 Task: Look for space in Jhargram, India from 10th September, 2023 to 16th September, 2023 for 4 adults in price range Rs.10000 to Rs.14000. Place can be private room with 4 bedrooms having 4 beds and 4 bathrooms. Property type can be house, flat, guest house. Amenities needed are: wifi, TV, free parkinig on premises, gym, breakfast. Booking option can be shelf check-in. Required host language is English.
Action: Mouse pressed left at (455, 98)
Screenshot: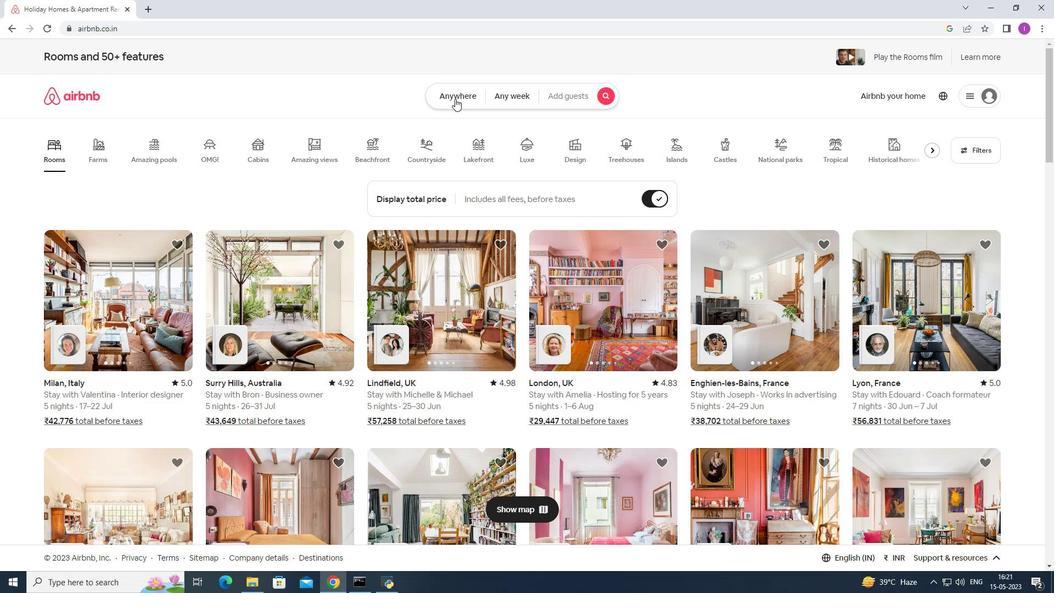 
Action: Mouse moved to (338, 140)
Screenshot: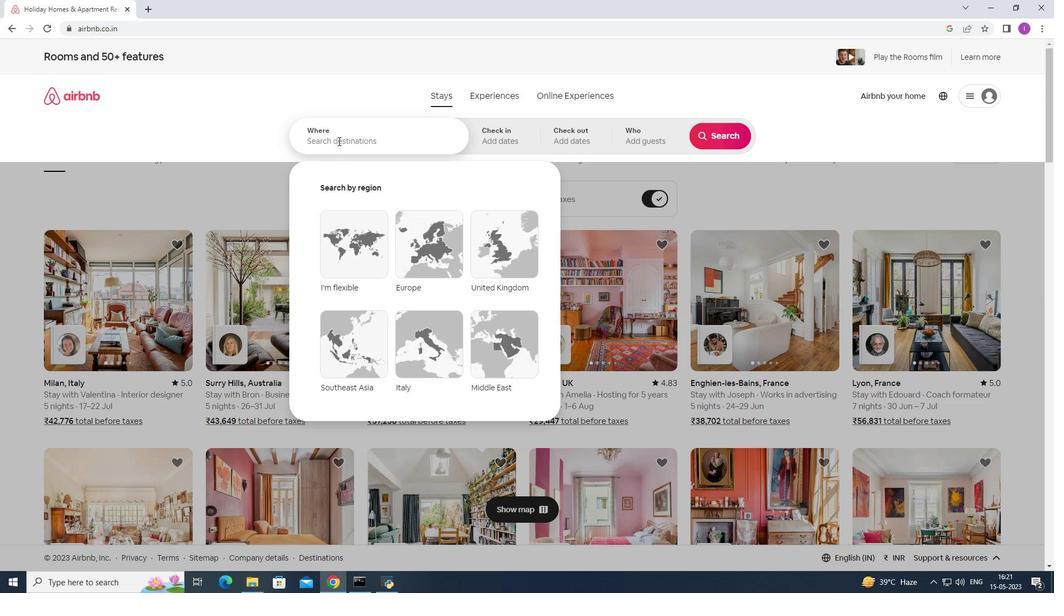 
Action: Mouse pressed left at (338, 140)
Screenshot: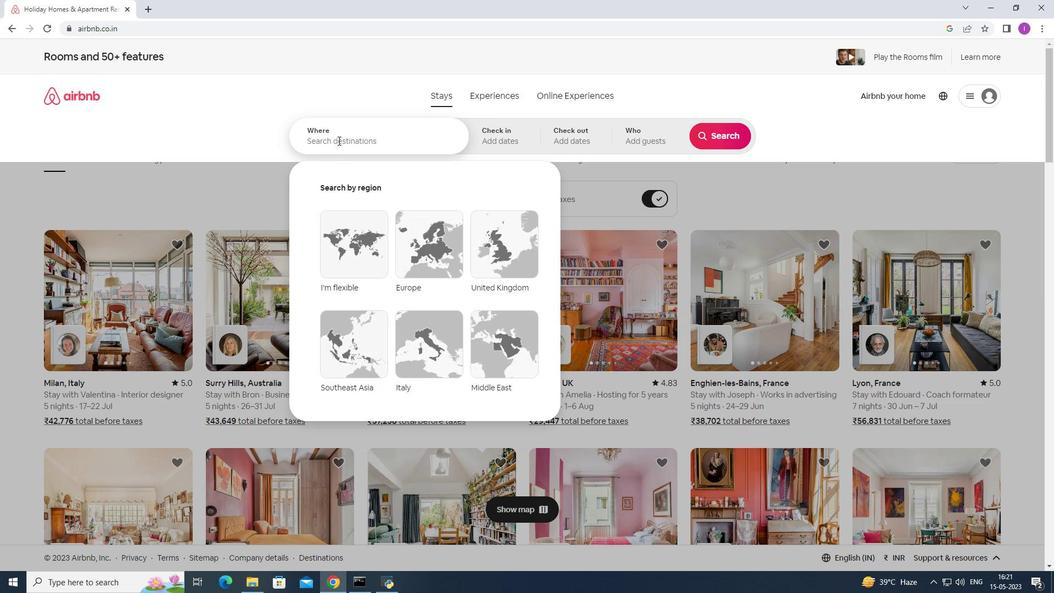
Action: Mouse moved to (349, 132)
Screenshot: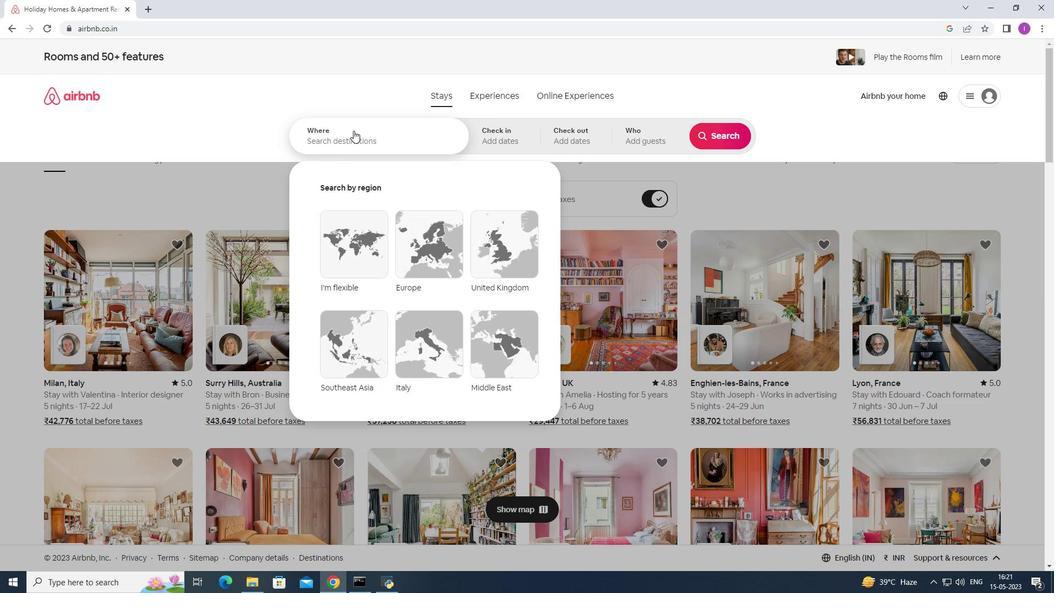 
Action: Key pressed <Key.shift>jhargram,<Key.shift>India
Screenshot: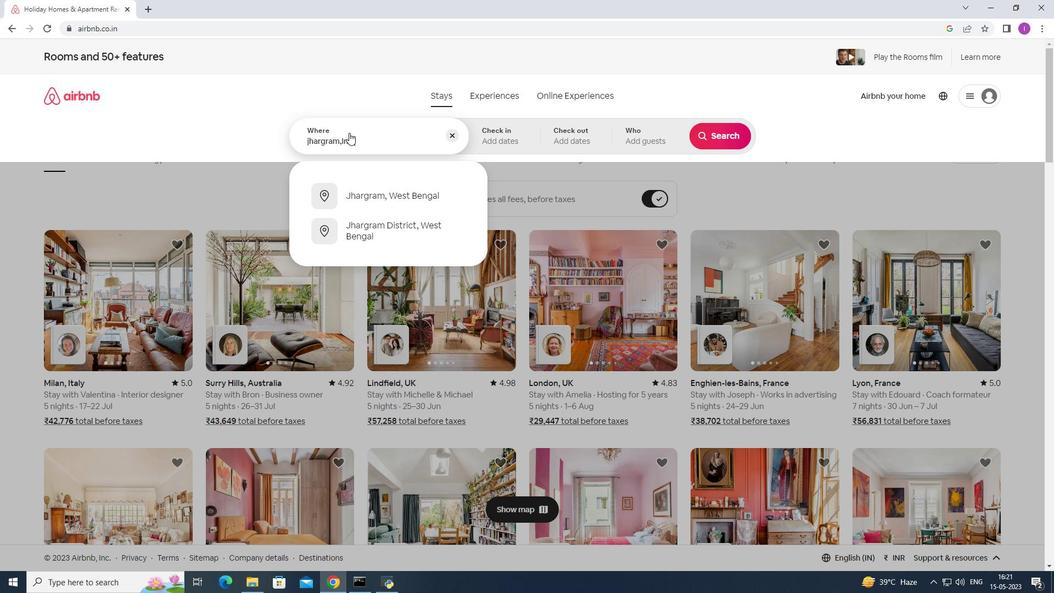 
Action: Mouse moved to (507, 134)
Screenshot: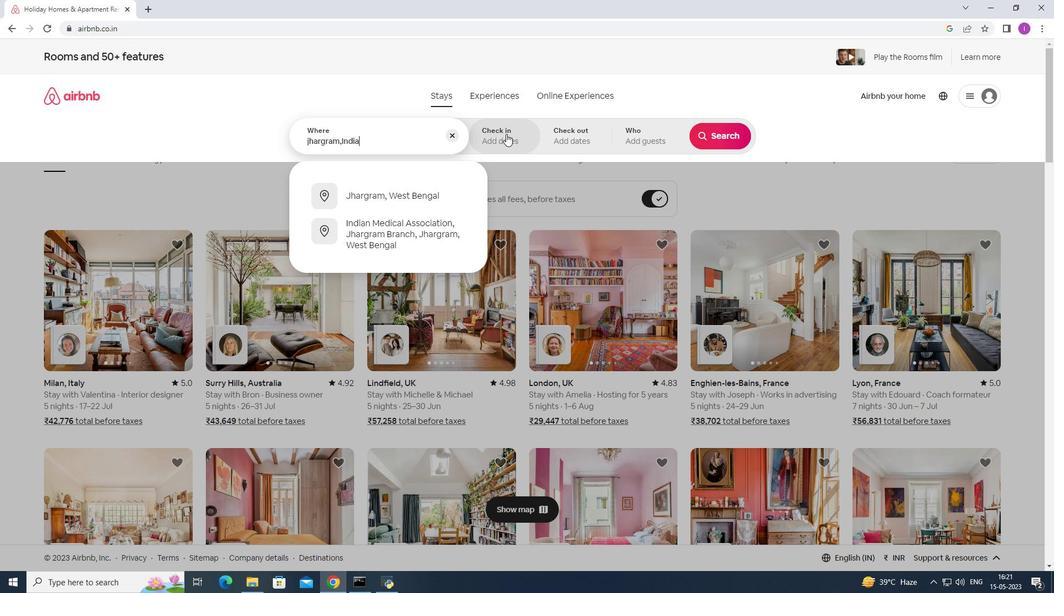 
Action: Mouse pressed left at (507, 134)
Screenshot: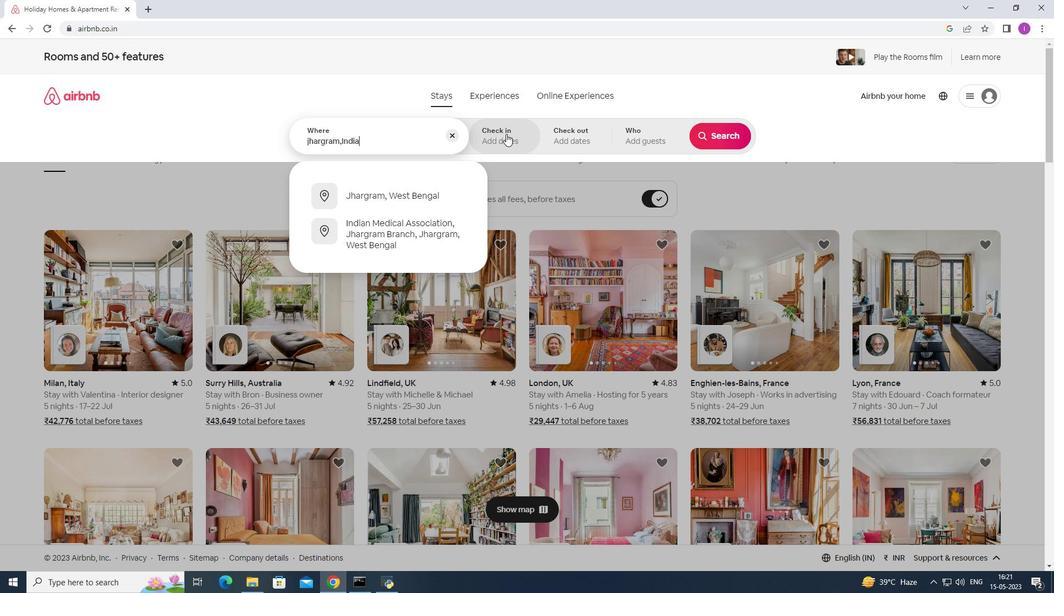 
Action: Mouse moved to (721, 222)
Screenshot: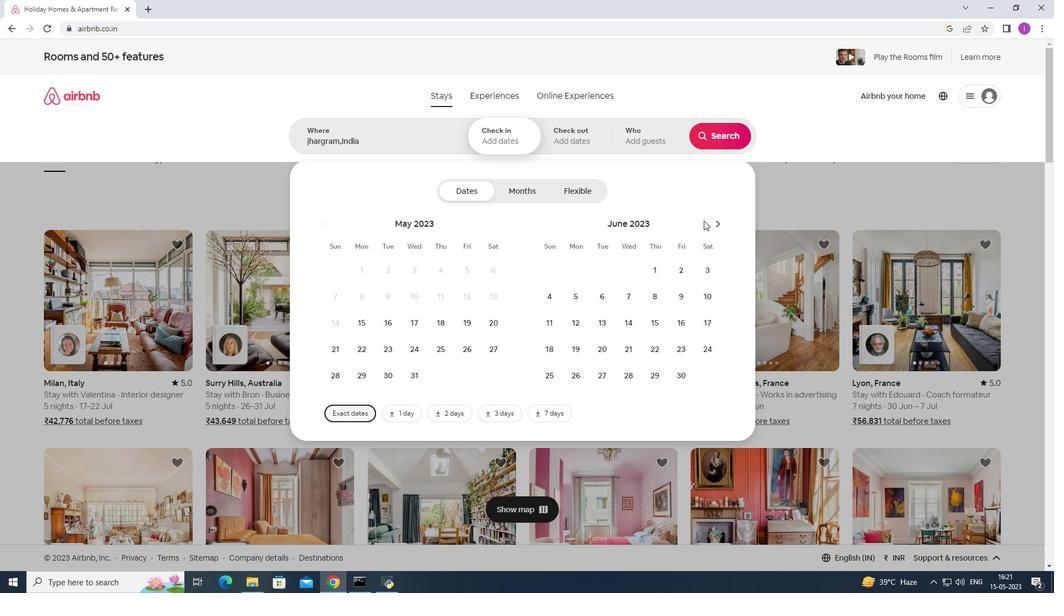 
Action: Mouse pressed left at (721, 222)
Screenshot: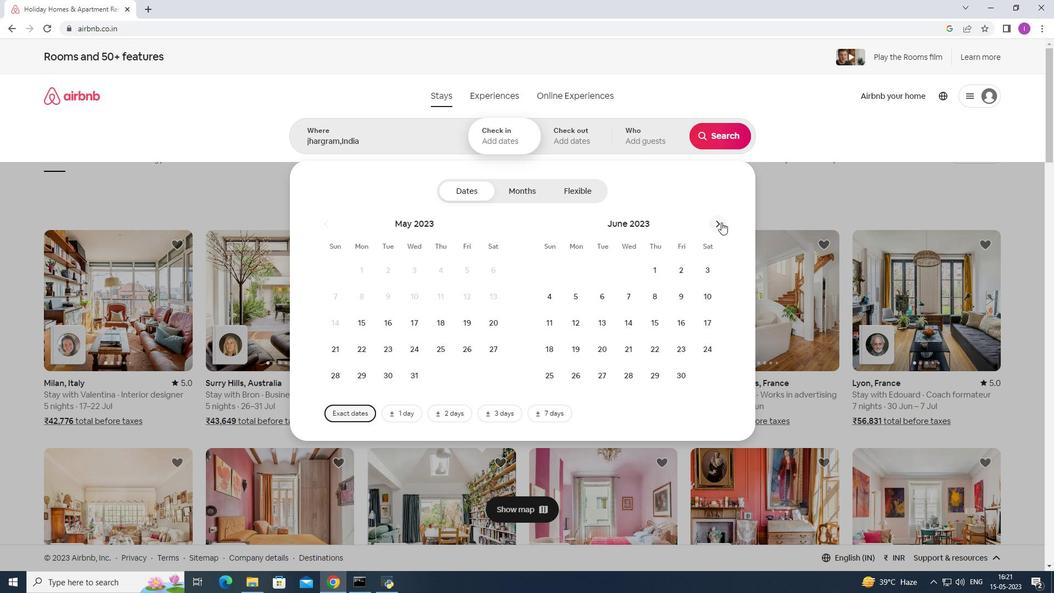 
Action: Mouse moved to (721, 222)
Screenshot: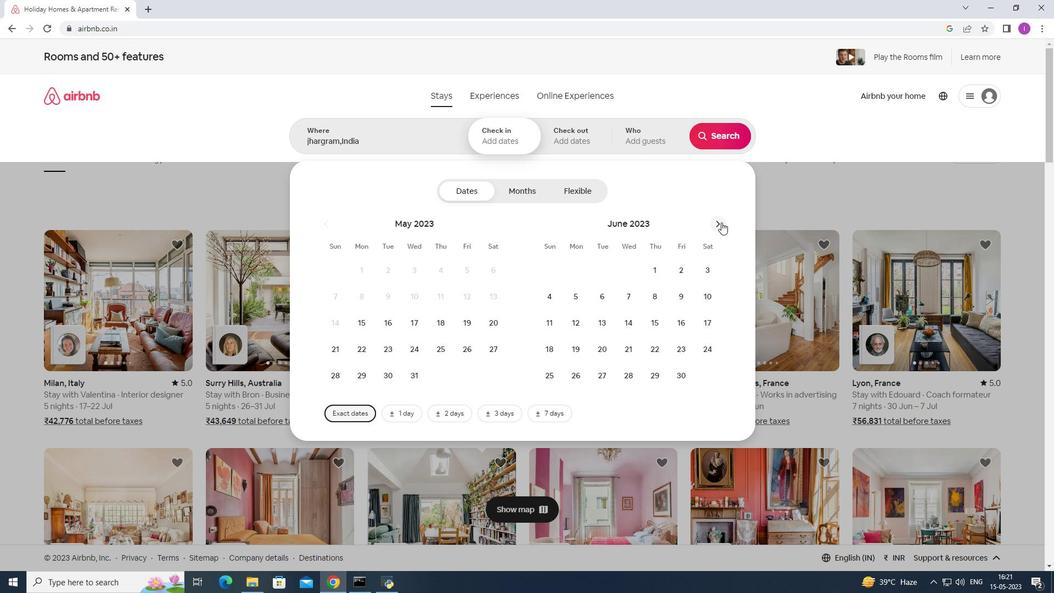 
Action: Mouse pressed left at (721, 222)
Screenshot: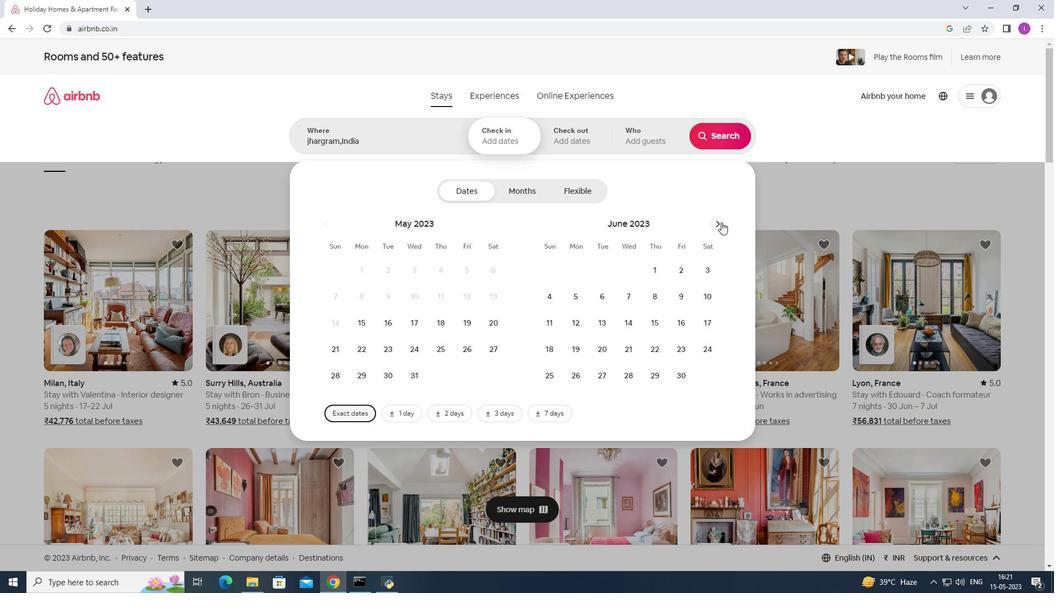
Action: Mouse pressed left at (721, 222)
Screenshot: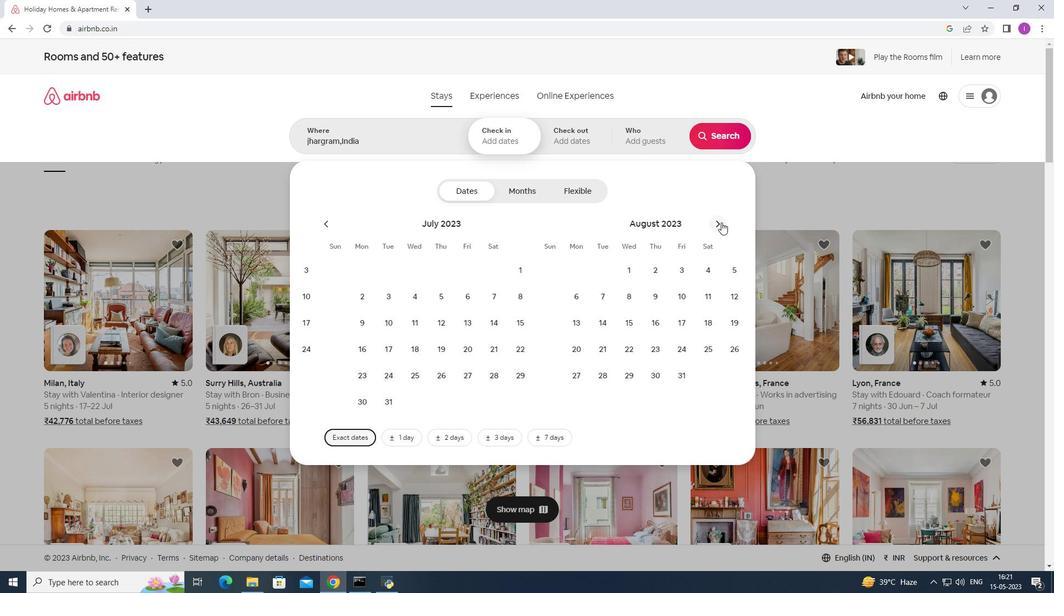 
Action: Mouse moved to (546, 325)
Screenshot: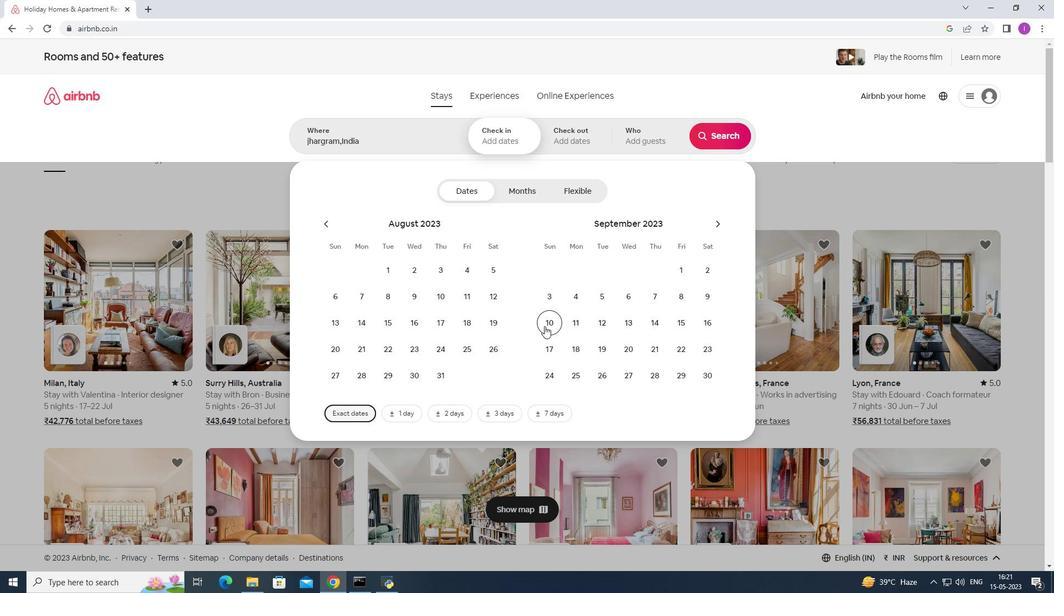 
Action: Mouse pressed left at (546, 325)
Screenshot: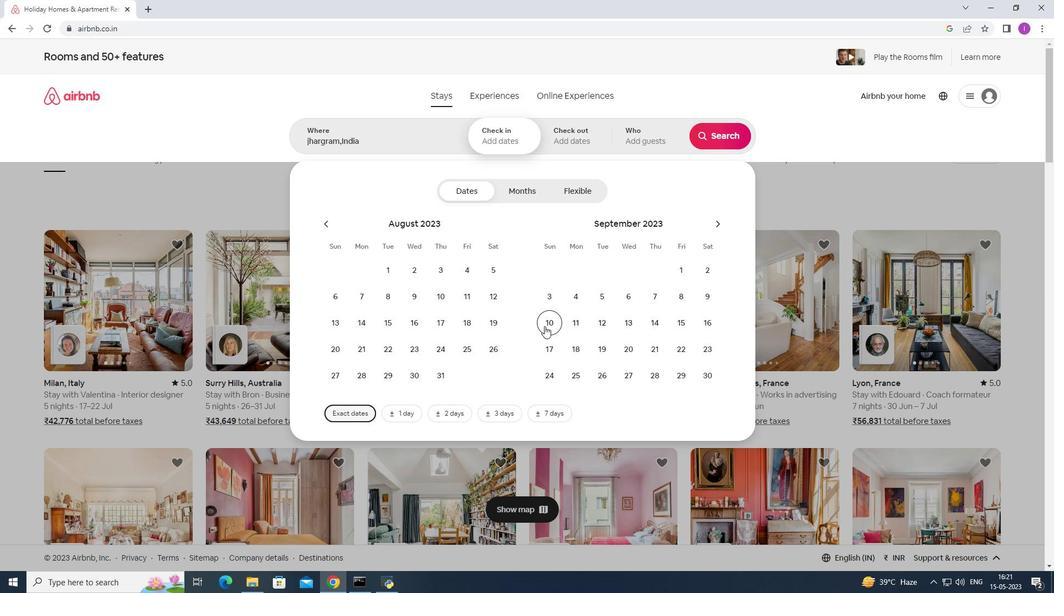 
Action: Mouse moved to (713, 317)
Screenshot: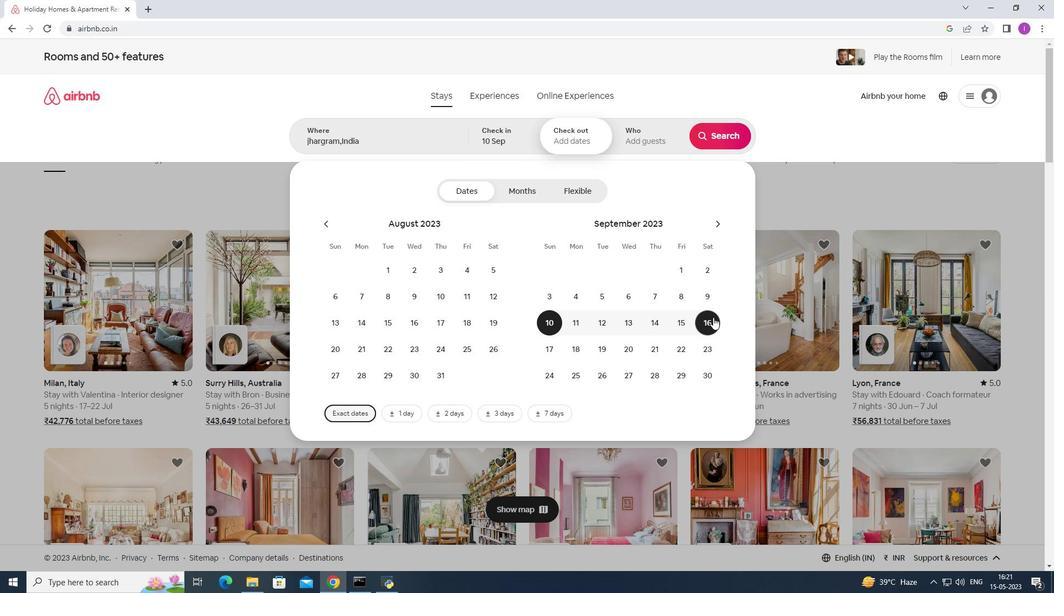 
Action: Mouse pressed left at (713, 317)
Screenshot: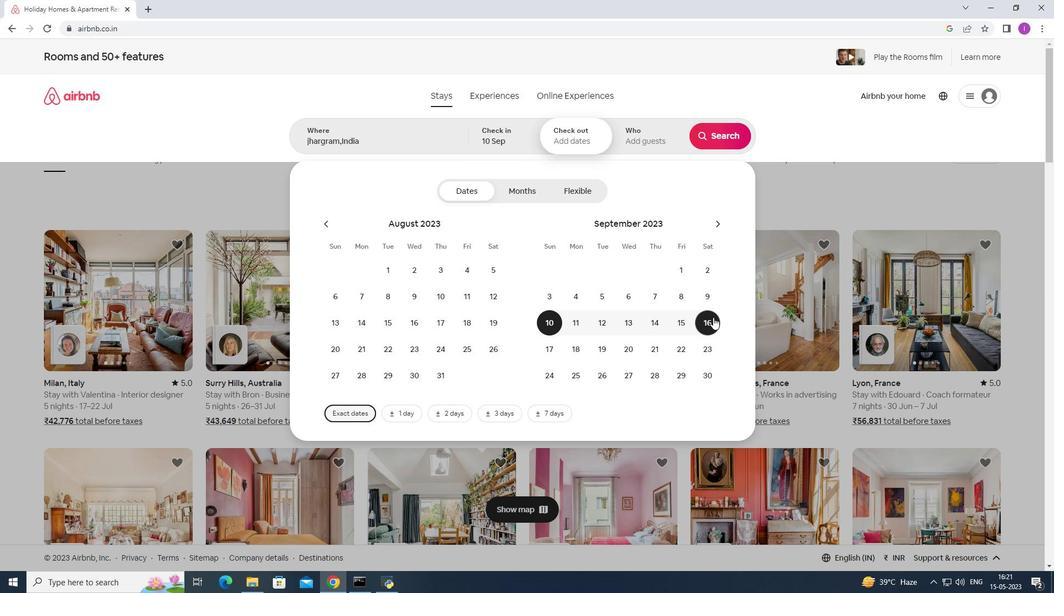 
Action: Mouse moved to (644, 143)
Screenshot: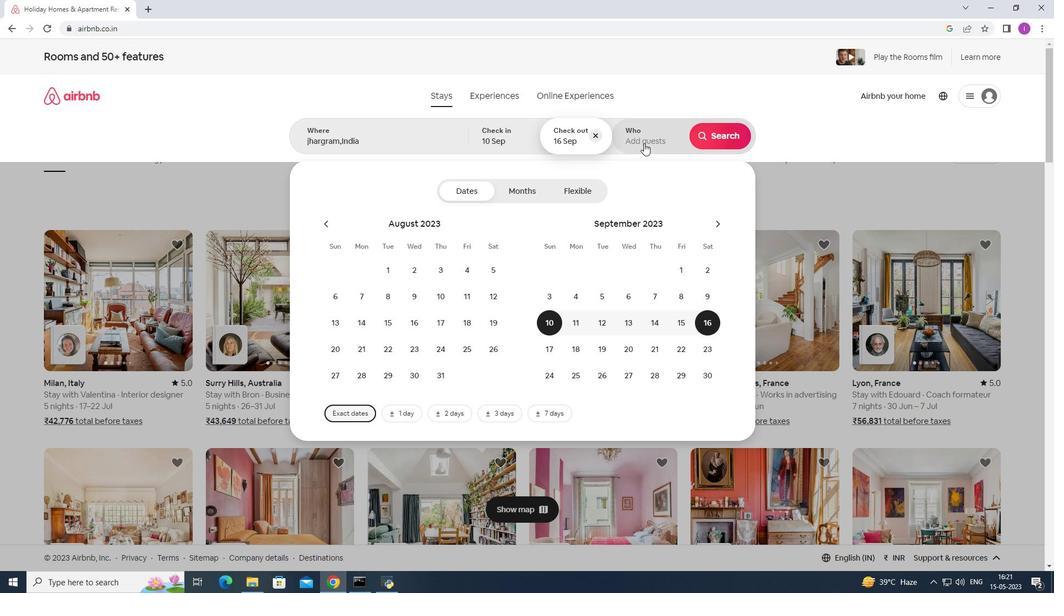 
Action: Mouse pressed left at (644, 143)
Screenshot: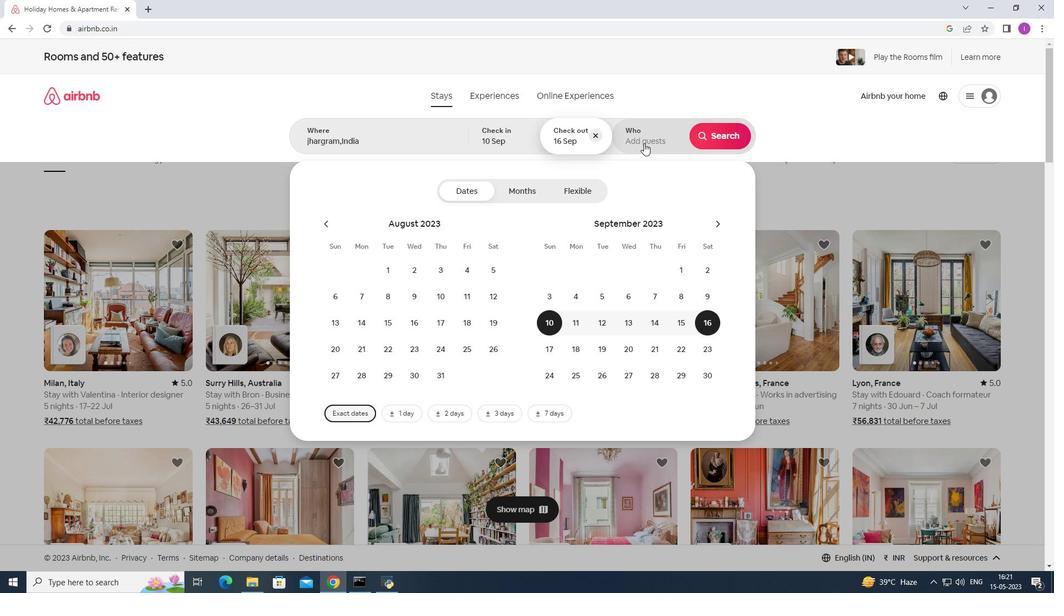 
Action: Mouse moved to (725, 195)
Screenshot: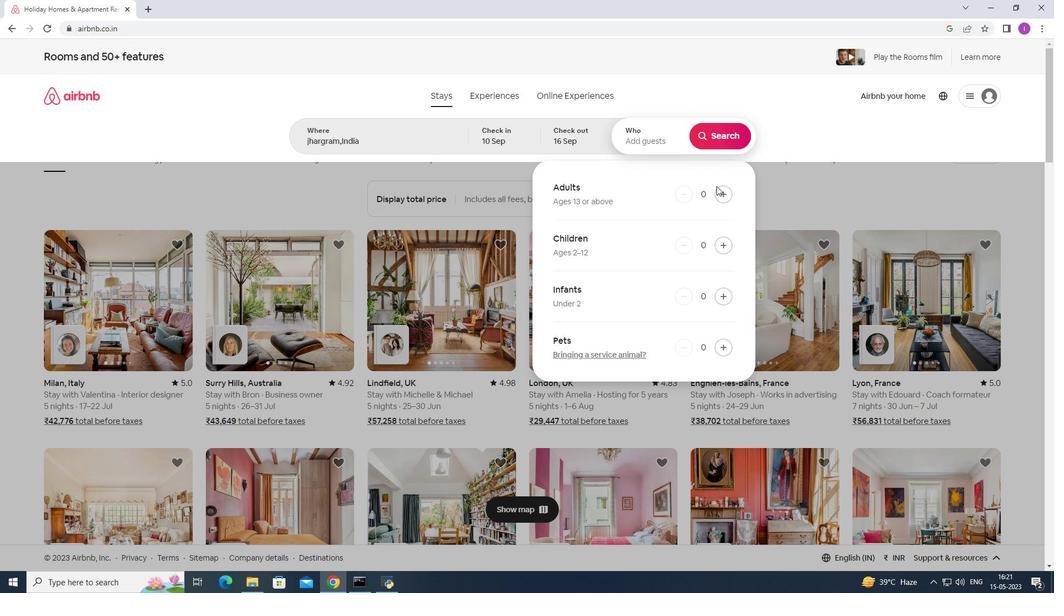 
Action: Mouse pressed left at (725, 195)
Screenshot: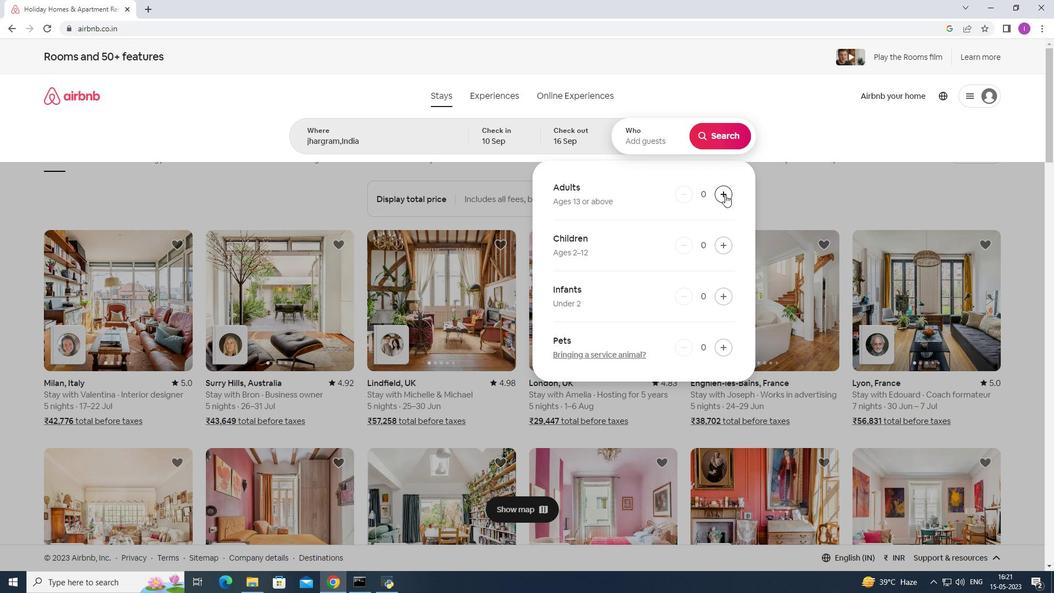 
Action: Mouse pressed left at (725, 195)
Screenshot: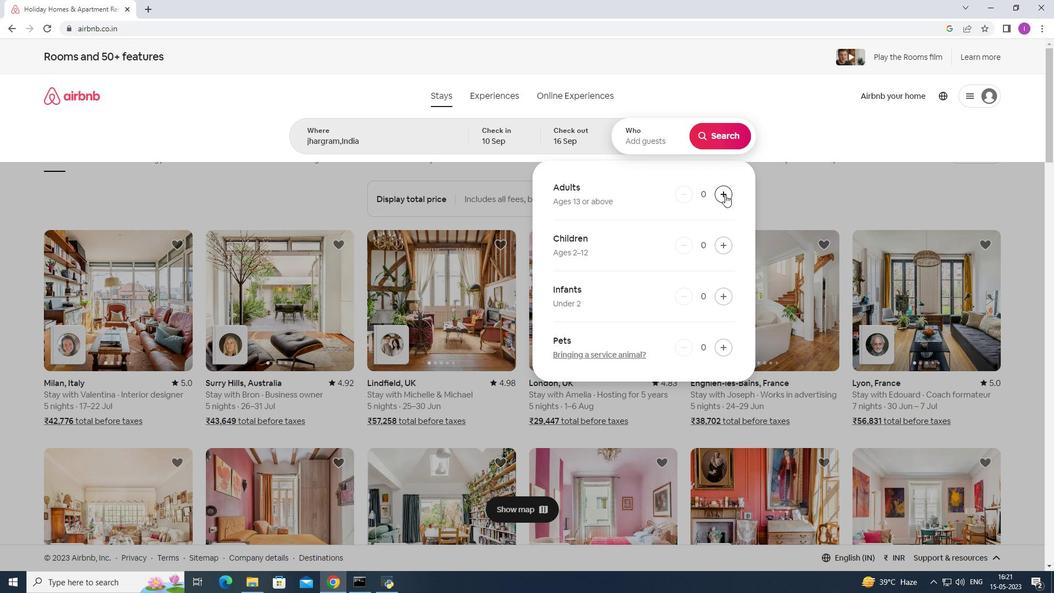 
Action: Mouse moved to (726, 195)
Screenshot: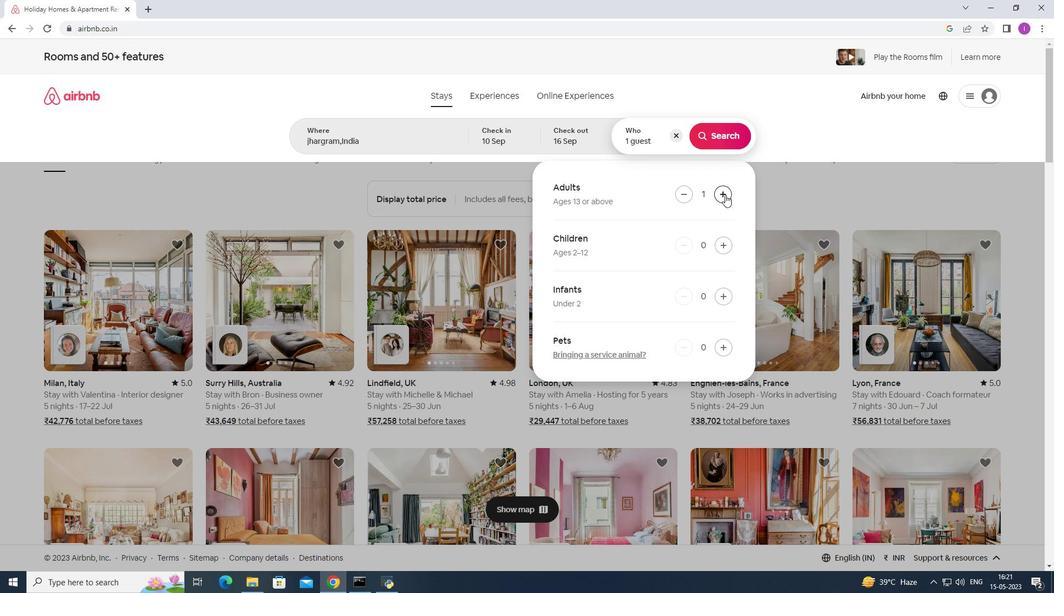 
Action: Mouse pressed left at (726, 195)
Screenshot: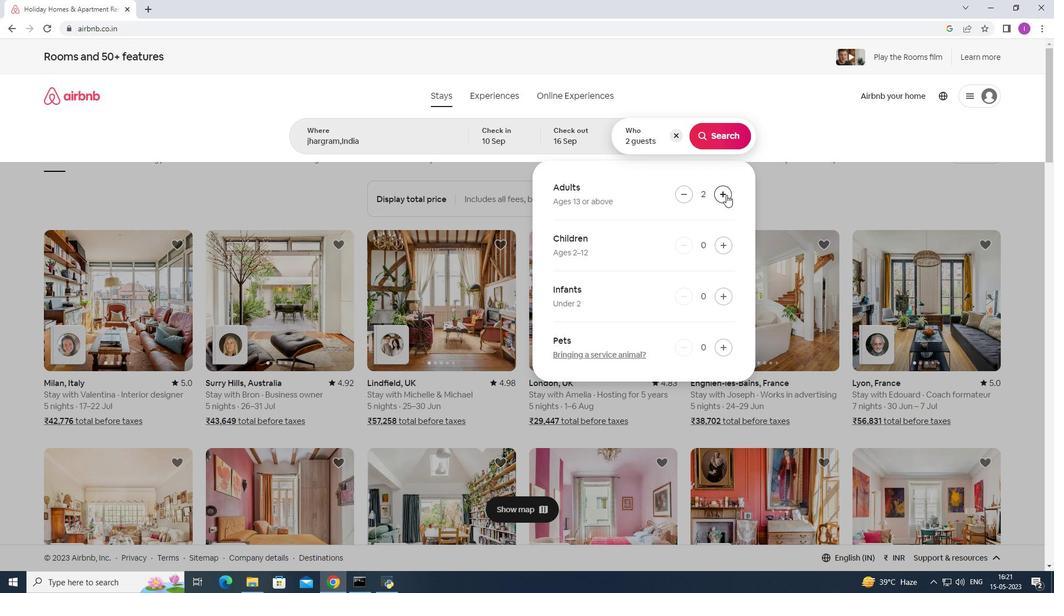 
Action: Mouse pressed left at (726, 195)
Screenshot: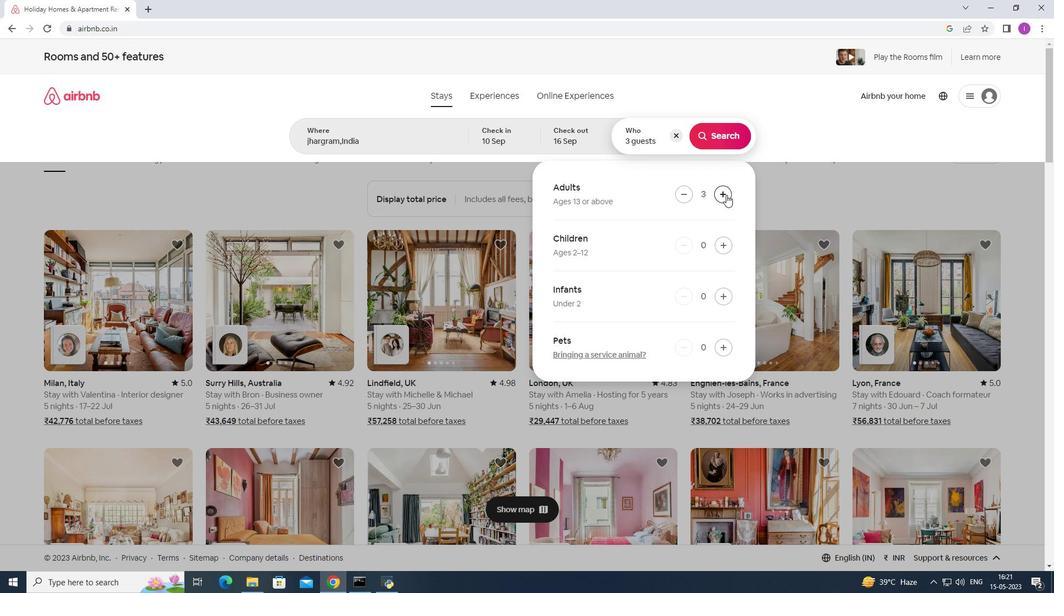 
Action: Mouse moved to (717, 133)
Screenshot: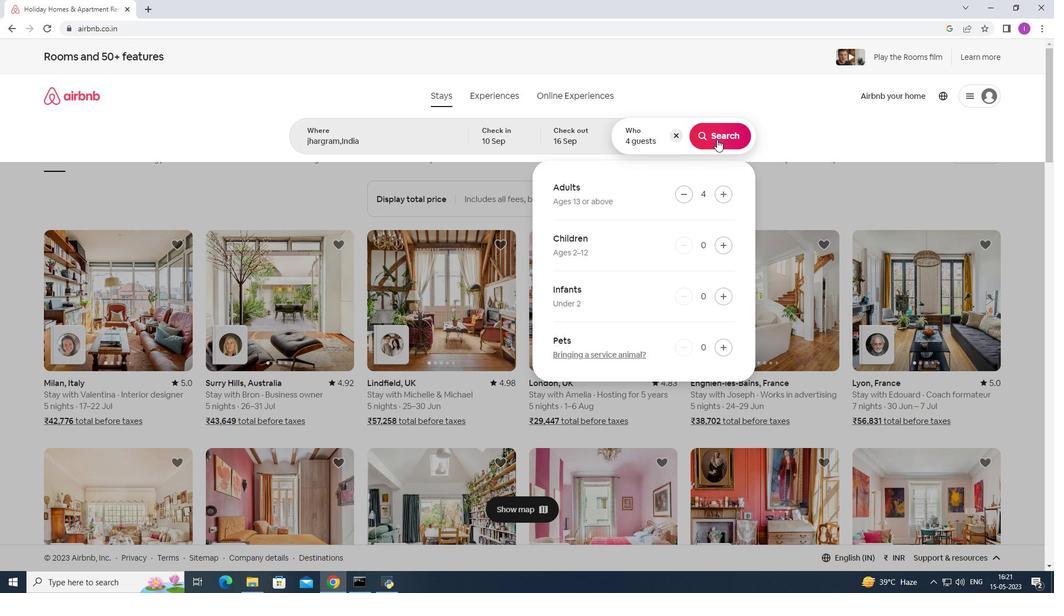 
Action: Mouse pressed left at (717, 133)
Screenshot: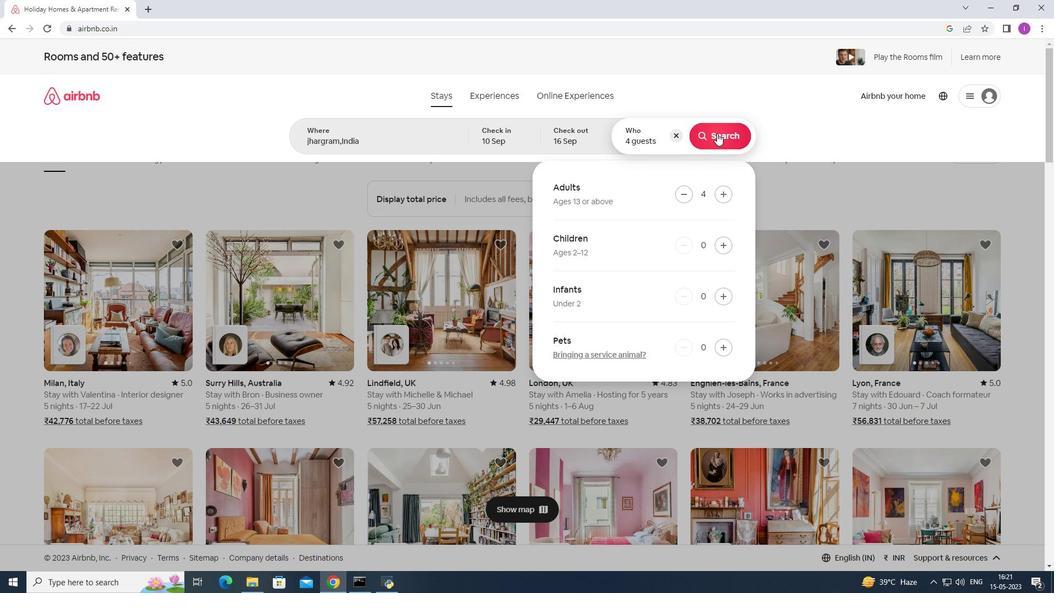 
Action: Mouse moved to (1005, 101)
Screenshot: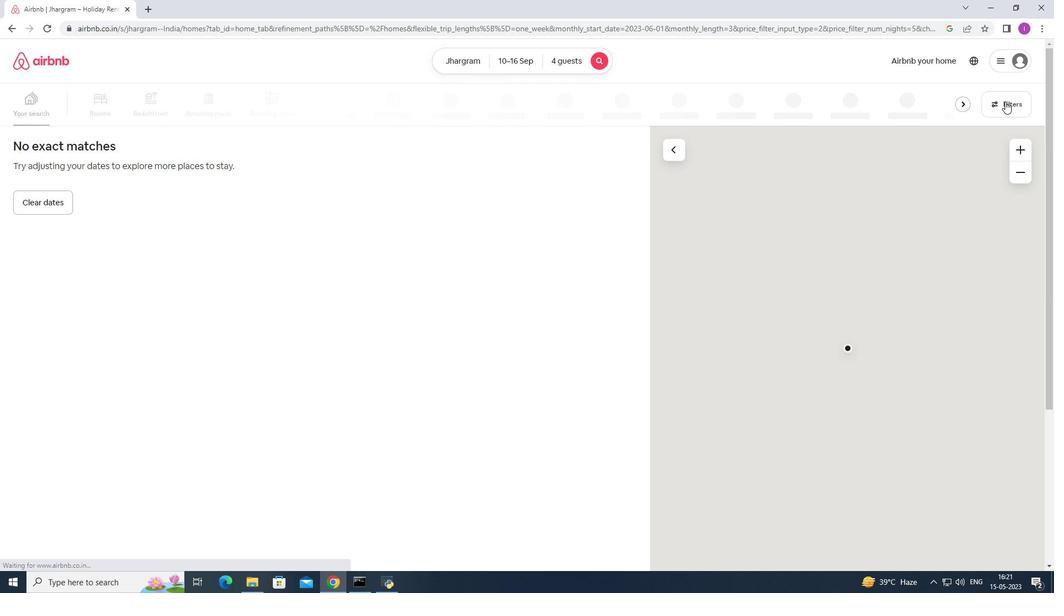 
Action: Mouse pressed left at (1005, 101)
Screenshot: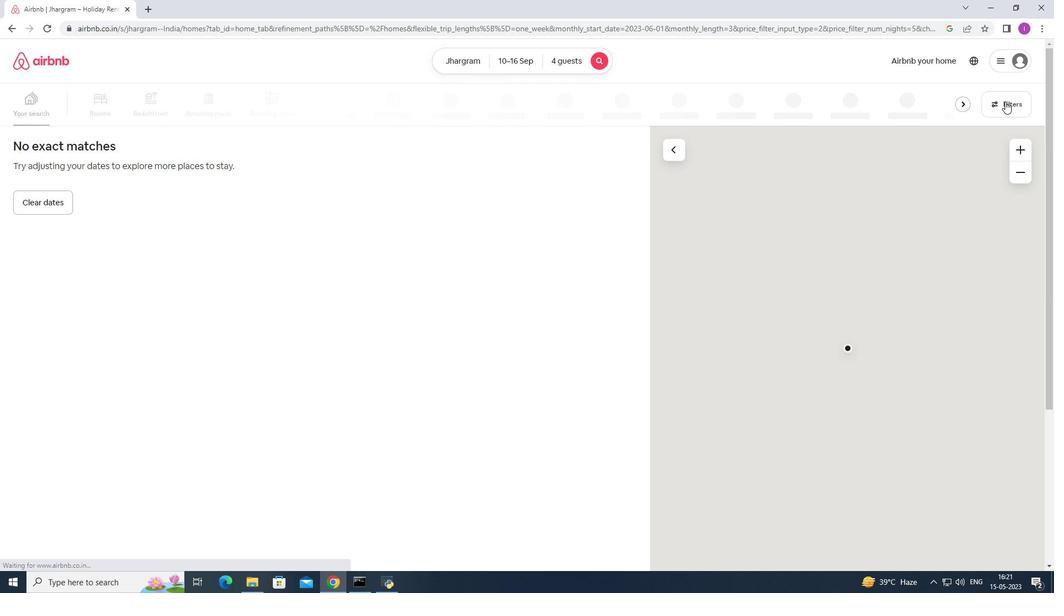 
Action: Mouse moved to (596, 372)
Screenshot: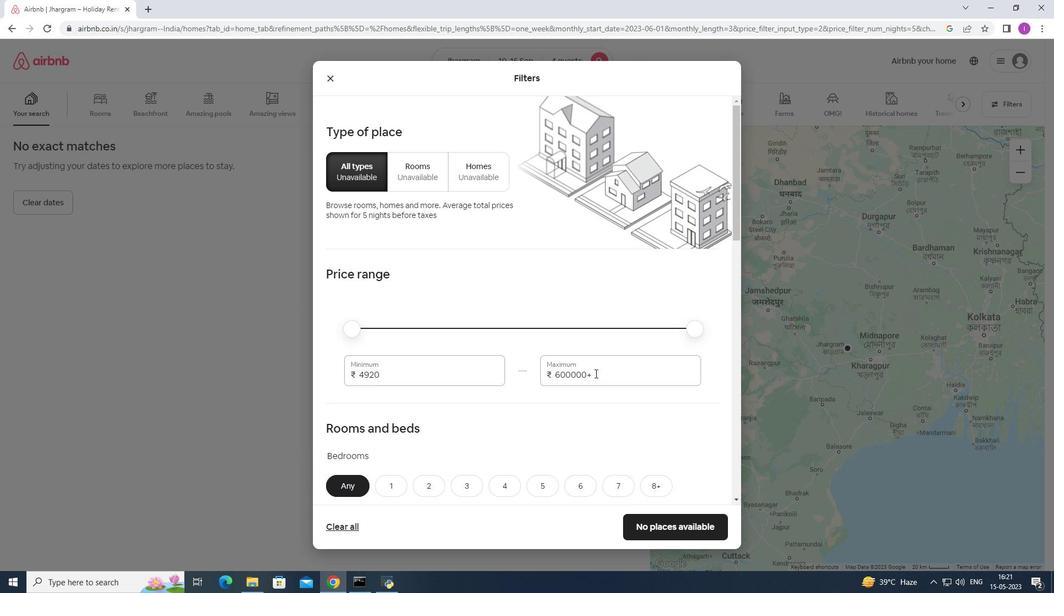 
Action: Mouse pressed left at (596, 372)
Screenshot: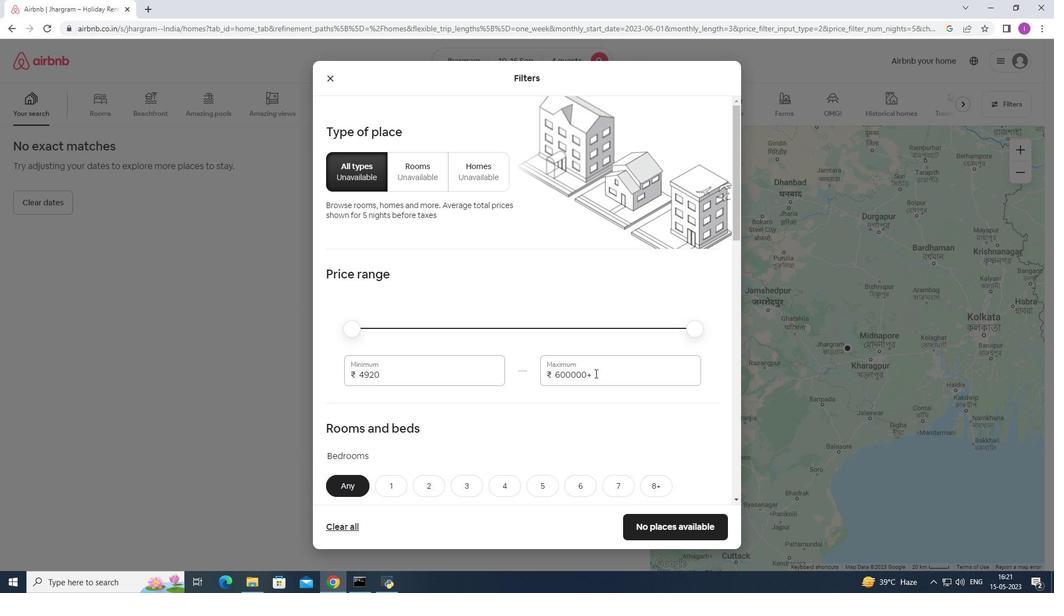 
Action: Mouse moved to (606, 353)
Screenshot: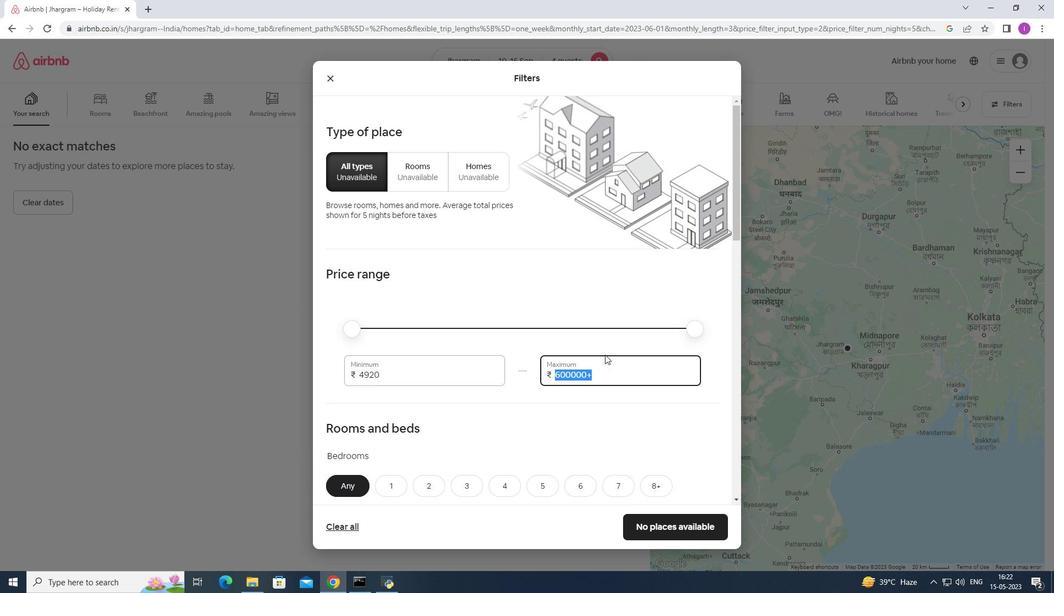 
Action: Key pressed 1
Screenshot: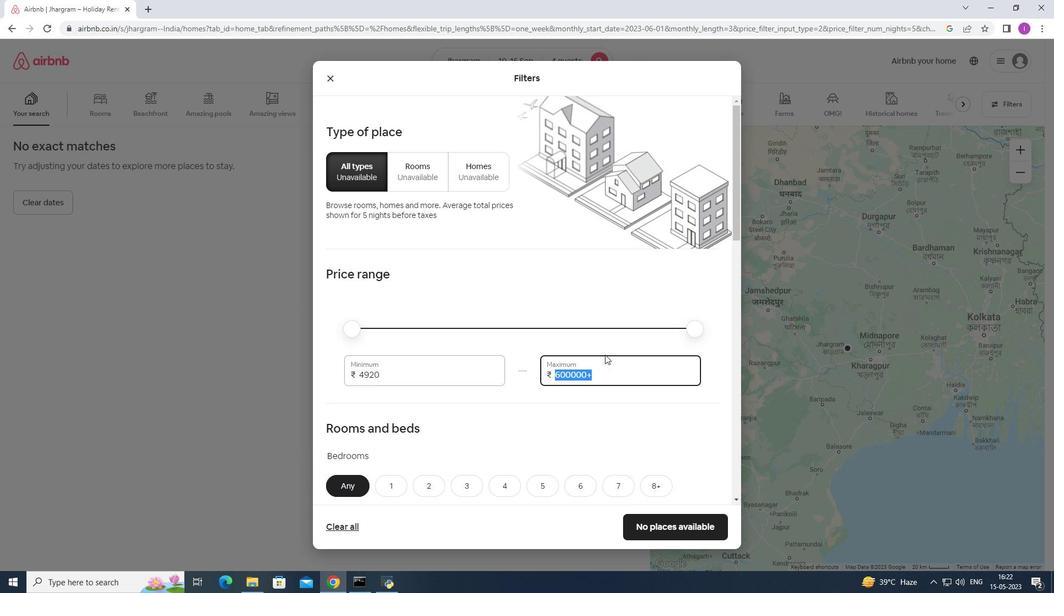 
Action: Mouse moved to (606, 352)
Screenshot: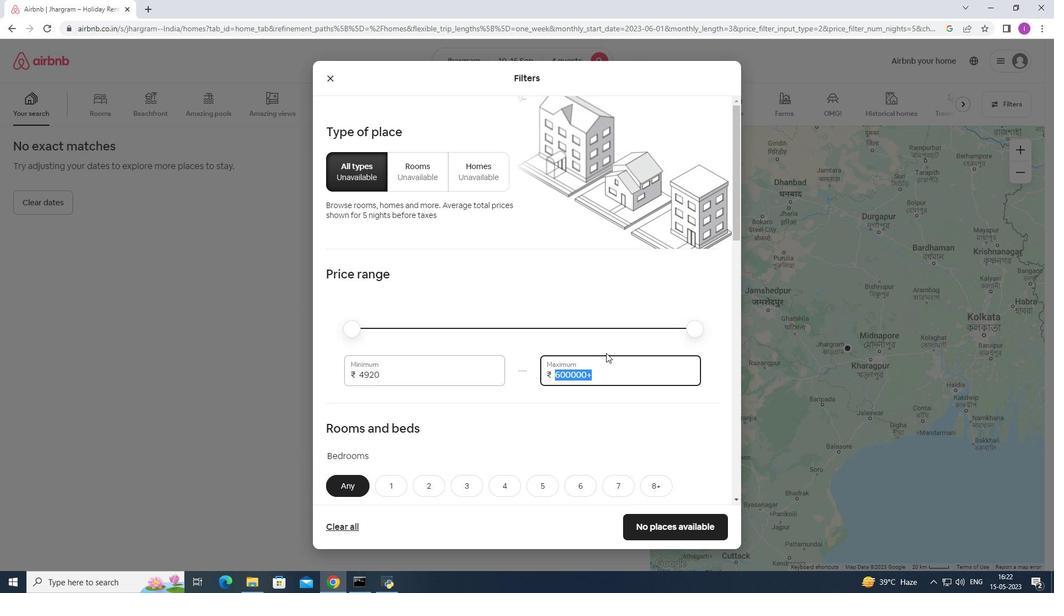 
Action: Key pressed 4
Screenshot: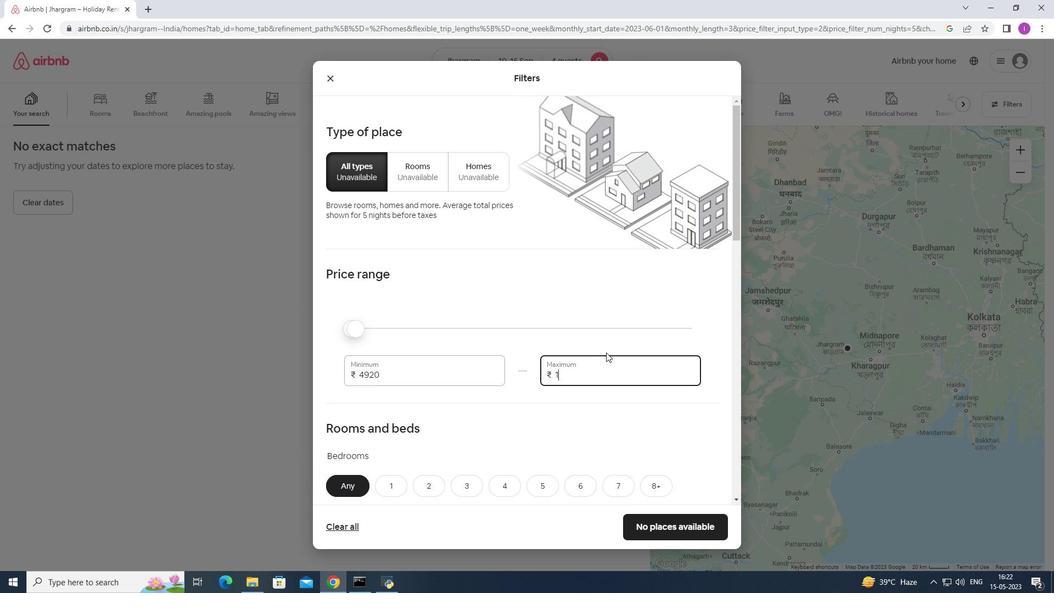 
Action: Mouse moved to (608, 350)
Screenshot: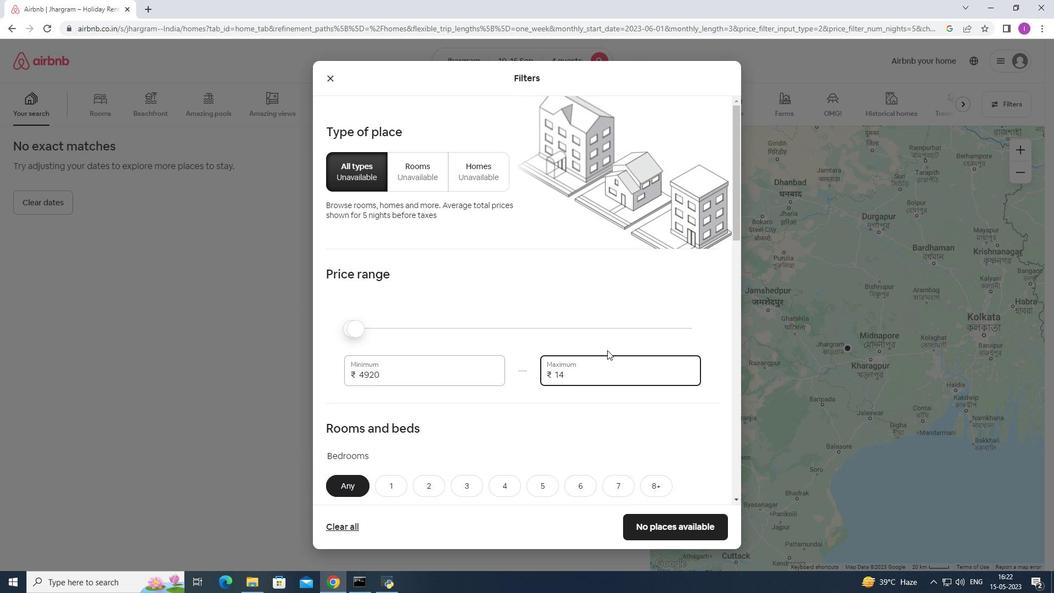 
Action: Key pressed 0
Screenshot: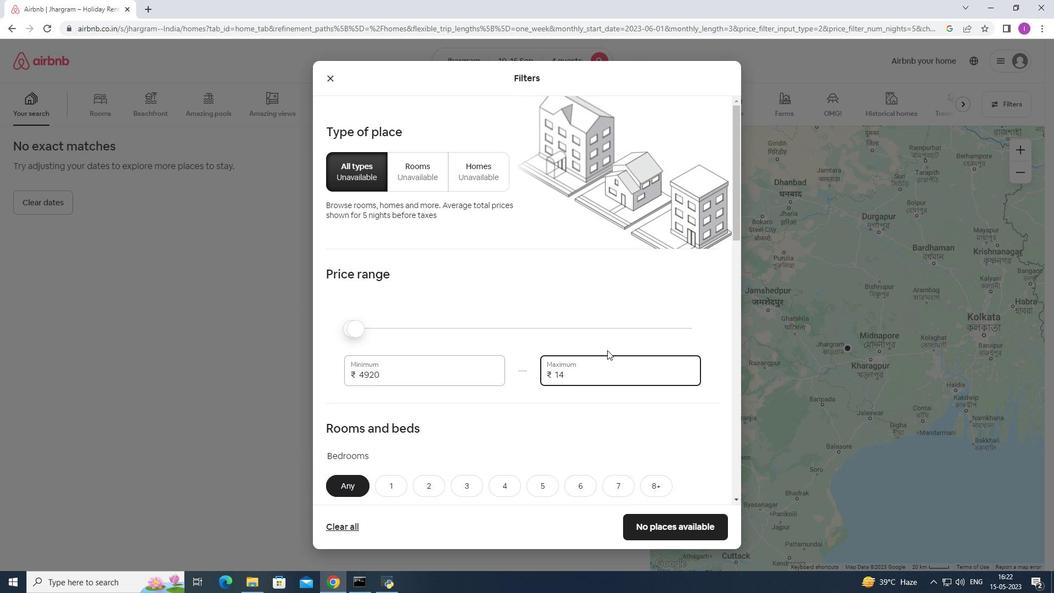 
Action: Mouse moved to (609, 349)
Screenshot: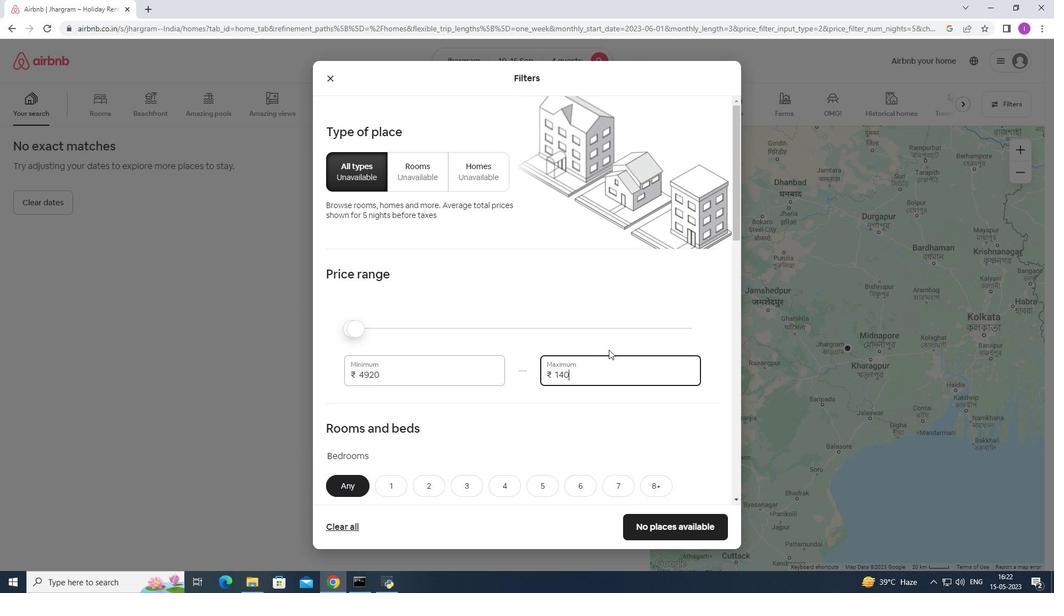 
Action: Key pressed 00
Screenshot: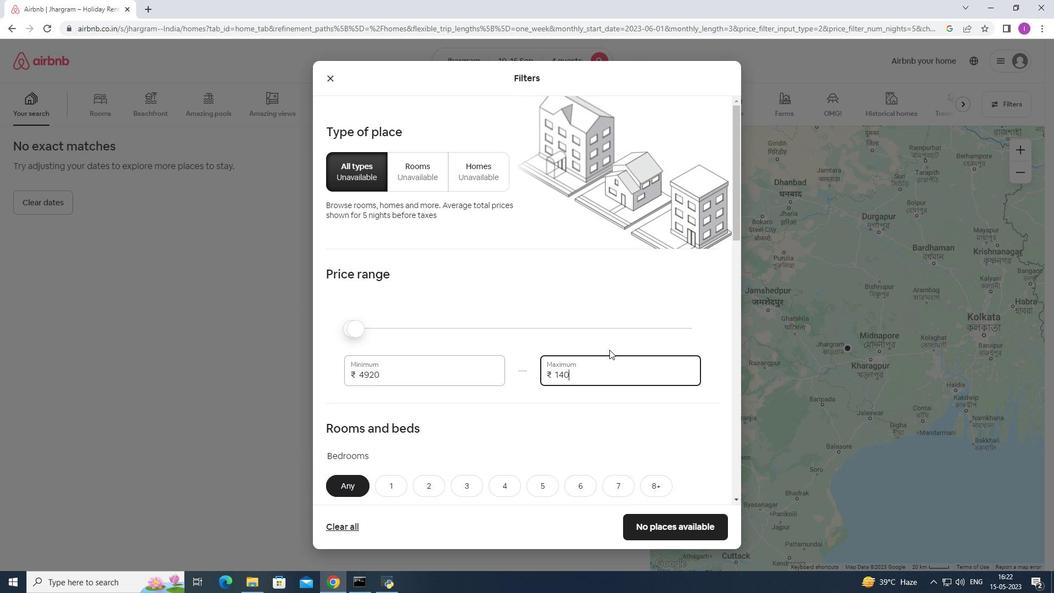 
Action: Mouse moved to (399, 377)
Screenshot: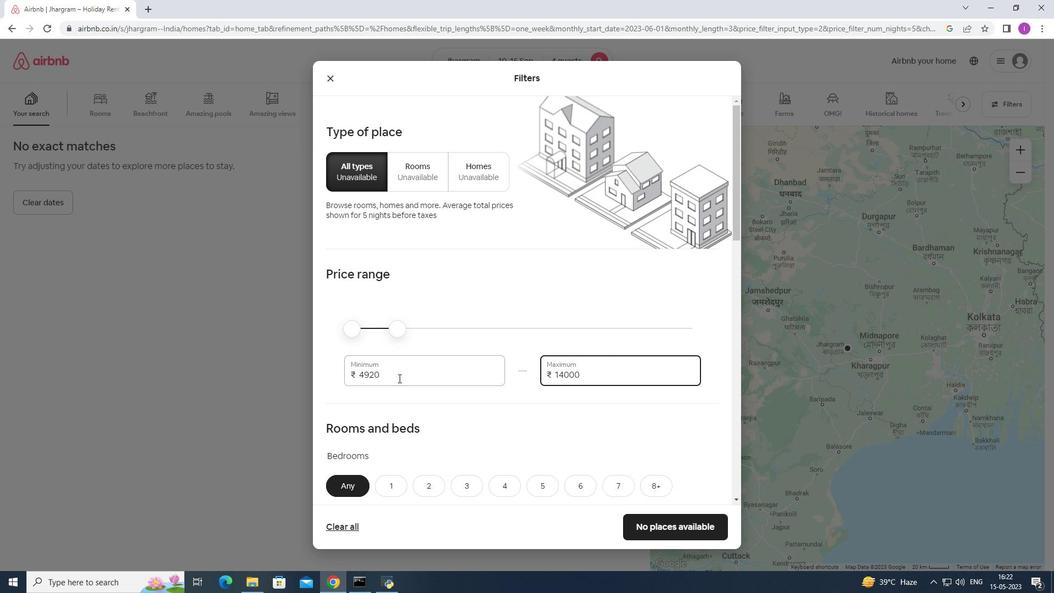 
Action: Mouse pressed left at (399, 377)
Screenshot: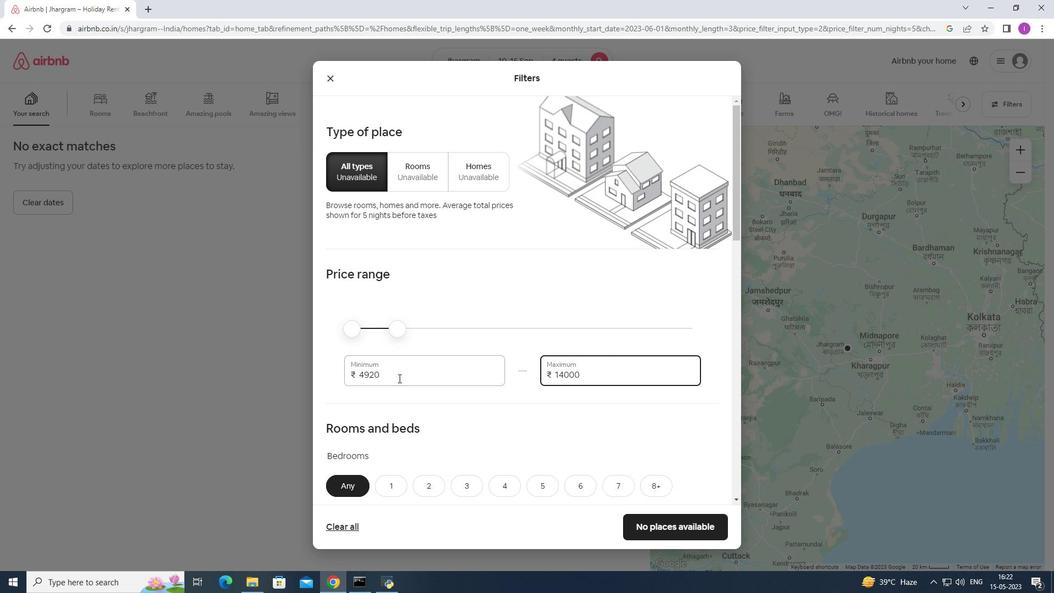 
Action: Mouse moved to (532, 365)
Screenshot: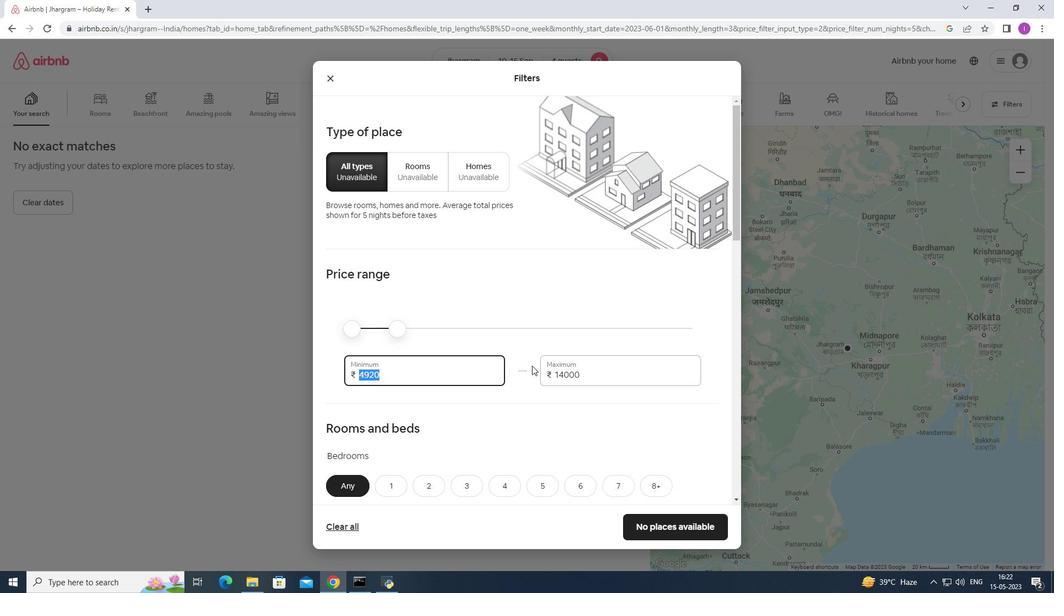 
Action: Key pressed 1
Screenshot: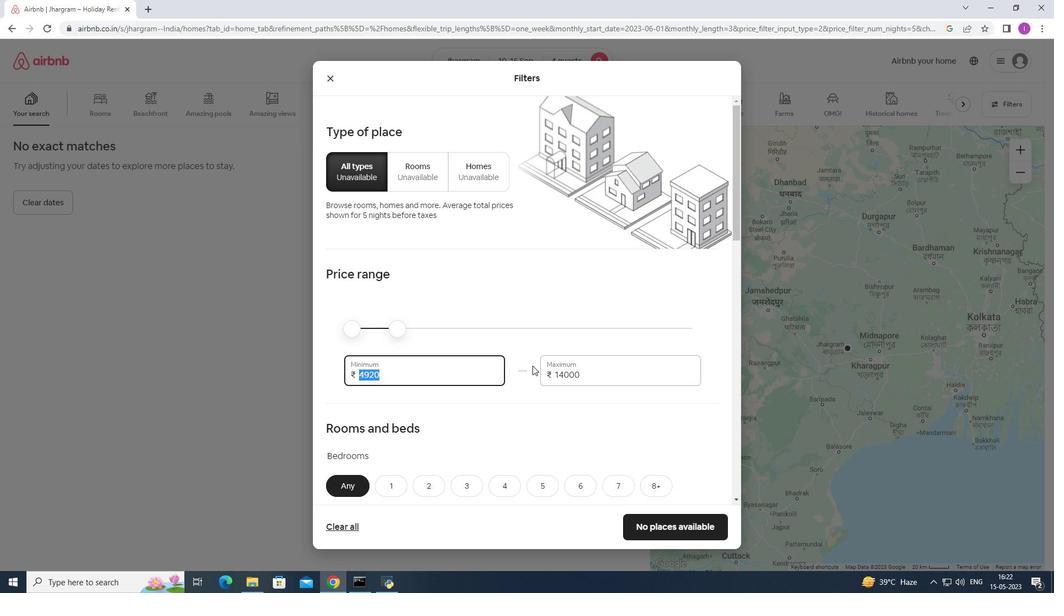 
Action: Mouse moved to (533, 365)
Screenshot: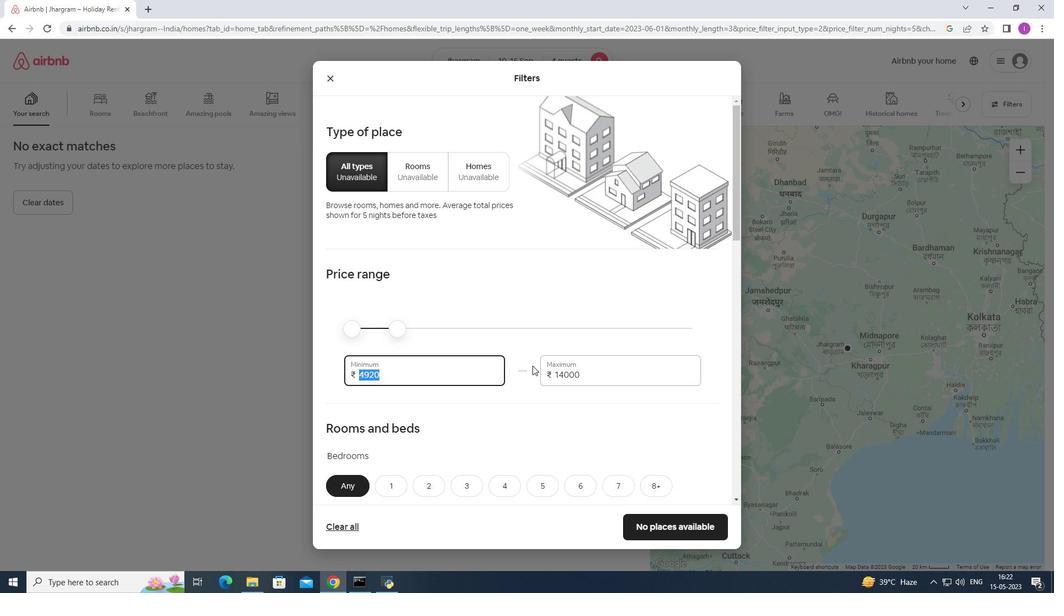 
Action: Key pressed 00
Screenshot: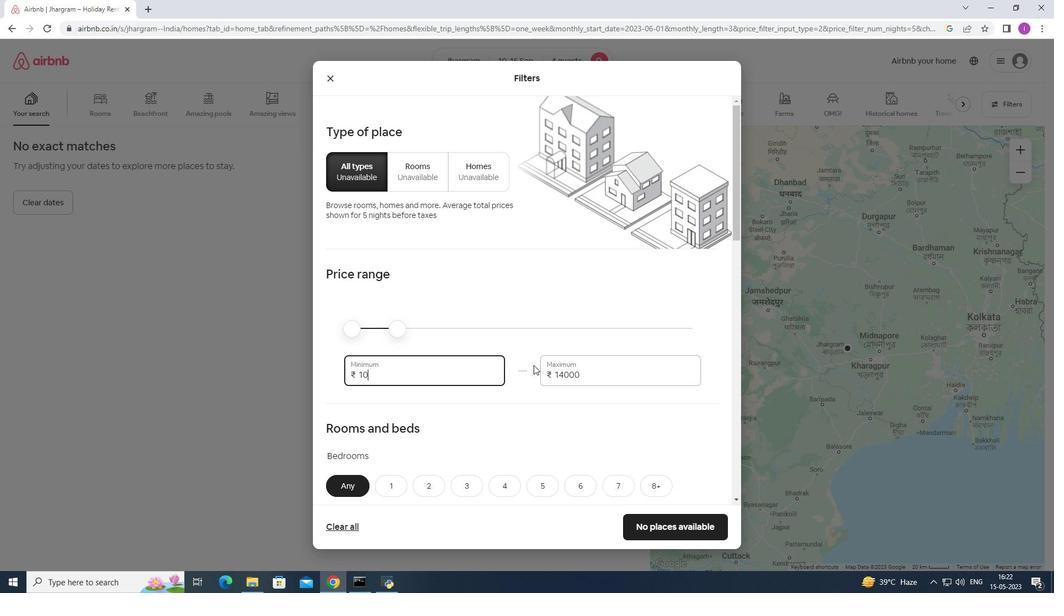 
Action: Mouse moved to (534, 364)
Screenshot: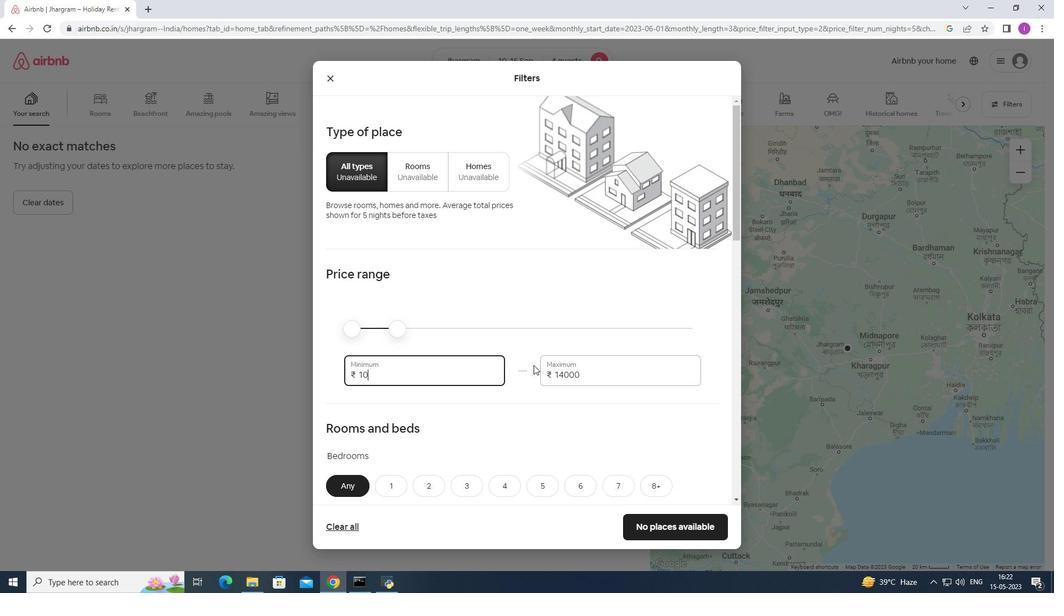 
Action: Key pressed 0
Screenshot: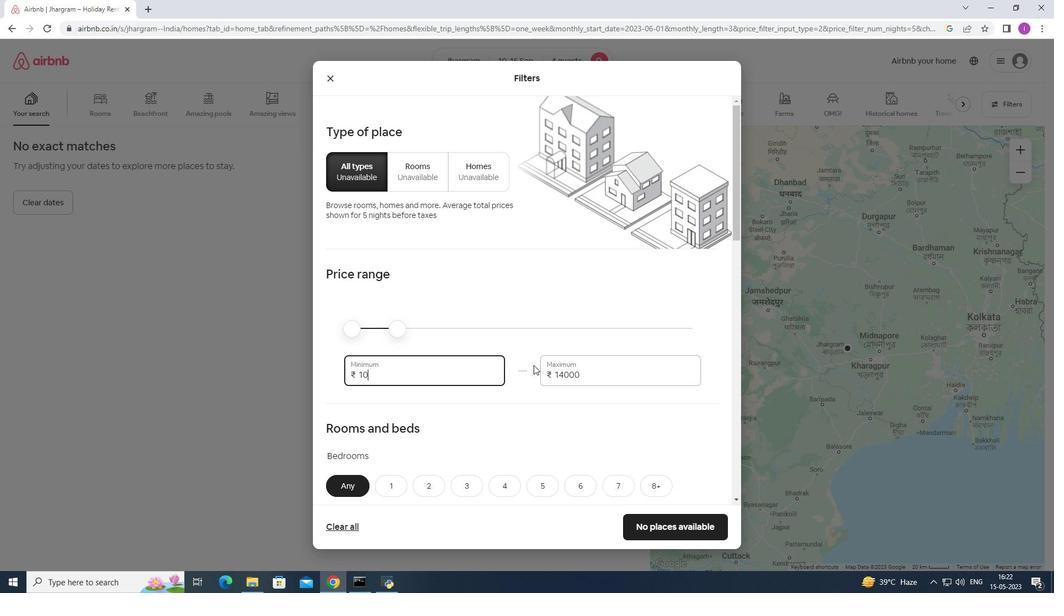 
Action: Mouse moved to (534, 364)
Screenshot: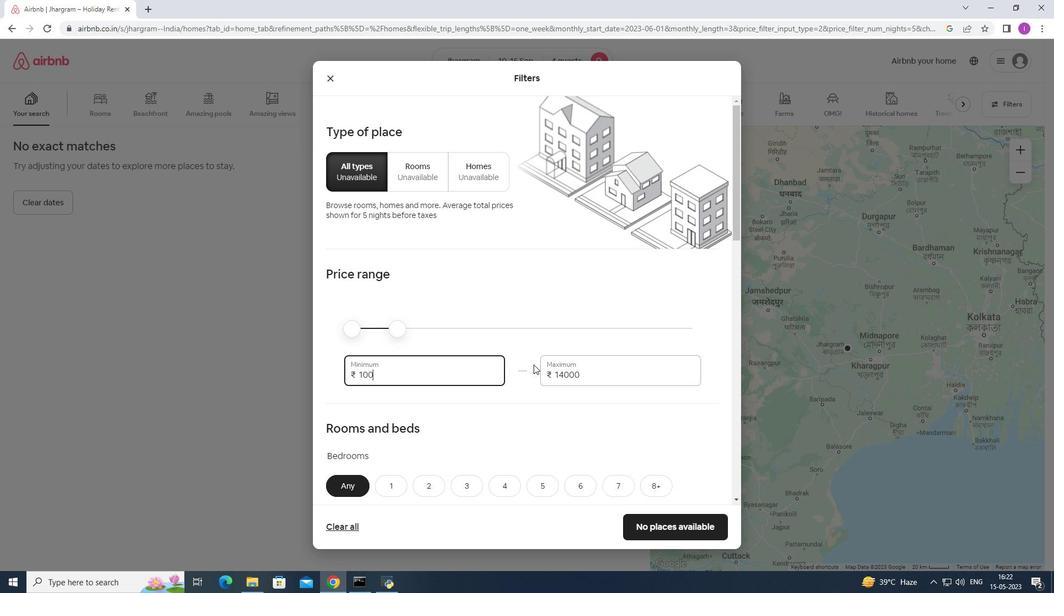 
Action: Key pressed 0
Screenshot: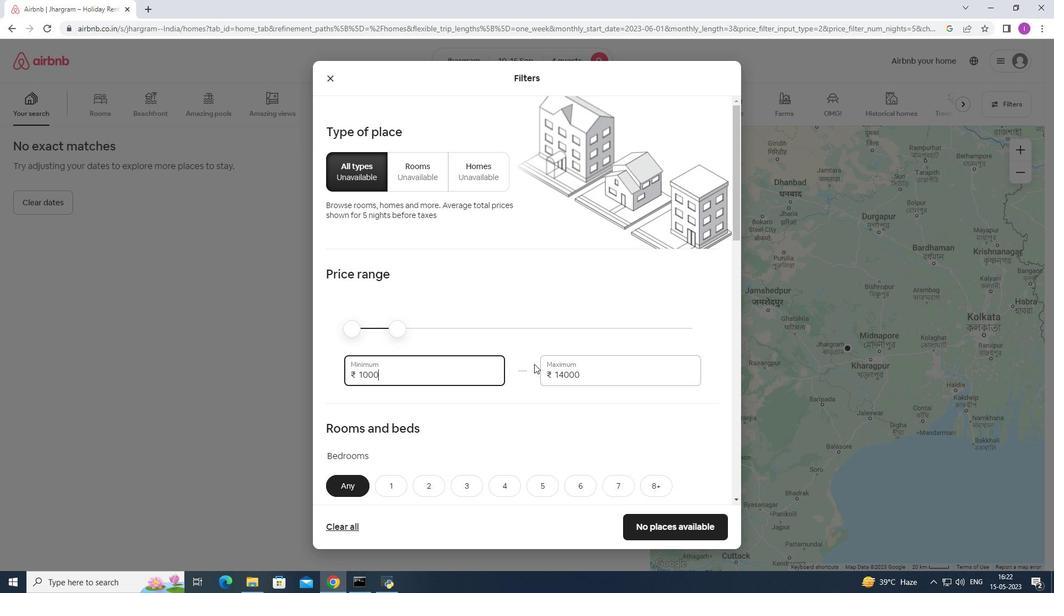 
Action: Mouse moved to (476, 349)
Screenshot: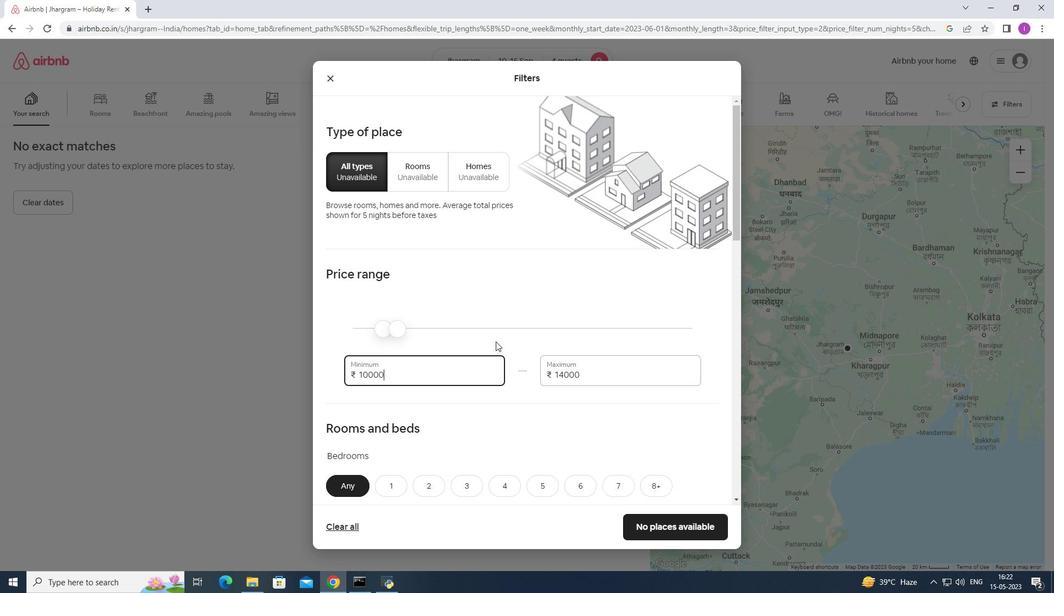 
Action: Mouse scrolled (476, 349) with delta (0, 0)
Screenshot: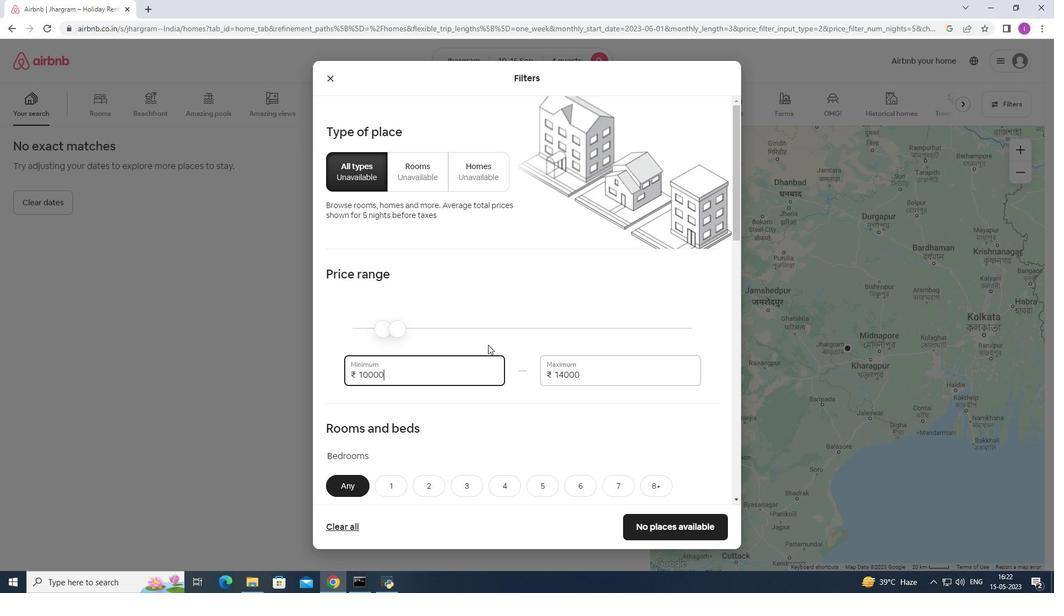 
Action: Mouse scrolled (476, 349) with delta (0, 0)
Screenshot: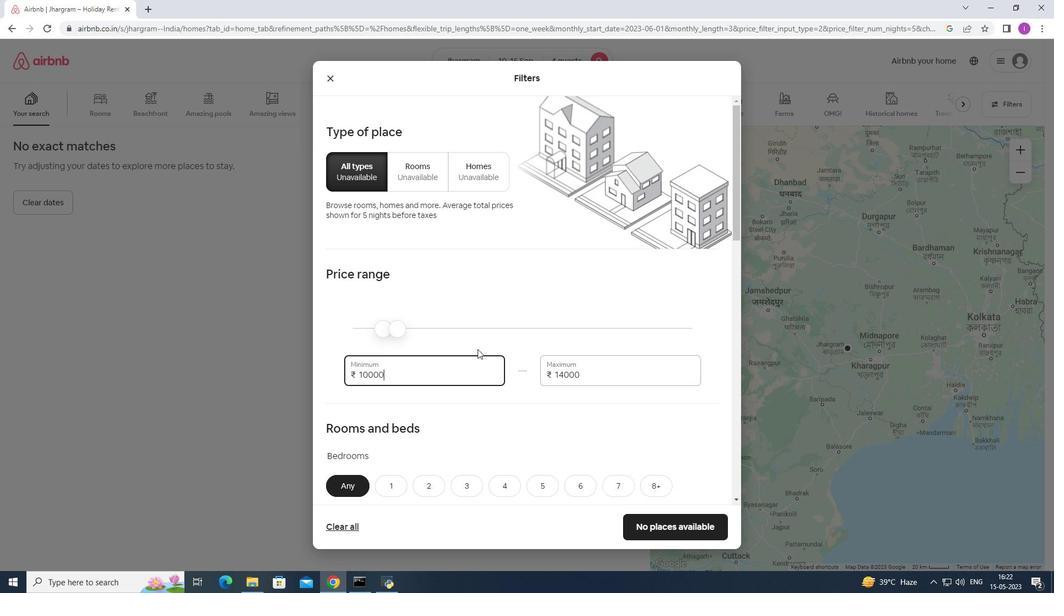 
Action: Mouse scrolled (476, 349) with delta (0, 0)
Screenshot: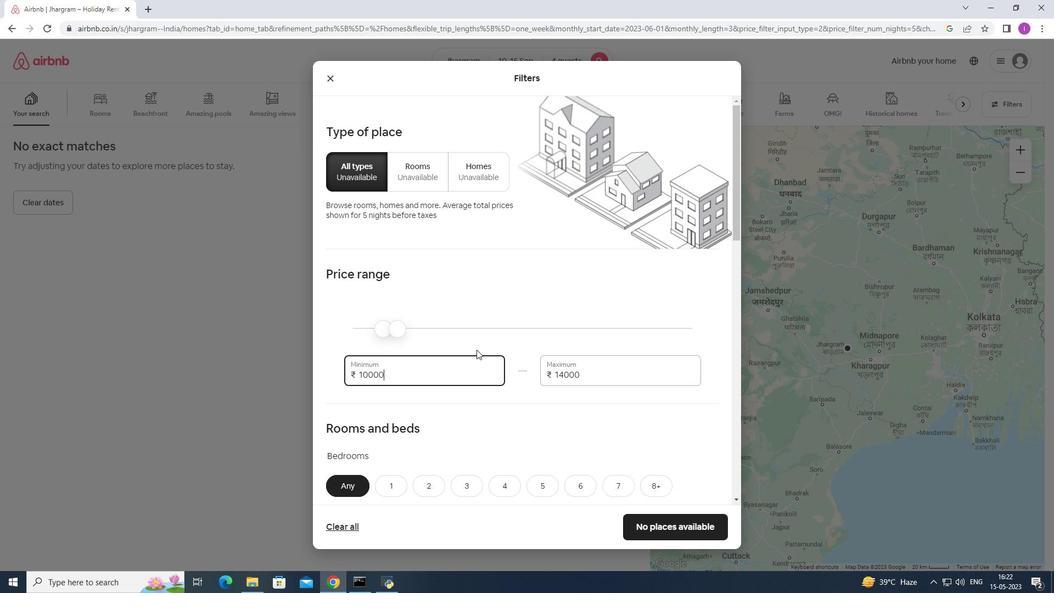 
Action: Mouse moved to (474, 343)
Screenshot: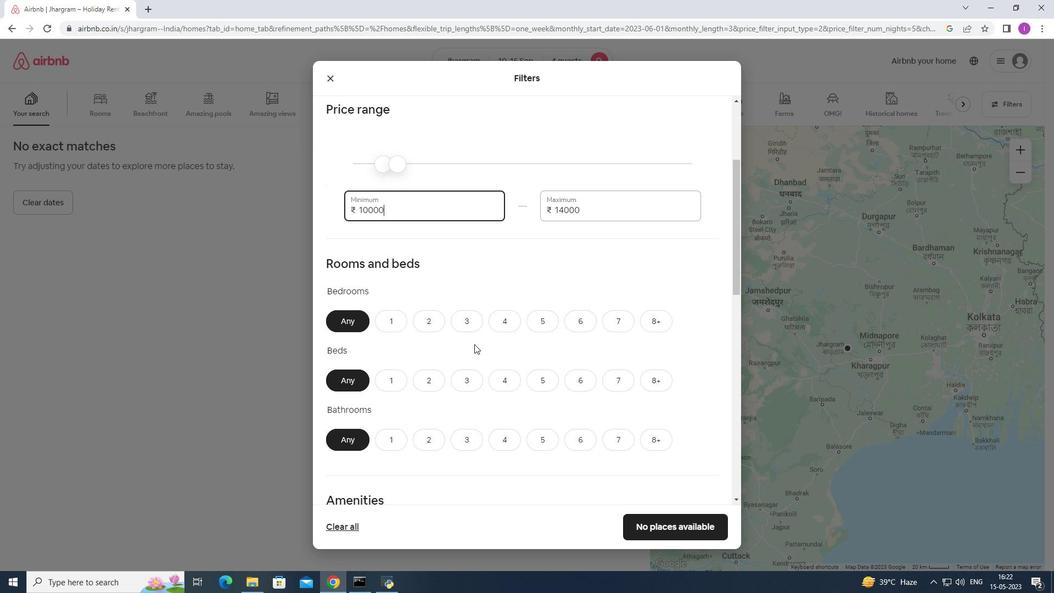 
Action: Mouse scrolled (474, 343) with delta (0, 0)
Screenshot: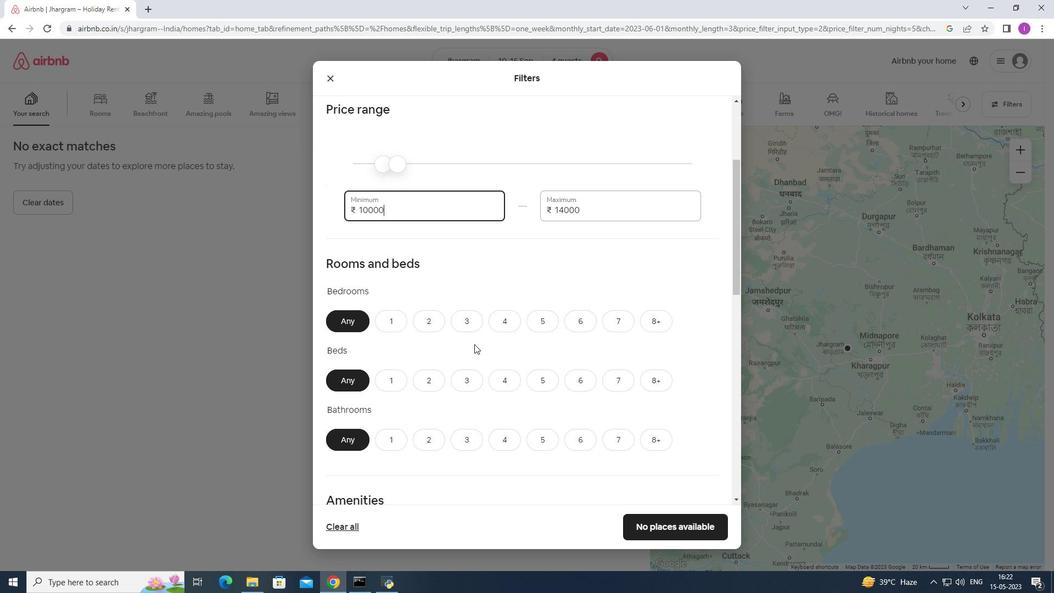 
Action: Mouse scrolled (474, 343) with delta (0, 0)
Screenshot: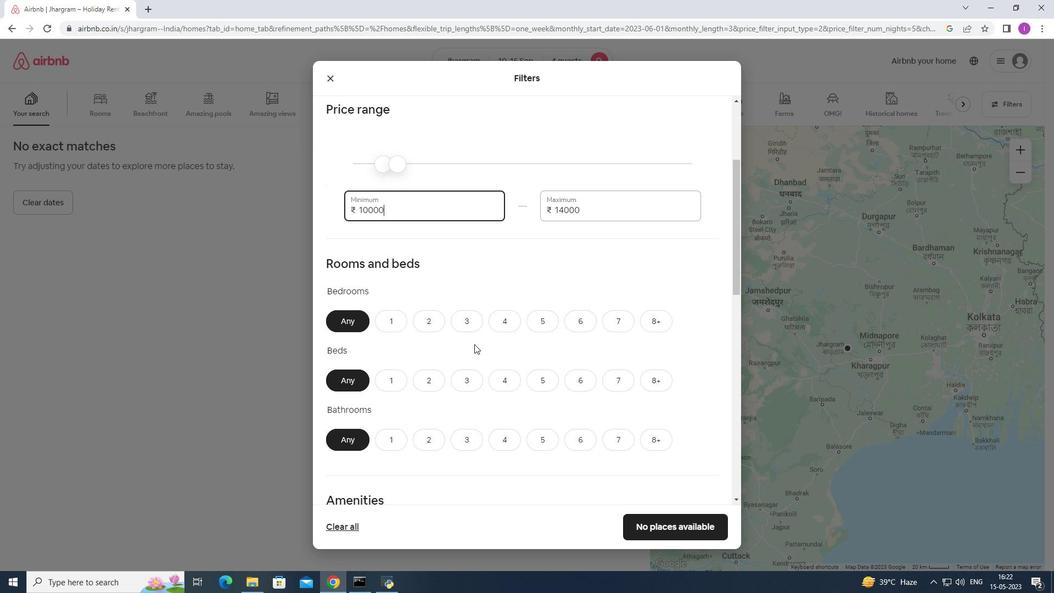 
Action: Mouse moved to (516, 214)
Screenshot: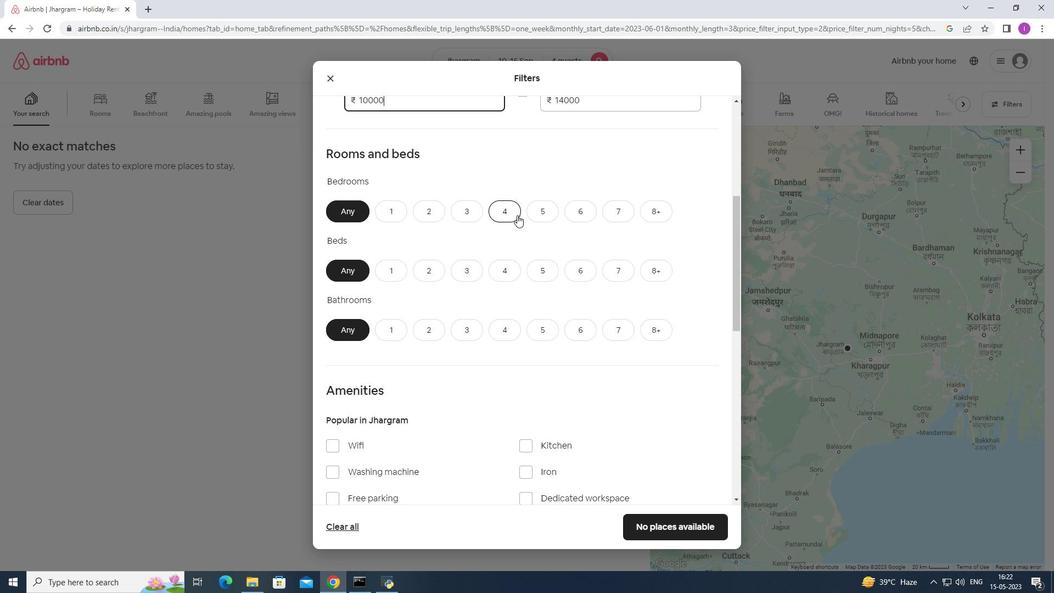 
Action: Mouse pressed left at (516, 214)
Screenshot: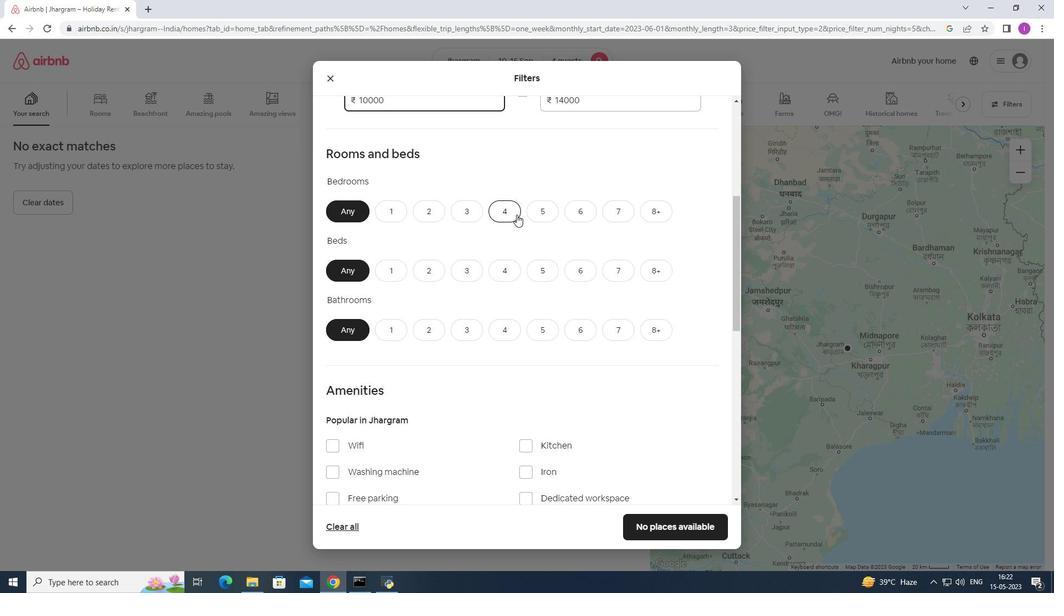 
Action: Mouse moved to (506, 270)
Screenshot: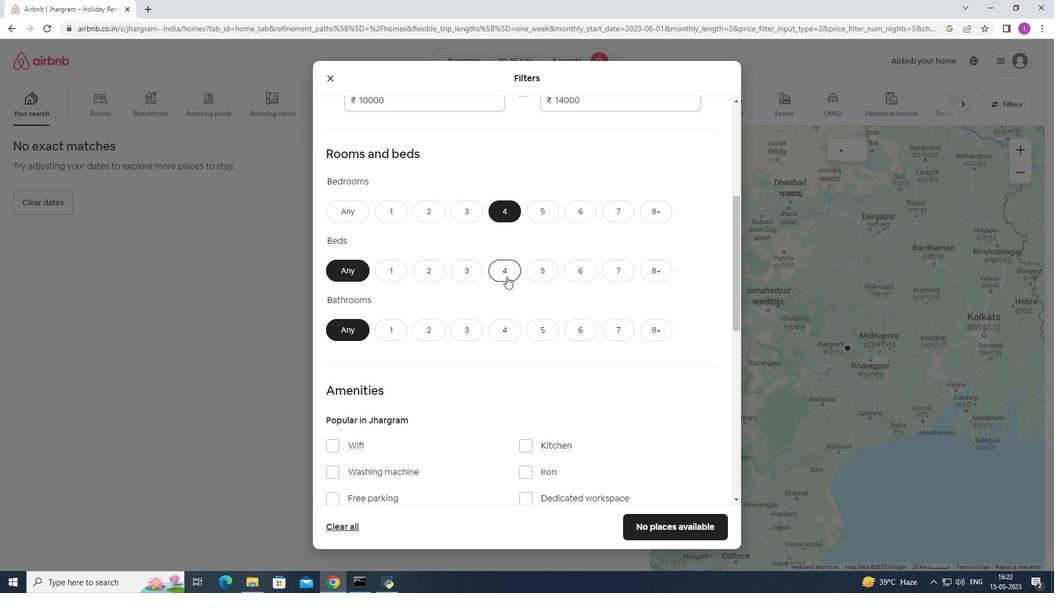 
Action: Mouse pressed left at (506, 270)
Screenshot: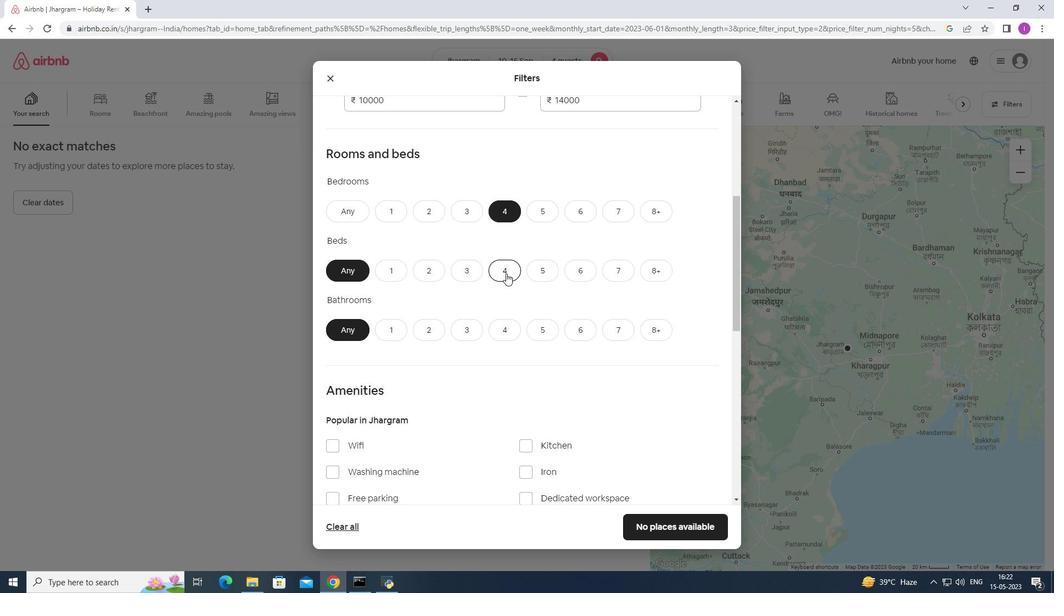 
Action: Mouse moved to (502, 324)
Screenshot: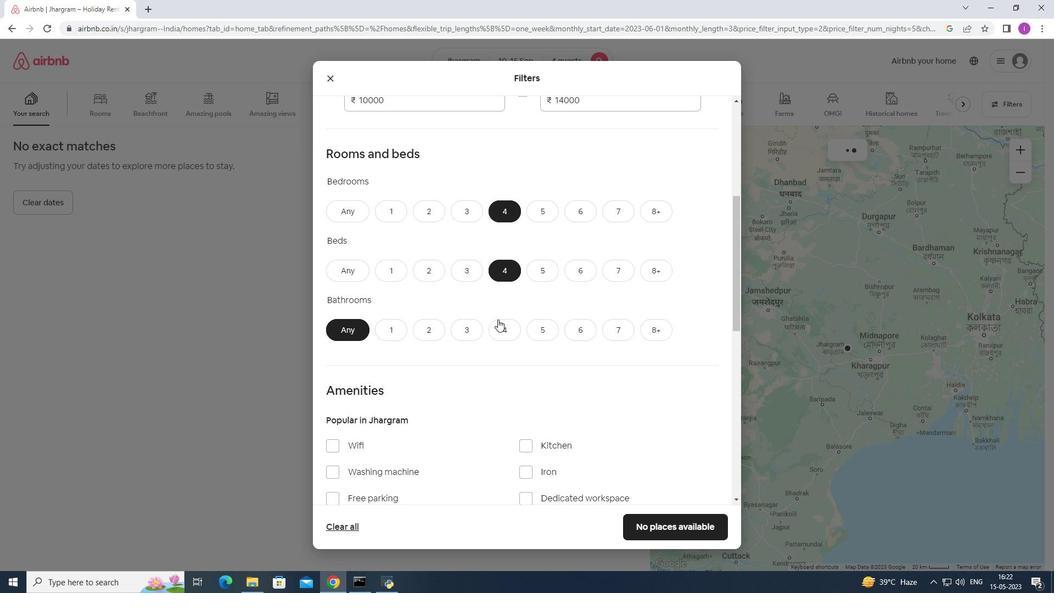 
Action: Mouse pressed left at (502, 324)
Screenshot: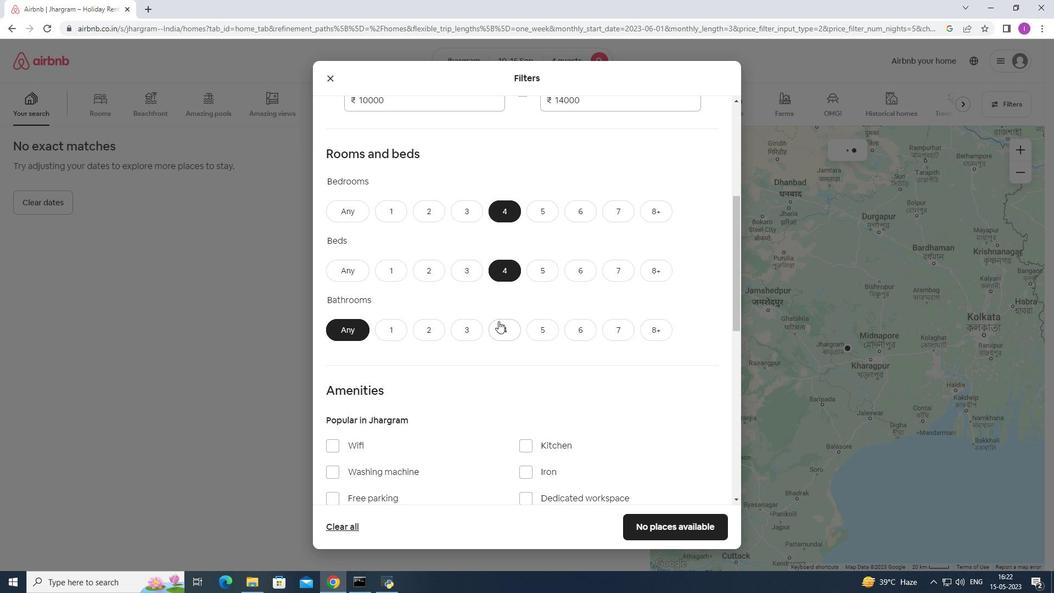 
Action: Mouse moved to (547, 294)
Screenshot: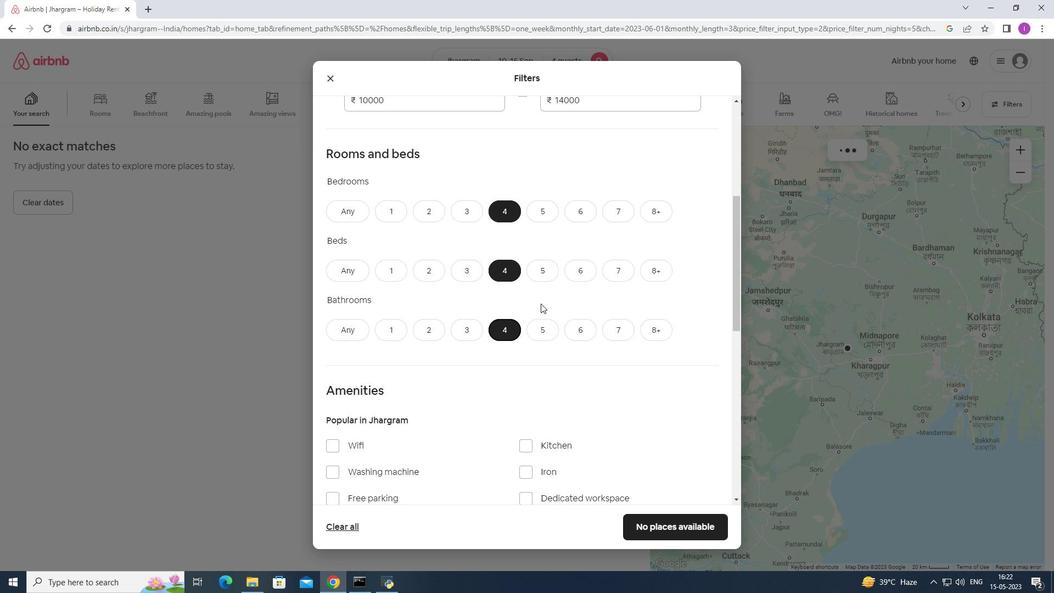 
Action: Mouse scrolled (547, 294) with delta (0, 0)
Screenshot: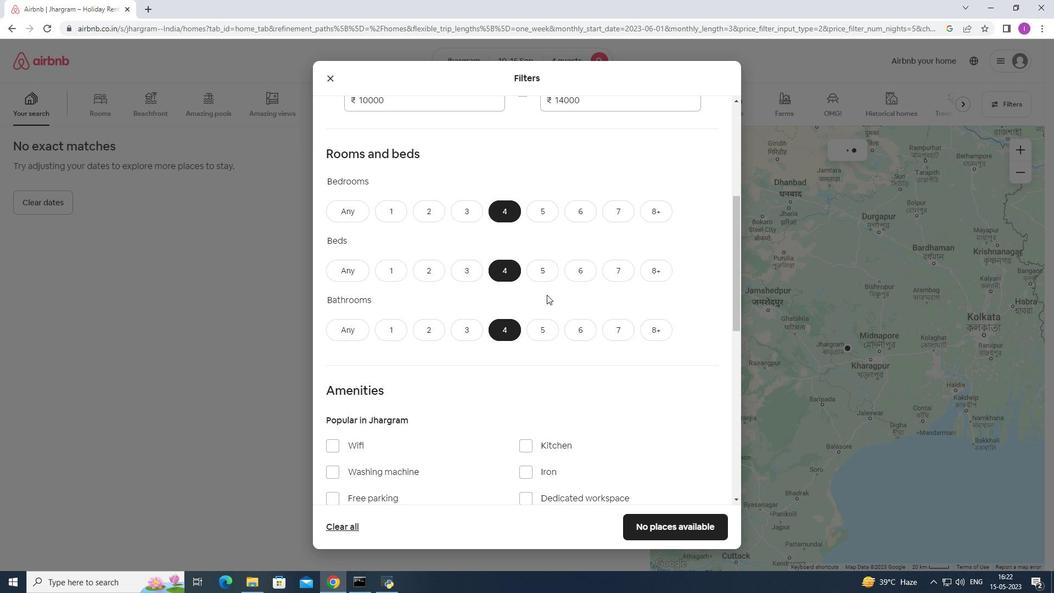 
Action: Mouse scrolled (547, 294) with delta (0, 0)
Screenshot: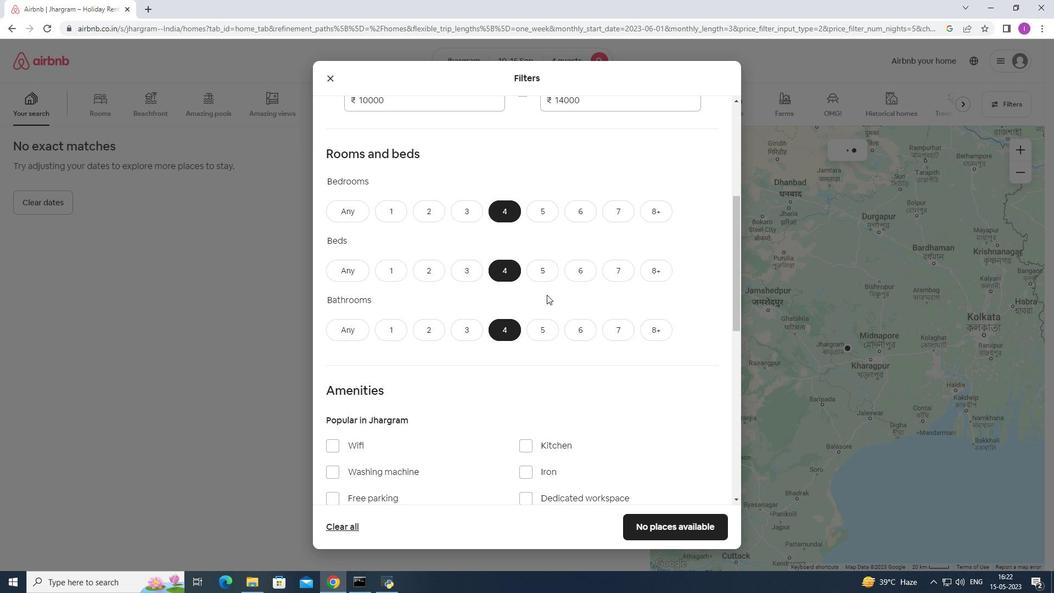 
Action: Mouse scrolled (547, 294) with delta (0, 0)
Screenshot: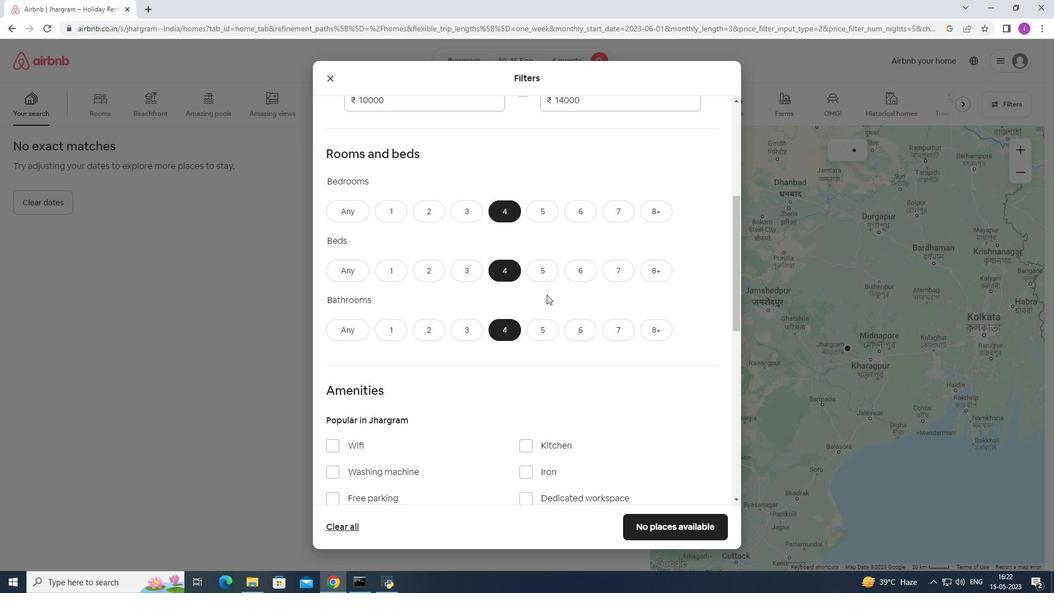 
Action: Mouse moved to (337, 278)
Screenshot: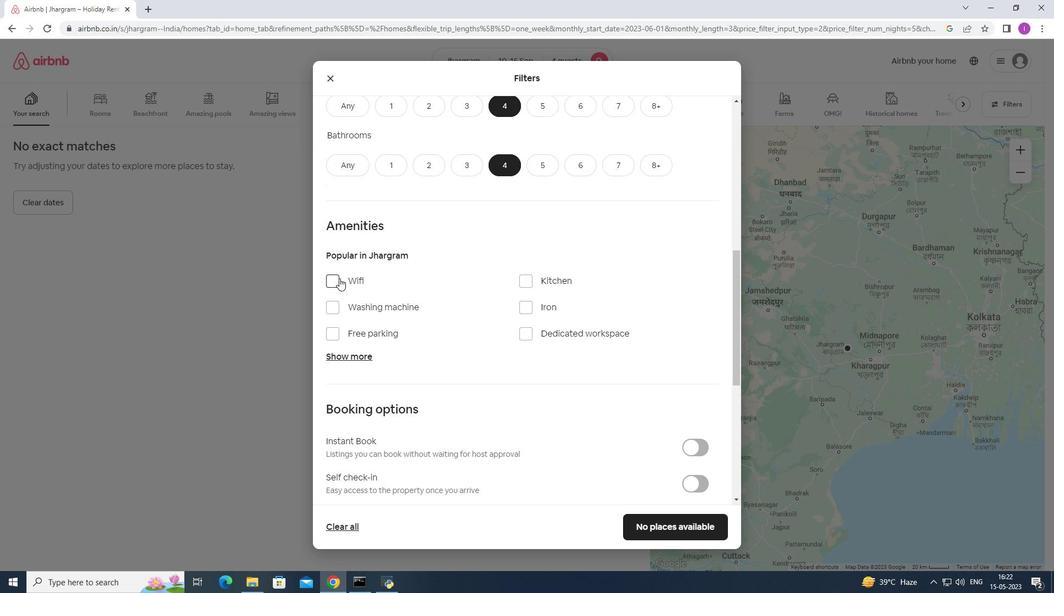 
Action: Mouse pressed left at (337, 278)
Screenshot: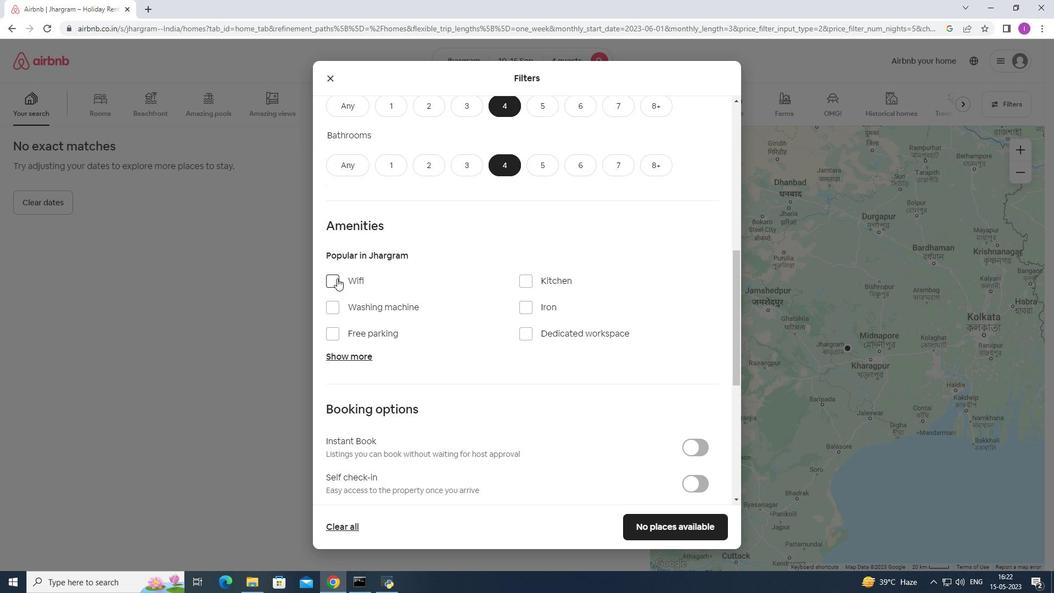 
Action: Mouse moved to (336, 332)
Screenshot: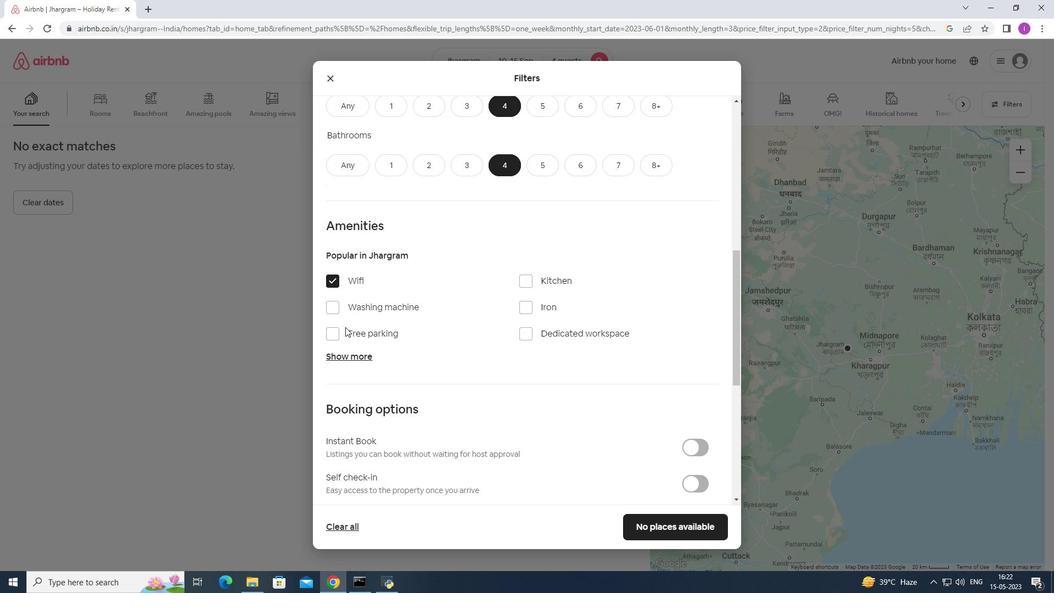 
Action: Mouse pressed left at (336, 332)
Screenshot: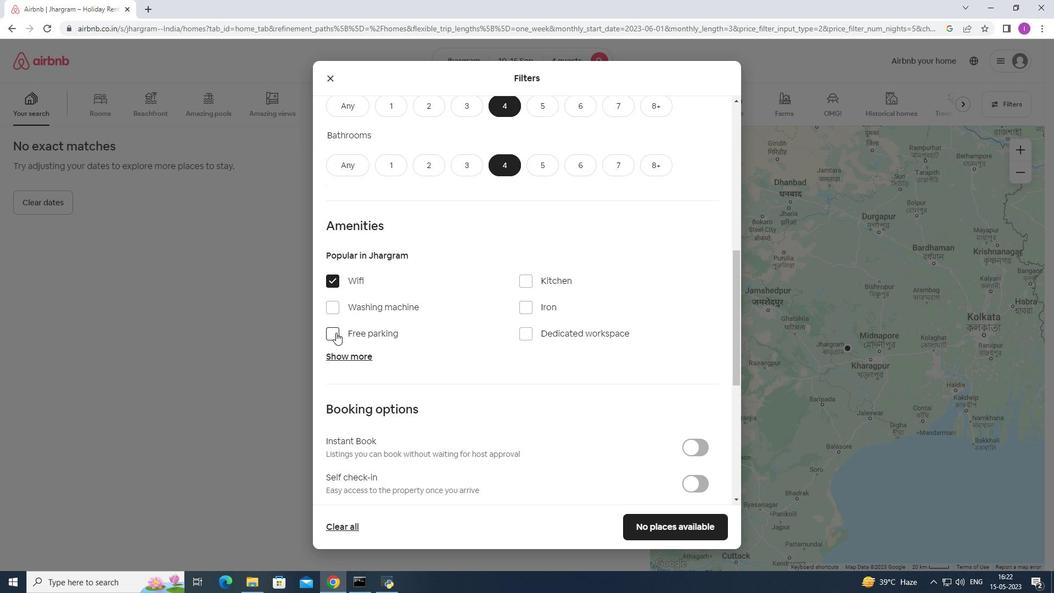 
Action: Mouse moved to (359, 353)
Screenshot: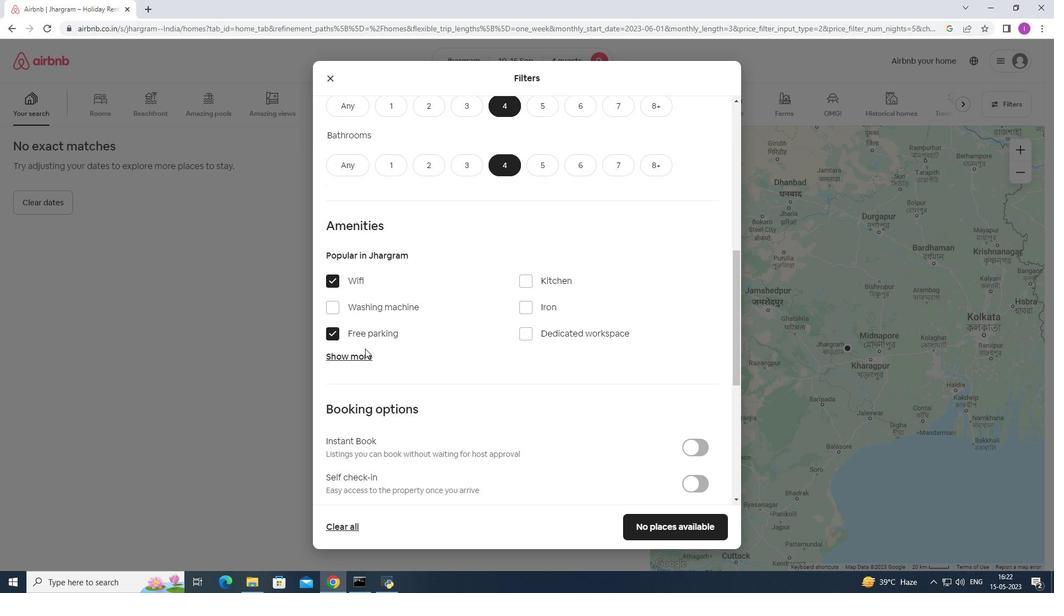 
Action: Mouse pressed left at (359, 353)
Screenshot: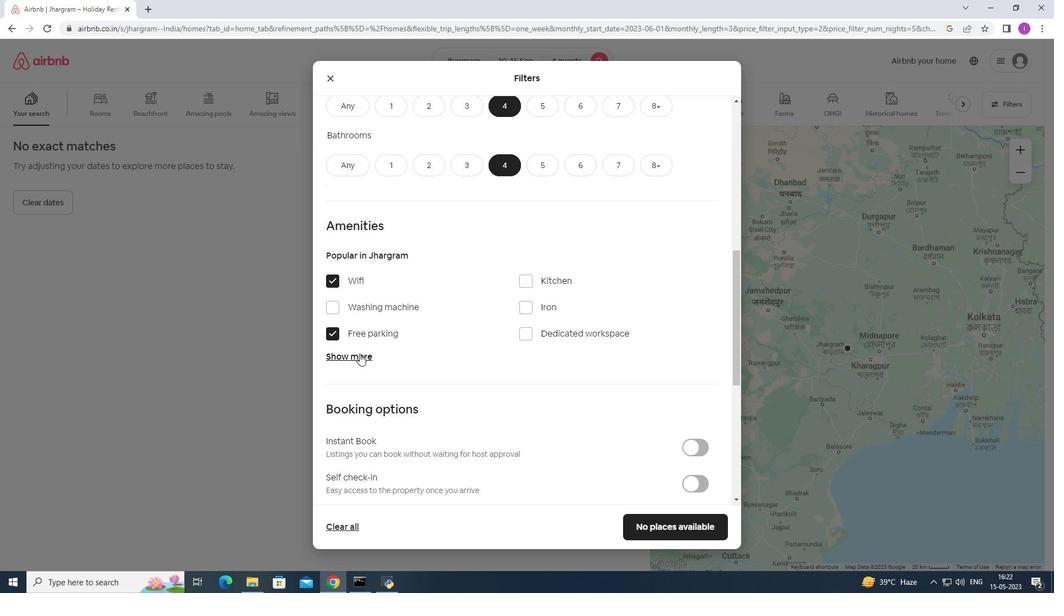 
Action: Mouse moved to (533, 420)
Screenshot: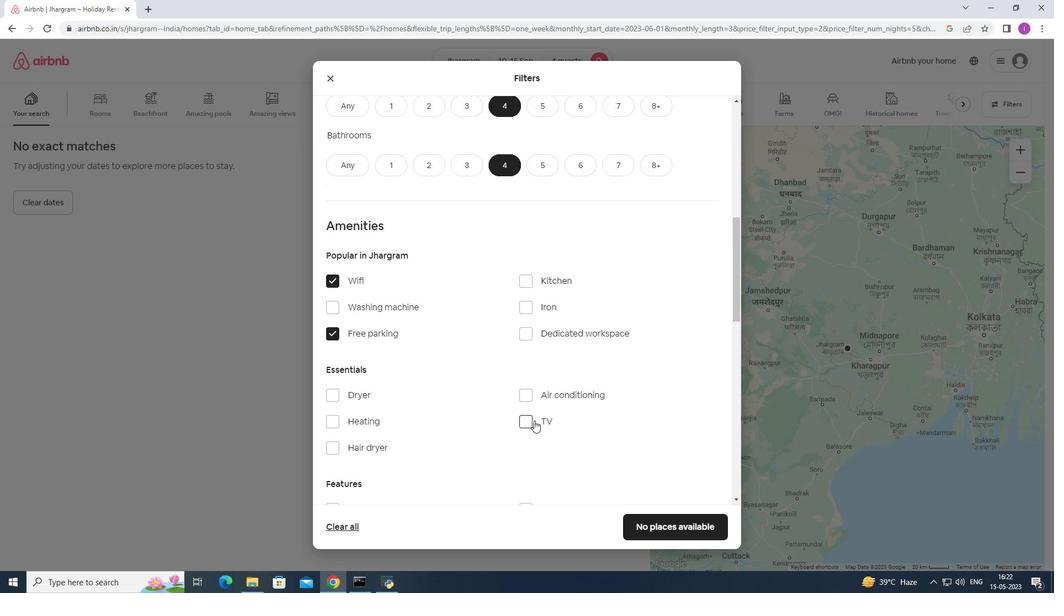 
Action: Mouse pressed left at (533, 420)
Screenshot: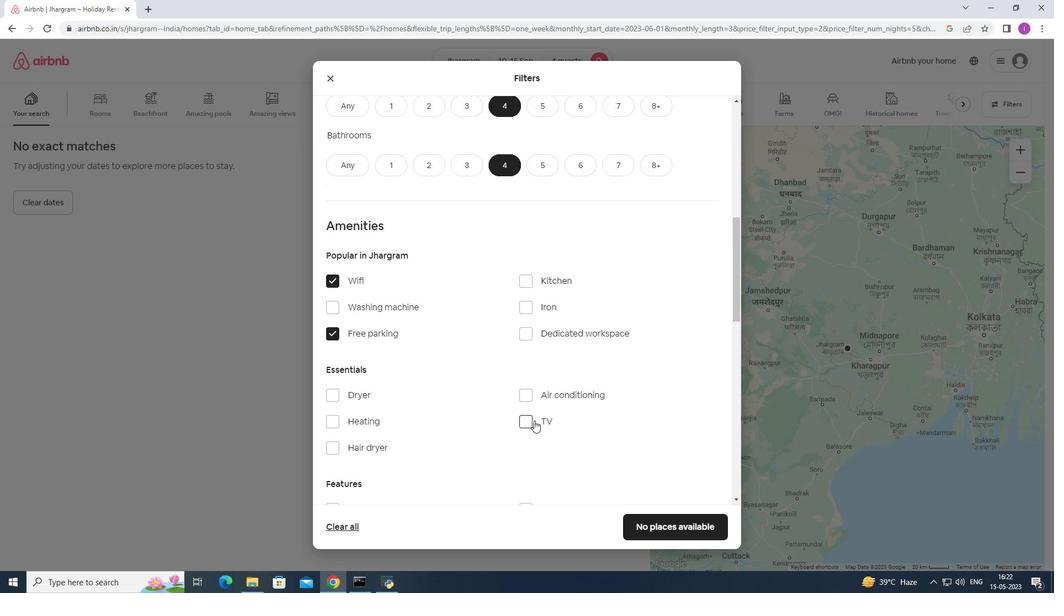 
Action: Mouse moved to (476, 349)
Screenshot: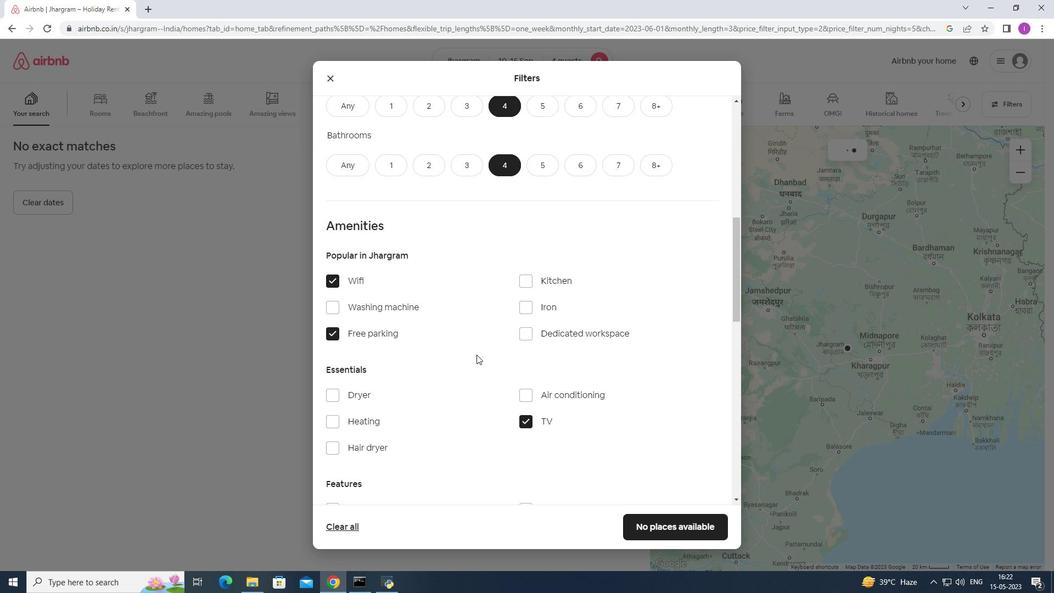 
Action: Mouse scrolled (476, 348) with delta (0, 0)
Screenshot: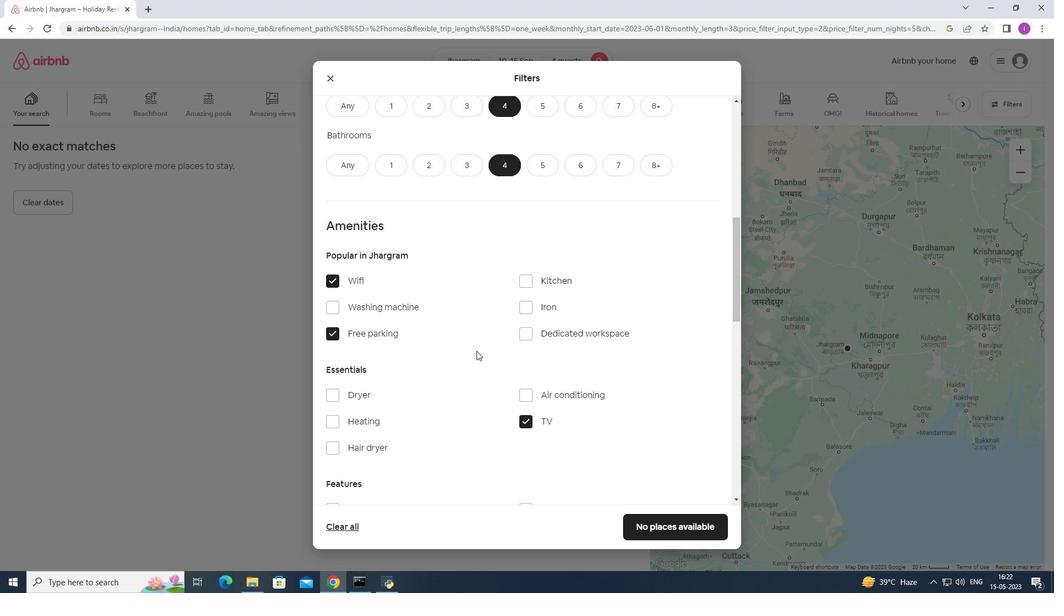 
Action: Mouse moved to (476, 351)
Screenshot: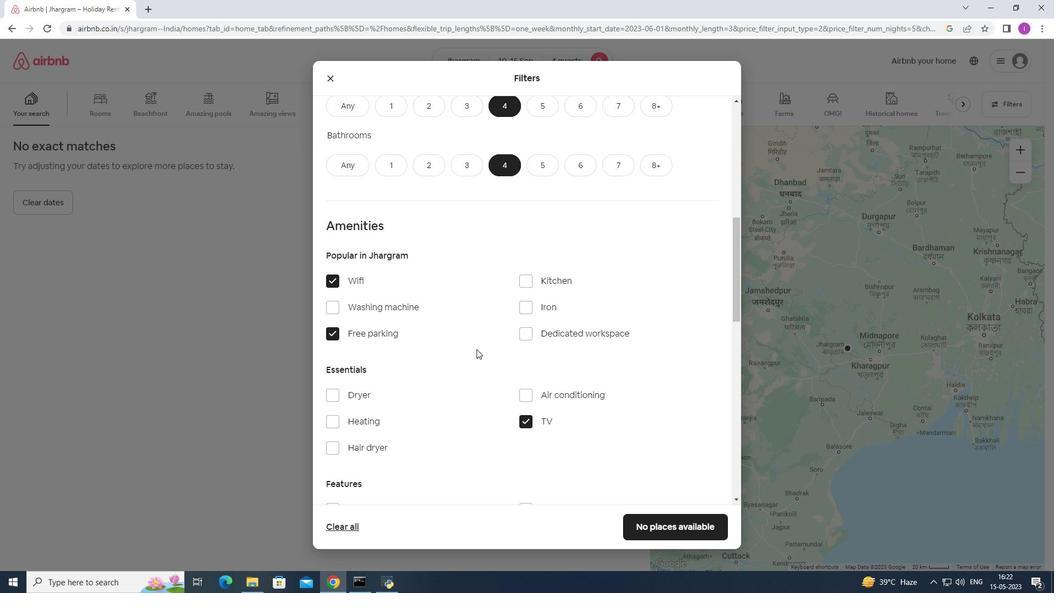 
Action: Mouse scrolled (476, 350) with delta (0, 0)
Screenshot: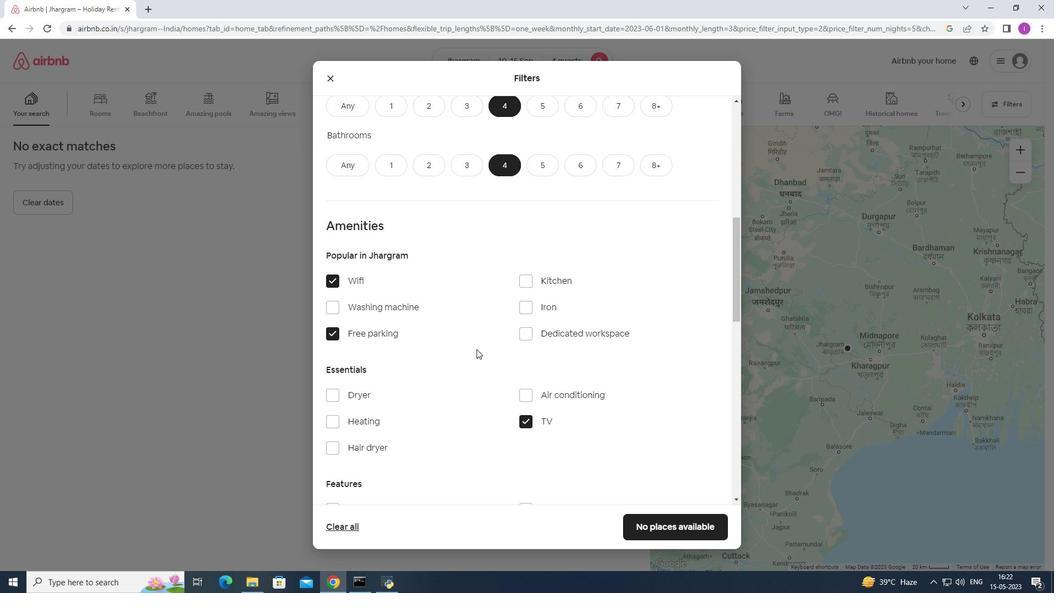 
Action: Mouse moved to (476, 352)
Screenshot: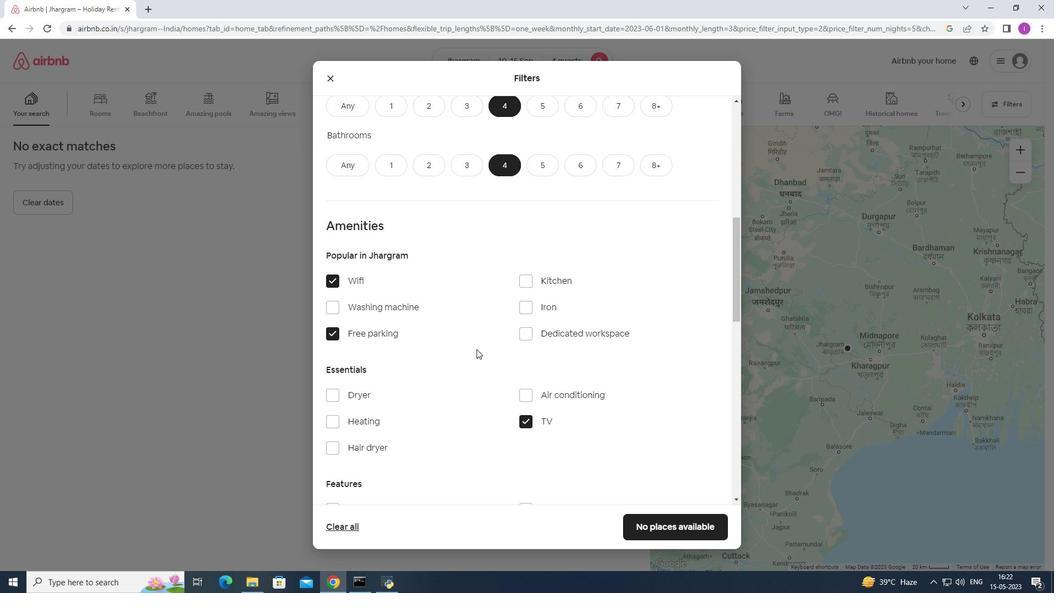 
Action: Mouse scrolled (476, 351) with delta (0, 0)
Screenshot: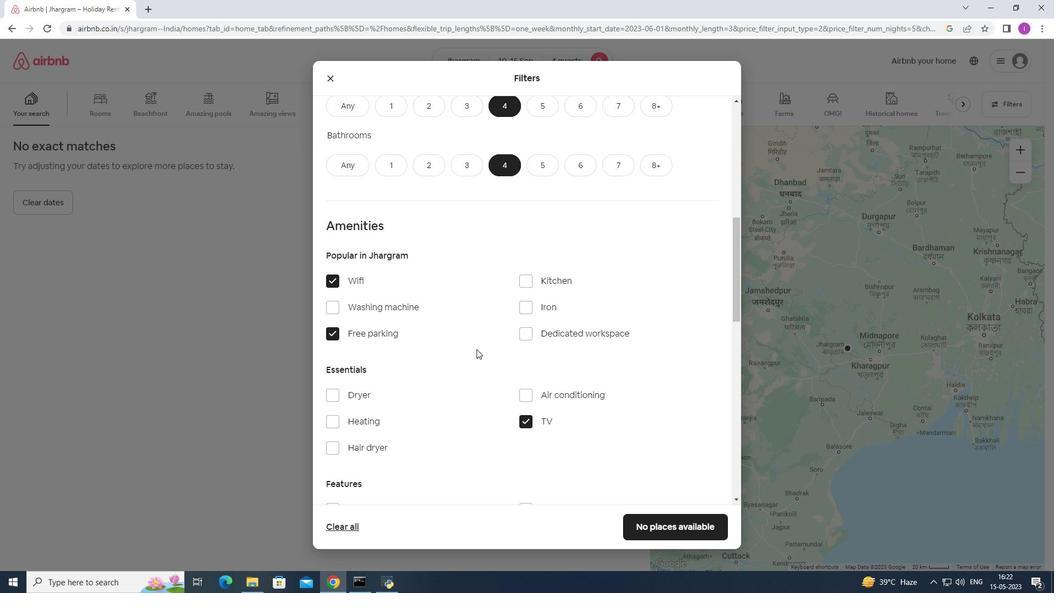 
Action: Mouse scrolled (476, 351) with delta (0, 0)
Screenshot: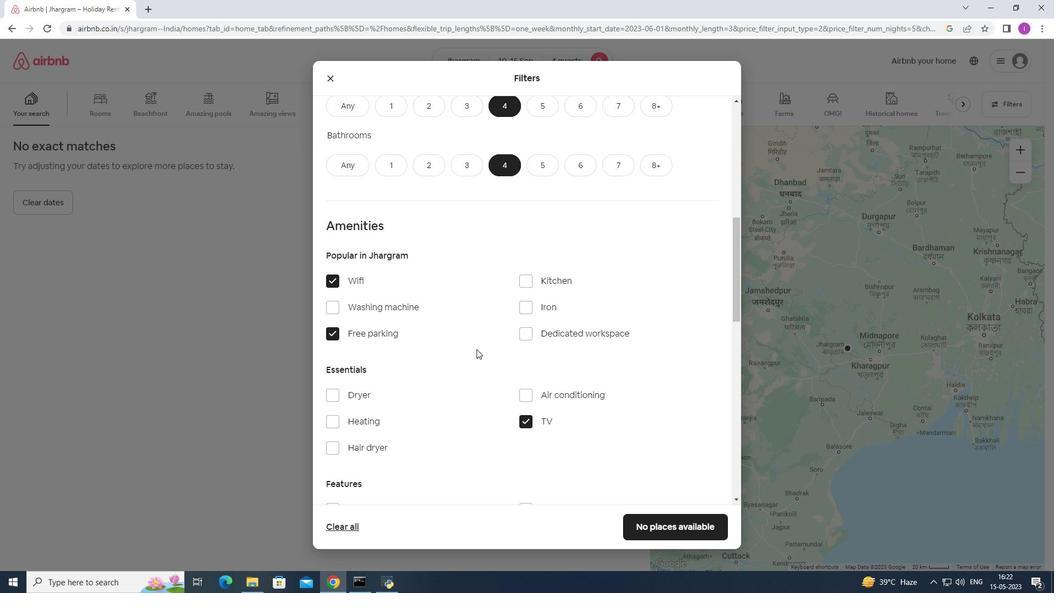 
Action: Mouse moved to (333, 344)
Screenshot: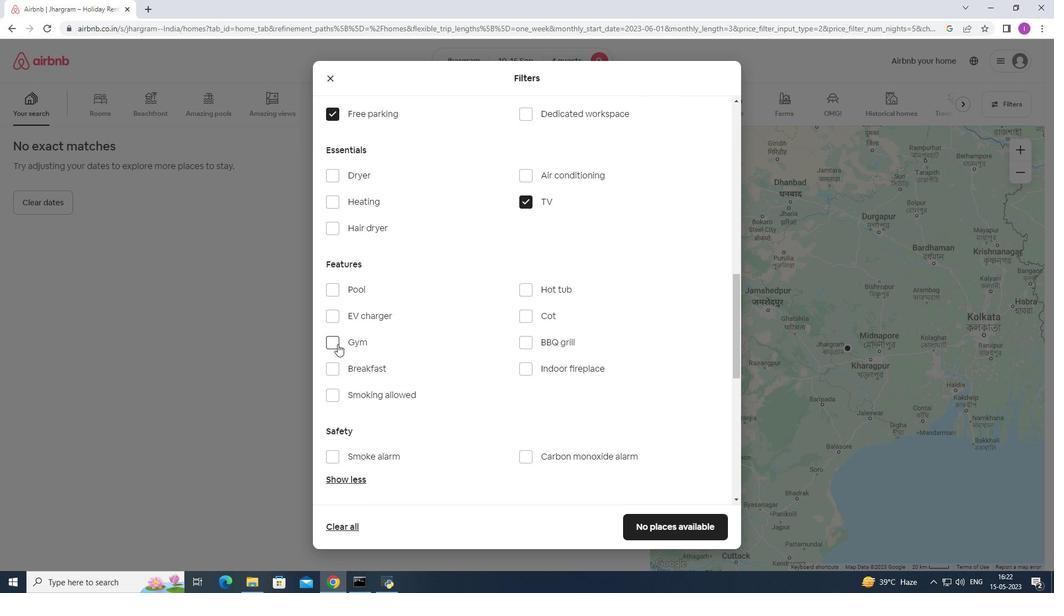 
Action: Mouse pressed left at (333, 344)
Screenshot: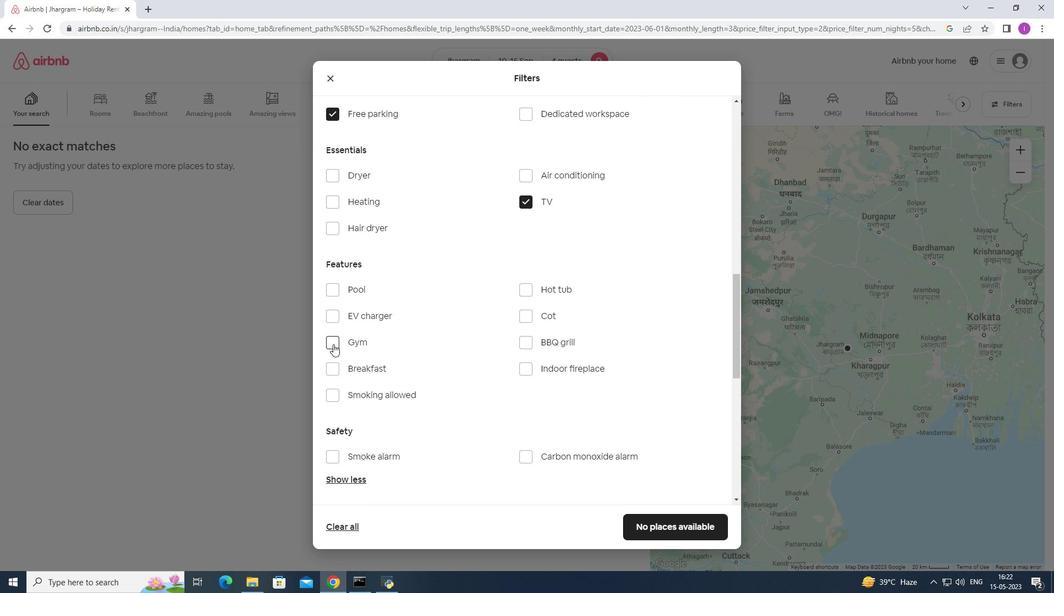 
Action: Mouse moved to (335, 370)
Screenshot: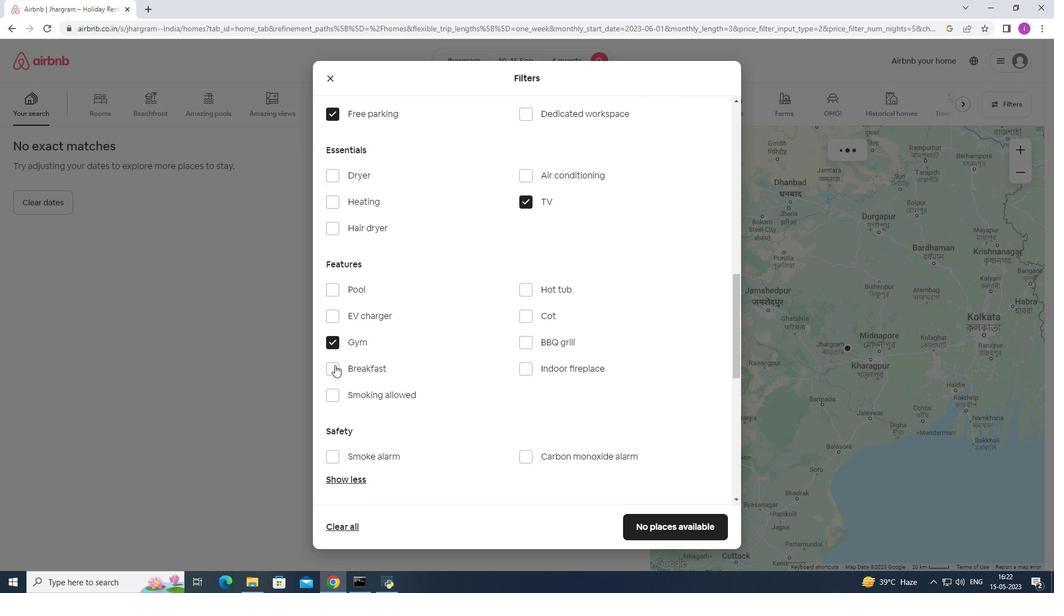 
Action: Mouse pressed left at (335, 370)
Screenshot: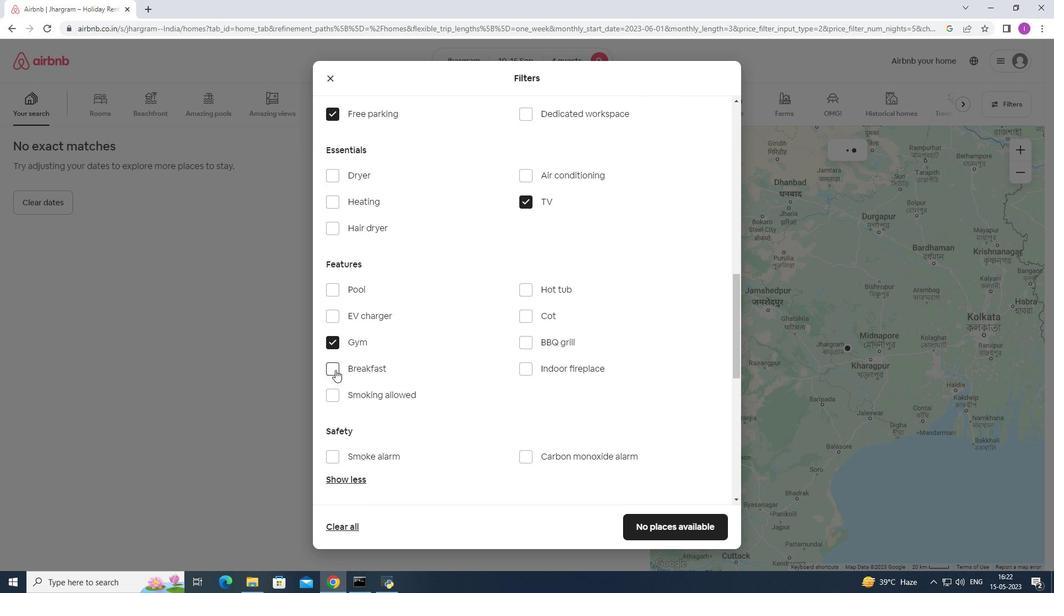 
Action: Mouse moved to (564, 388)
Screenshot: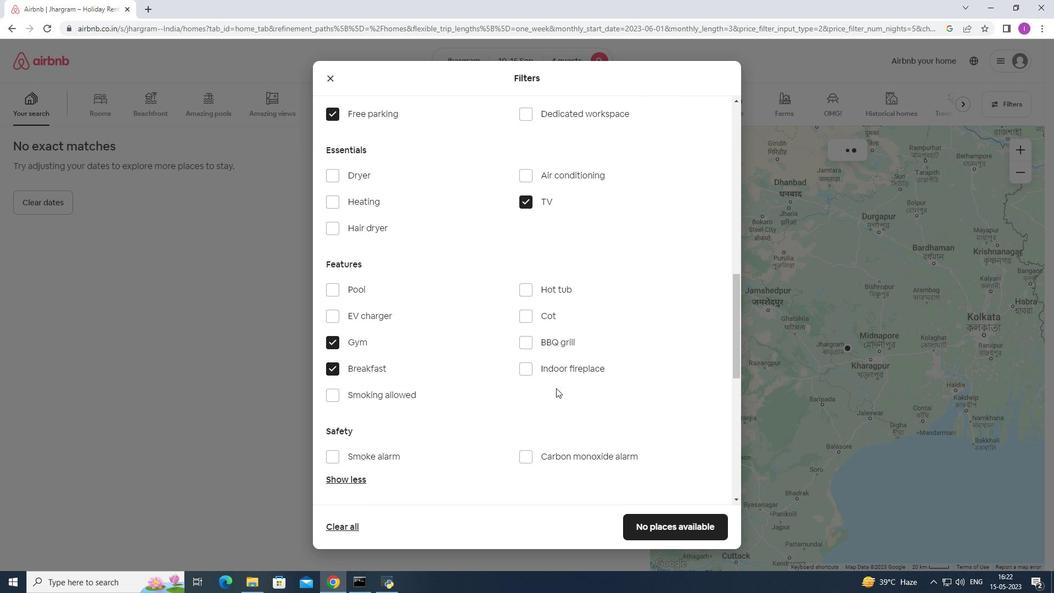 
Action: Mouse scrolled (564, 387) with delta (0, 0)
Screenshot: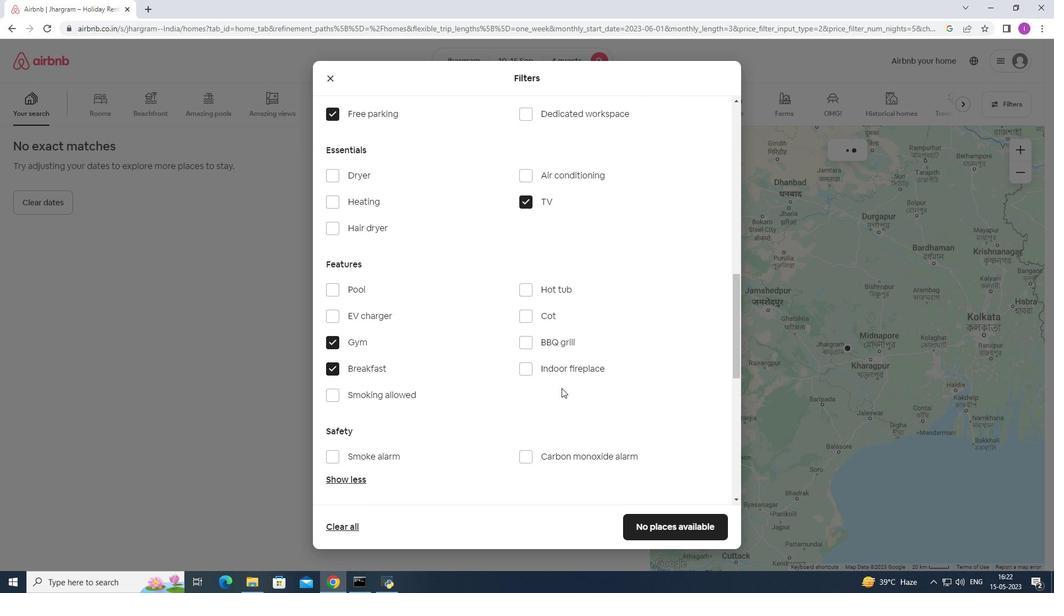 
Action: Mouse scrolled (564, 387) with delta (0, 0)
Screenshot: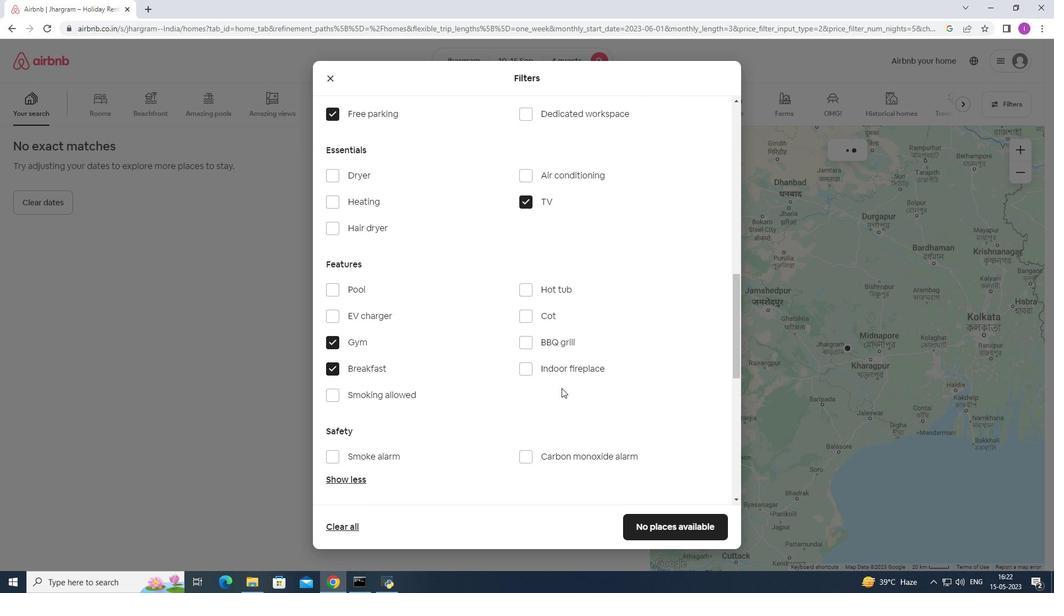 
Action: Mouse scrolled (564, 387) with delta (0, 0)
Screenshot: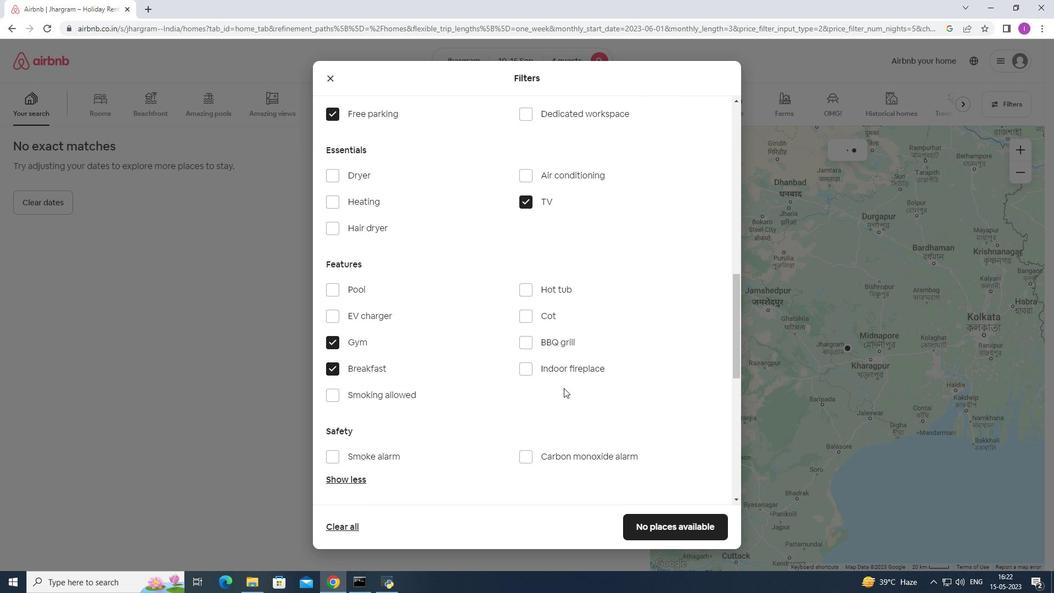 
Action: Mouse scrolled (564, 387) with delta (0, 0)
Screenshot: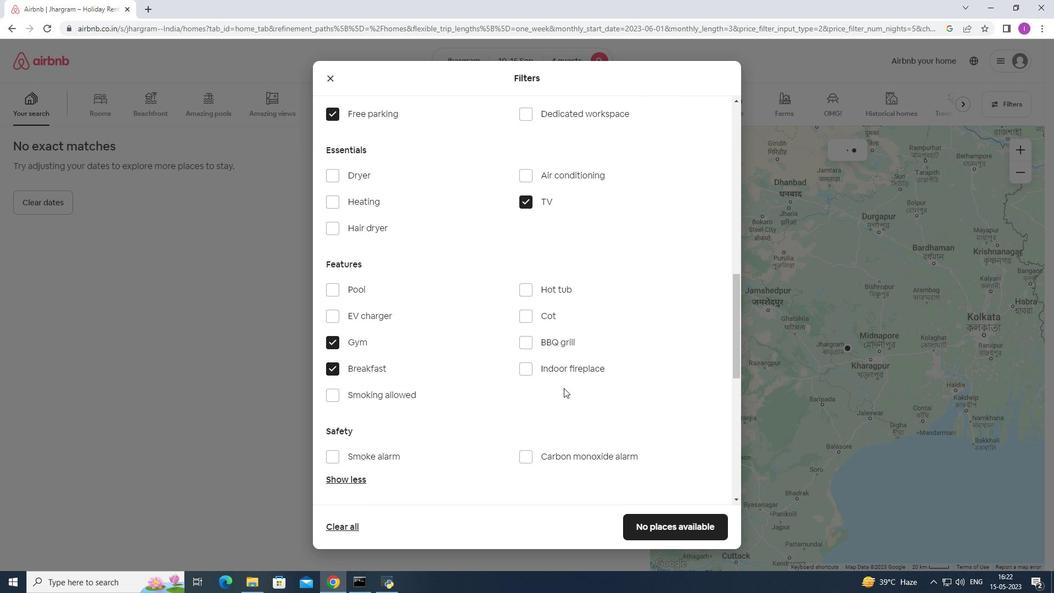 
Action: Mouse moved to (603, 358)
Screenshot: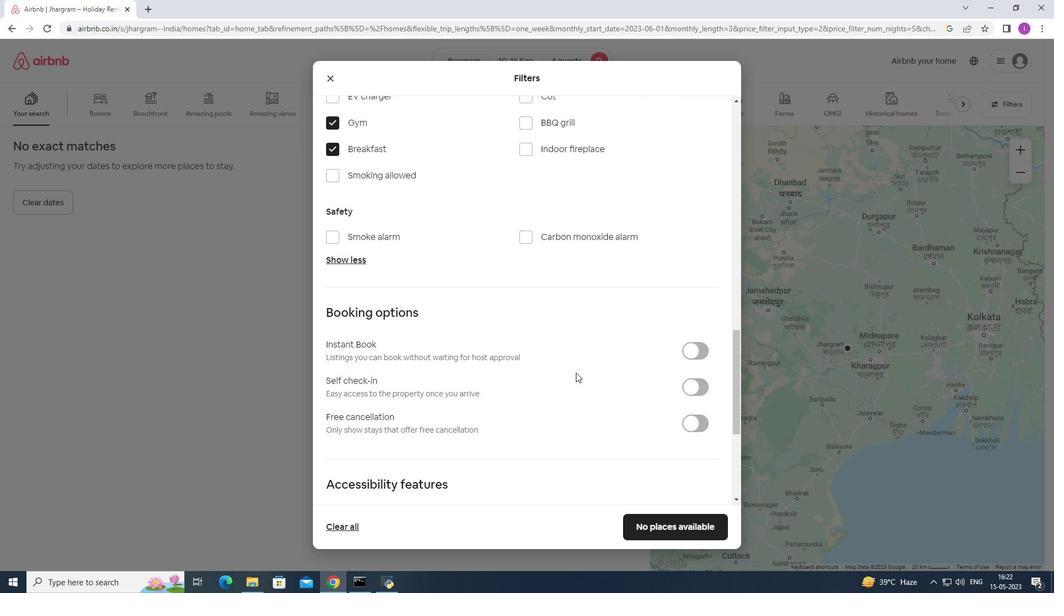 
Action: Mouse scrolled (603, 357) with delta (0, 0)
Screenshot: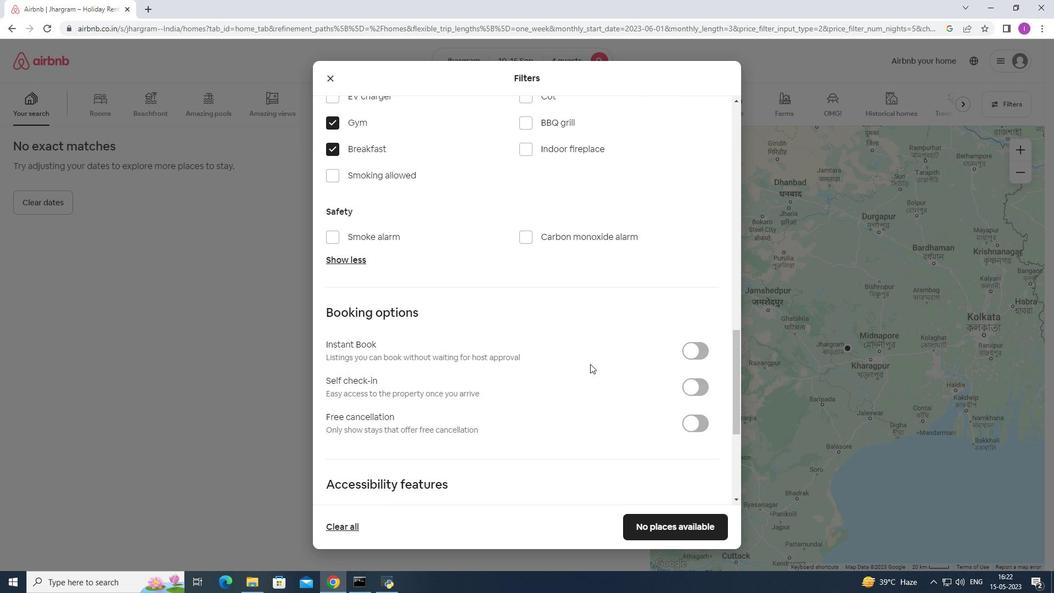 
Action: Mouse scrolled (603, 357) with delta (0, 0)
Screenshot: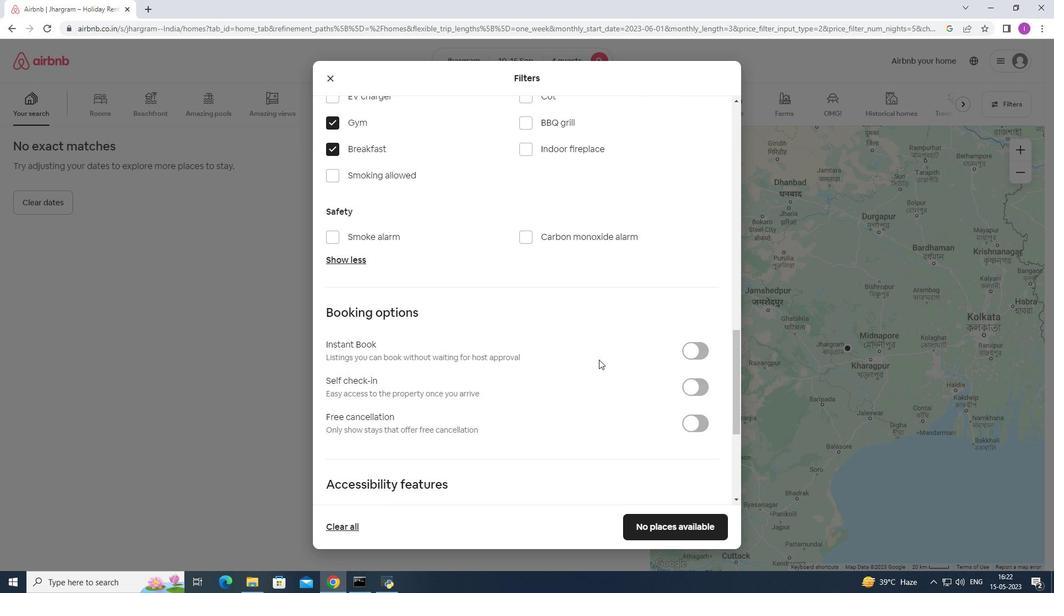 
Action: Mouse scrolled (603, 357) with delta (0, 0)
Screenshot: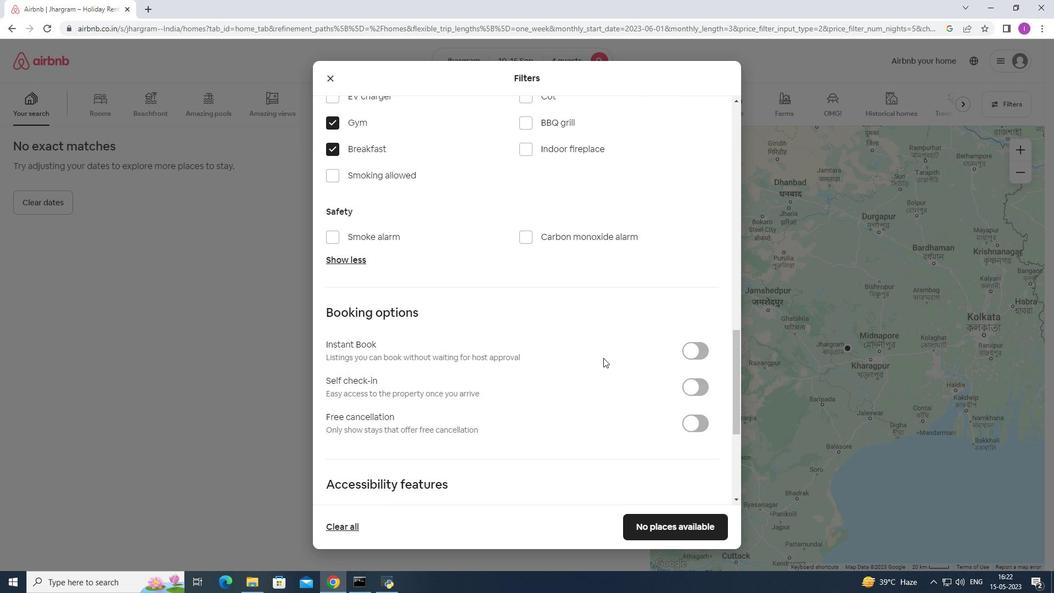 
Action: Mouse moved to (697, 224)
Screenshot: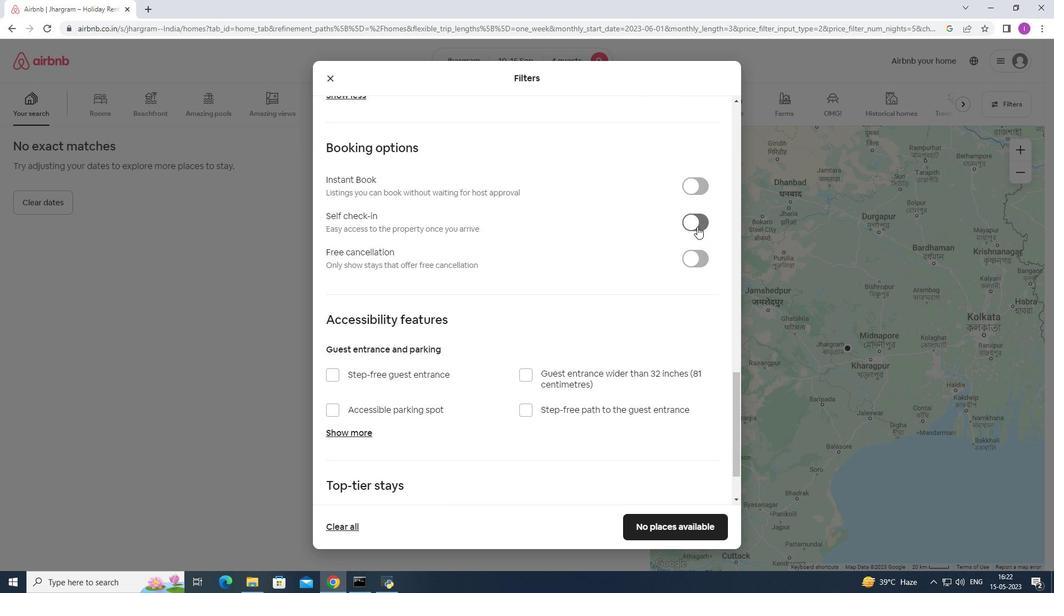 
Action: Mouse pressed left at (697, 224)
Screenshot: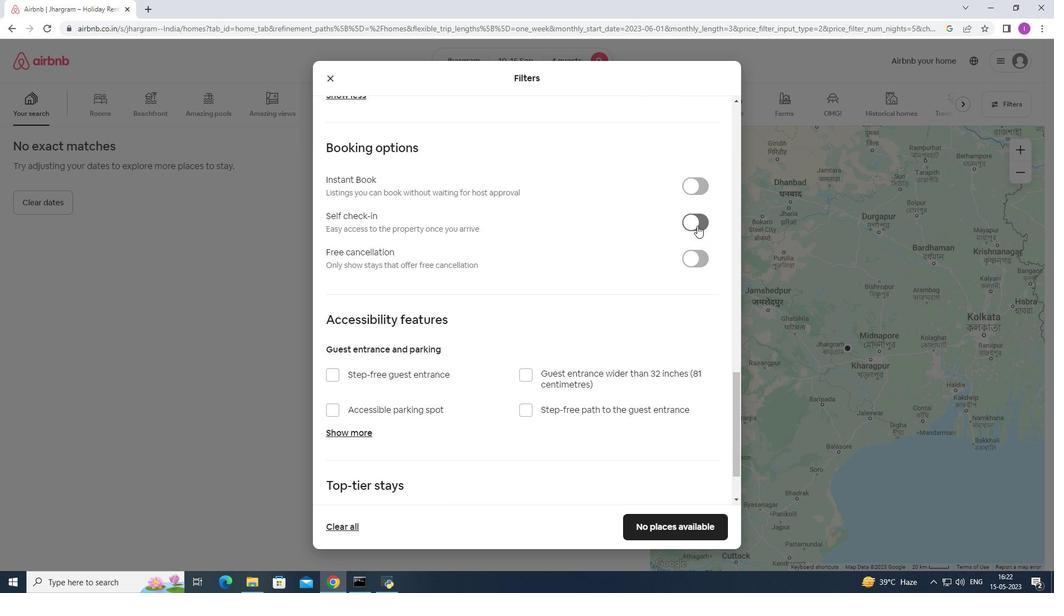 
Action: Mouse moved to (493, 347)
Screenshot: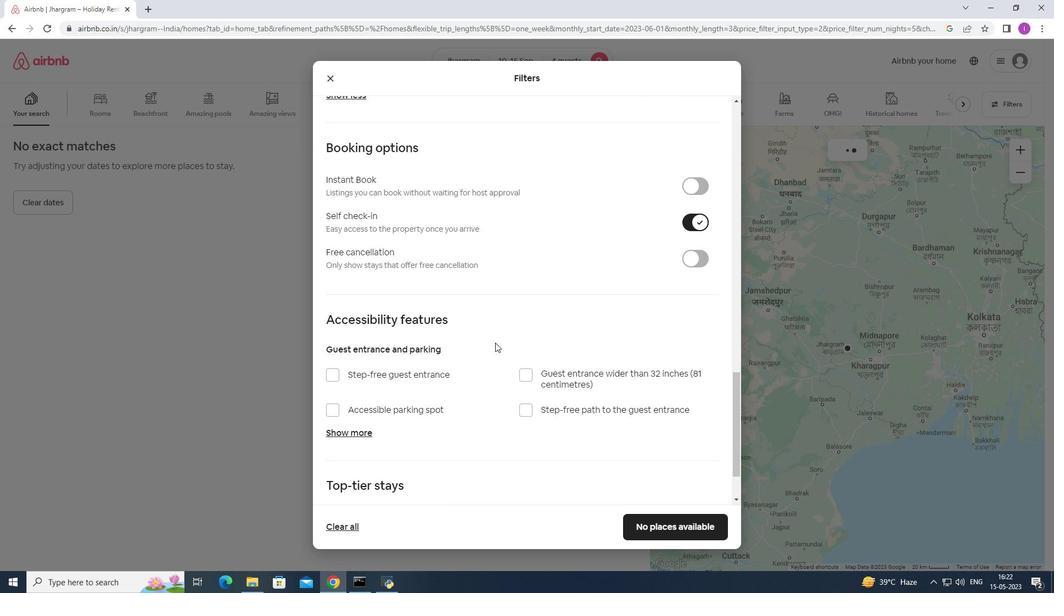 
Action: Mouse scrolled (493, 346) with delta (0, 0)
Screenshot: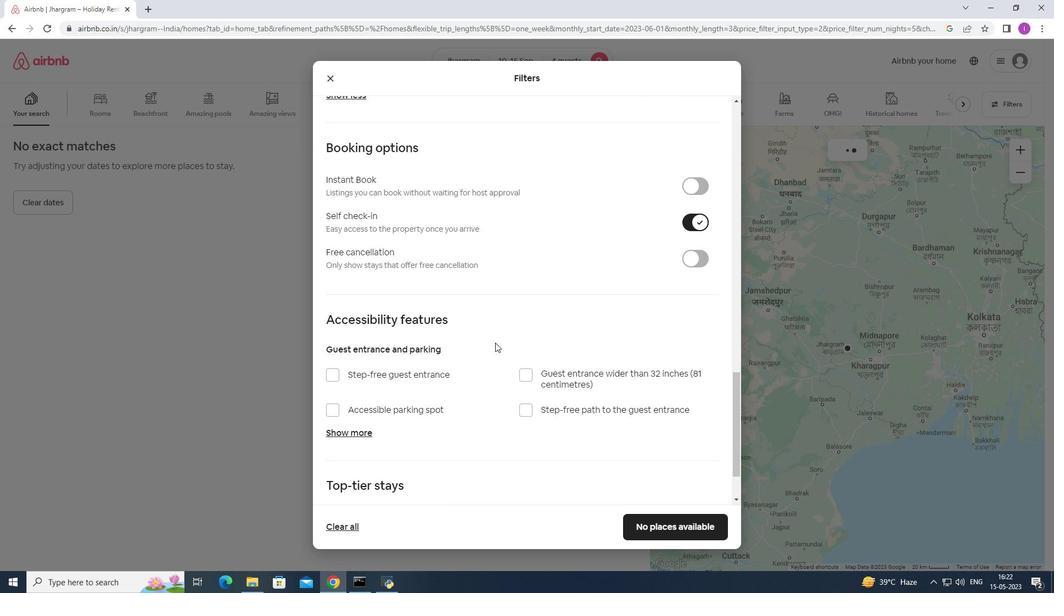 
Action: Mouse moved to (493, 349)
Screenshot: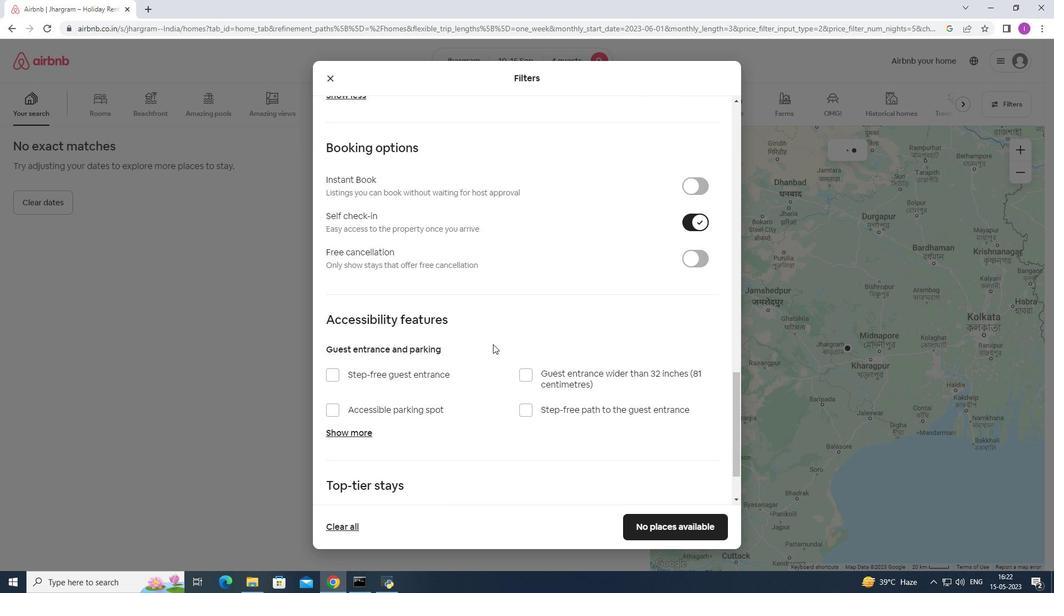 
Action: Mouse scrolled (493, 349) with delta (0, 0)
Screenshot: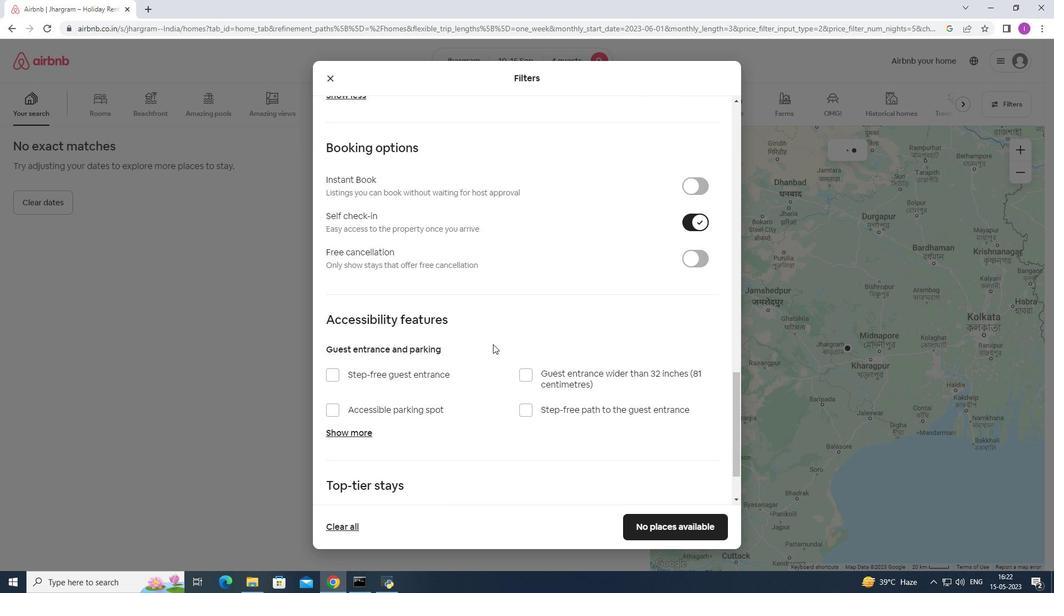 
Action: Mouse moved to (493, 350)
Screenshot: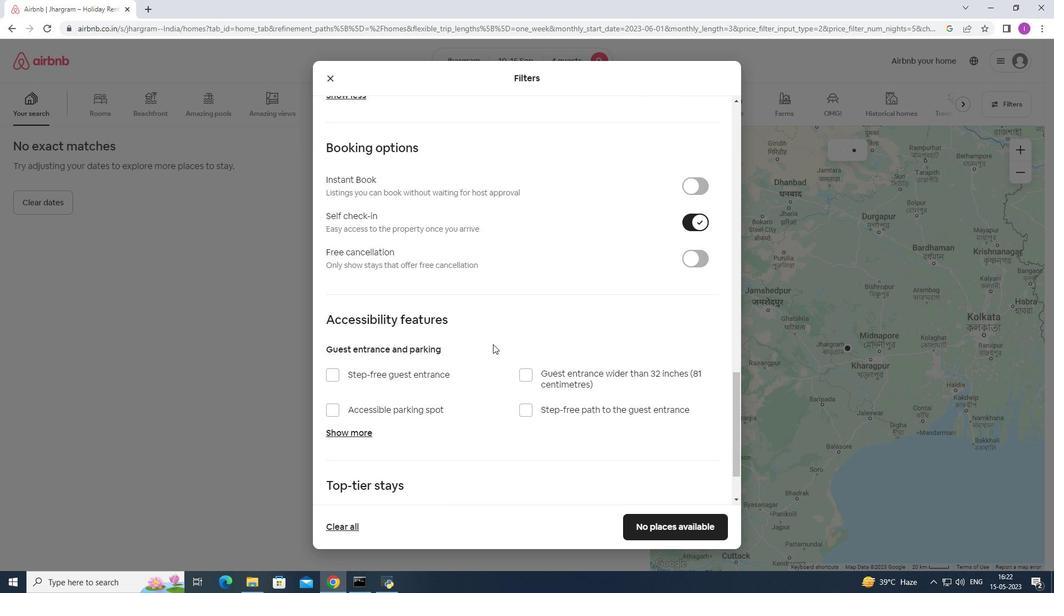 
Action: Mouse scrolled (493, 349) with delta (0, 0)
Screenshot: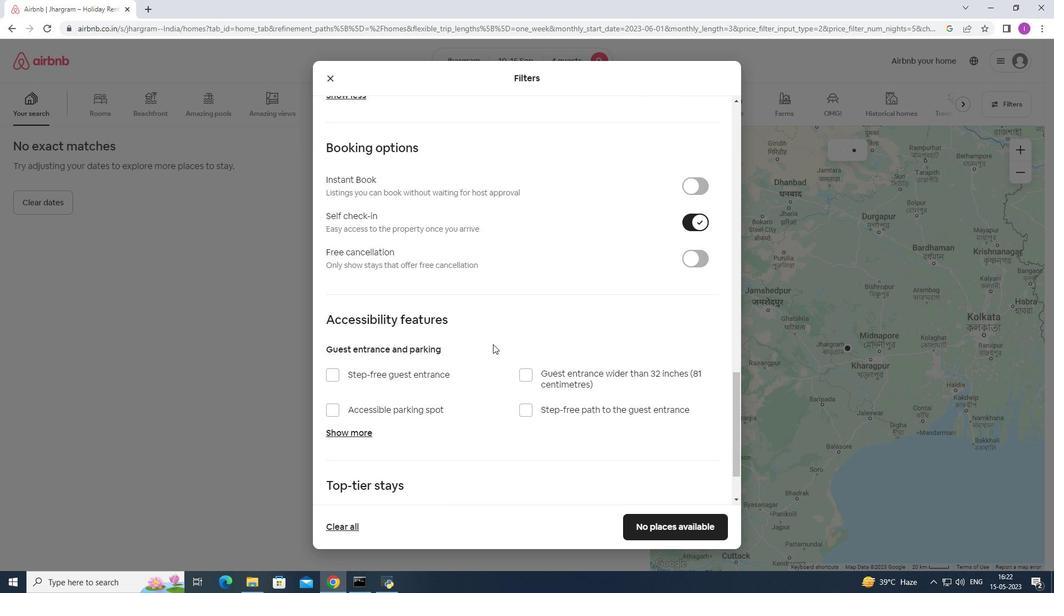 
Action: Mouse moved to (493, 350)
Screenshot: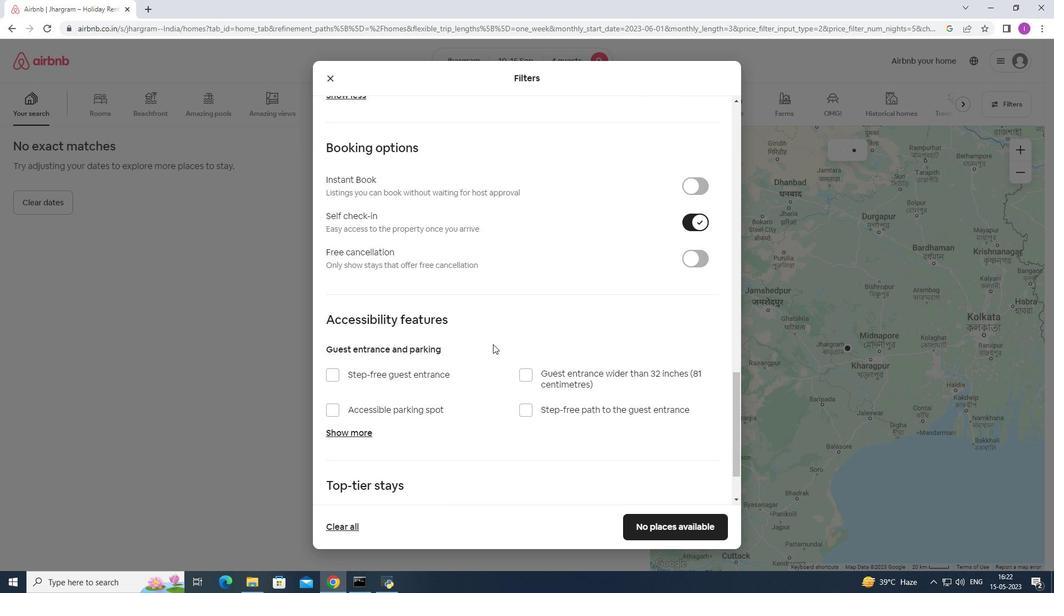 
Action: Mouse scrolled (493, 349) with delta (0, 0)
Screenshot: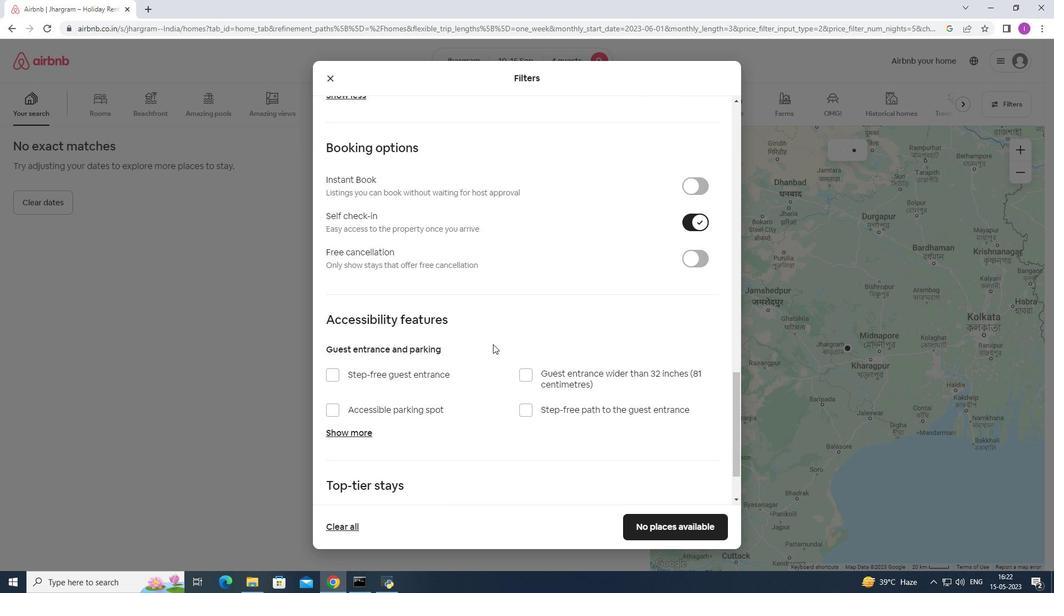 
Action: Mouse moved to (507, 332)
Screenshot: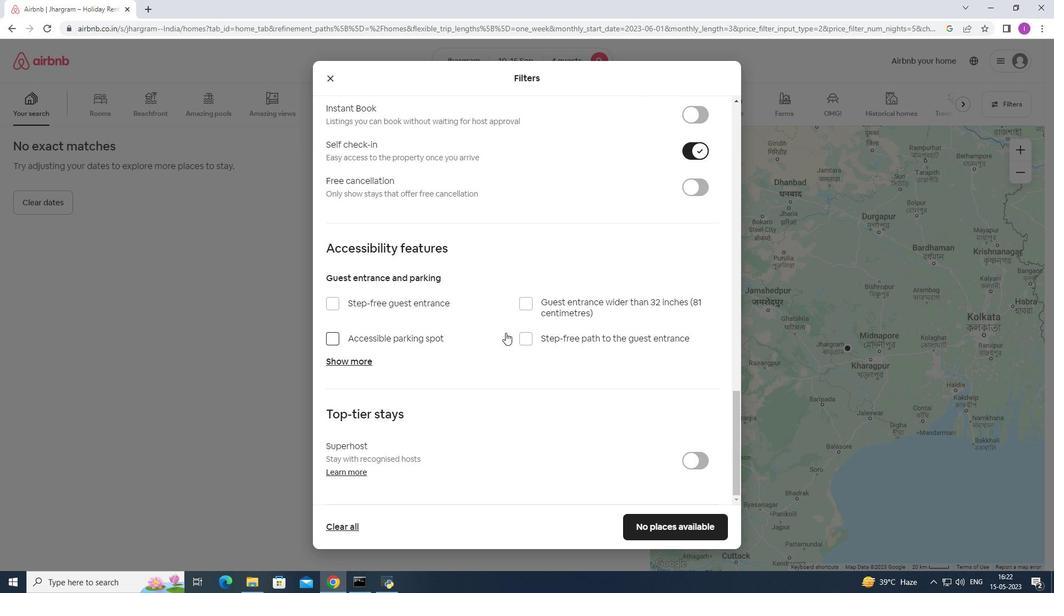 
Action: Mouse scrolled (507, 331) with delta (0, 0)
Screenshot: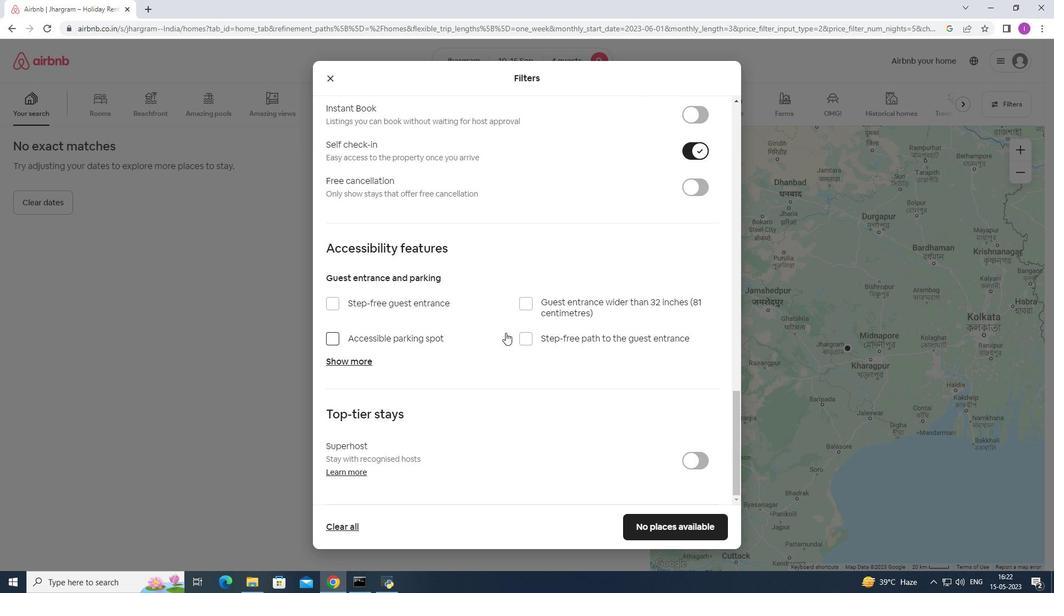 
Action: Mouse moved to (509, 332)
Screenshot: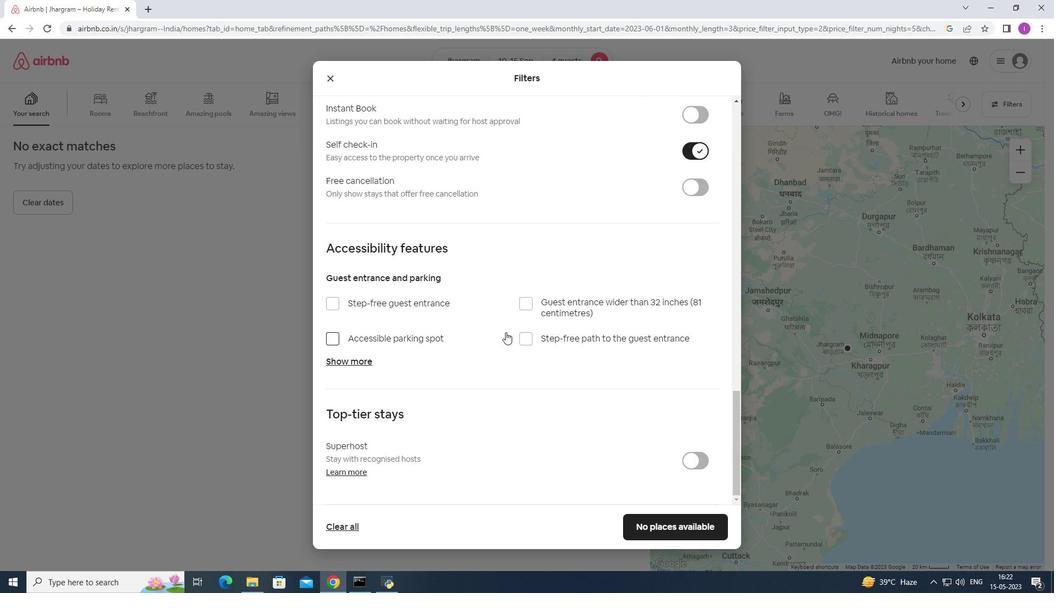 
Action: Mouse scrolled (509, 331) with delta (0, 0)
Screenshot: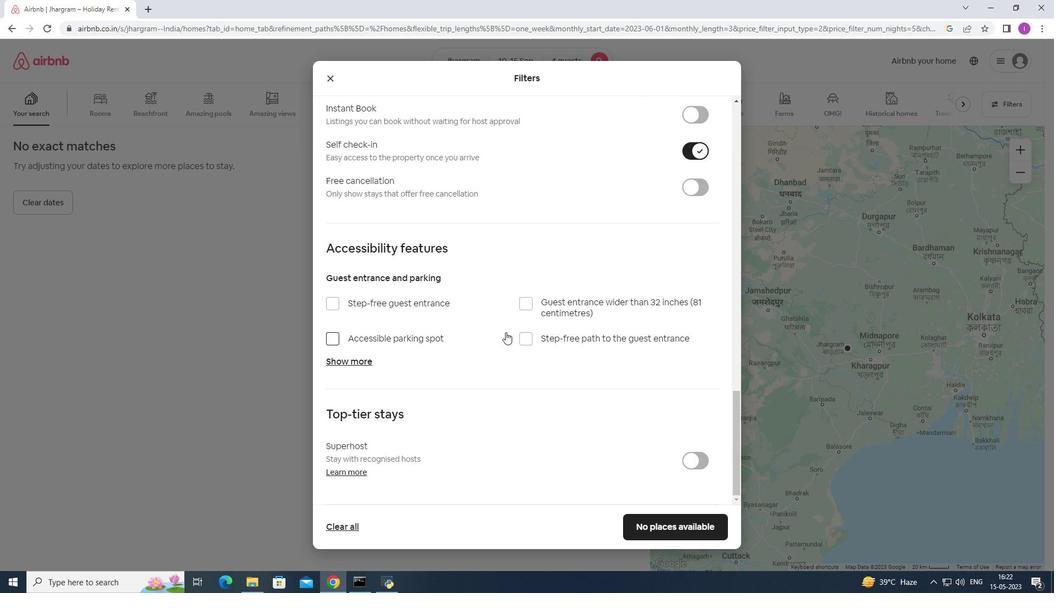 
Action: Mouse scrolled (509, 331) with delta (0, 0)
Screenshot: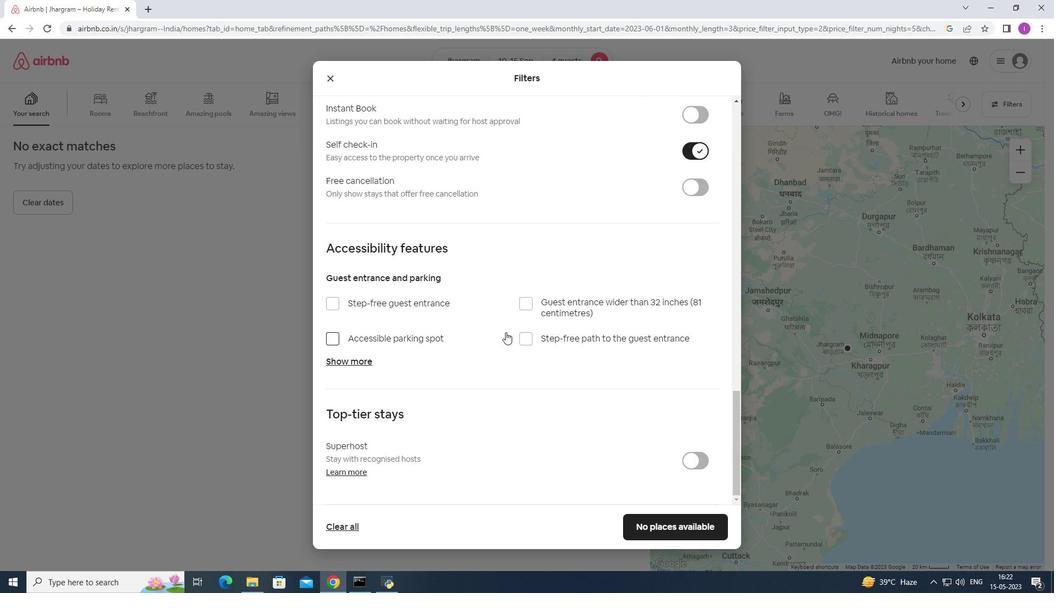 
Action: Mouse moved to (509, 332)
Screenshot: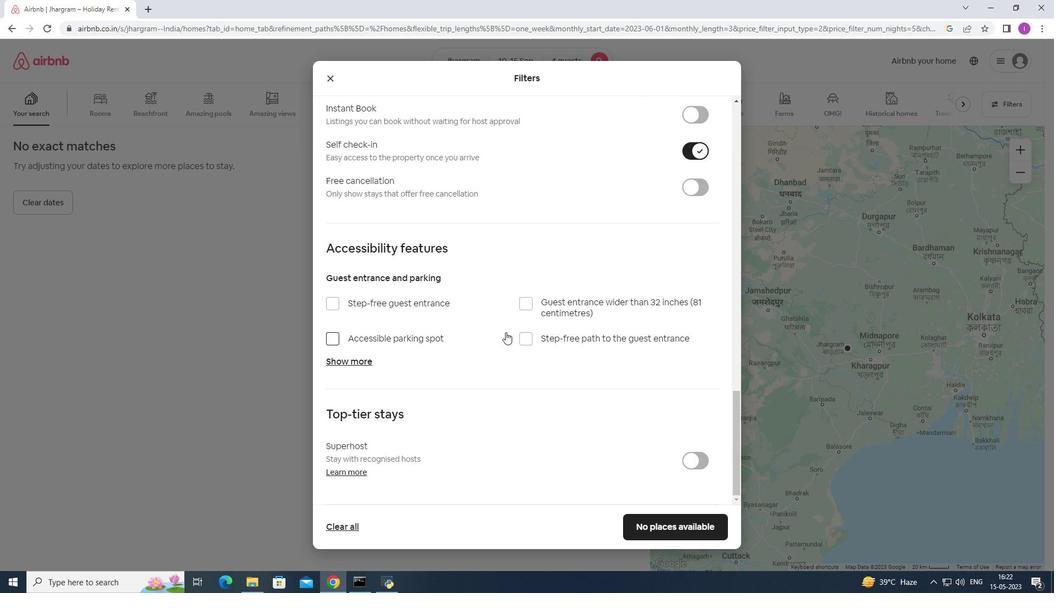 
Action: Mouse scrolled (509, 331) with delta (0, 0)
Screenshot: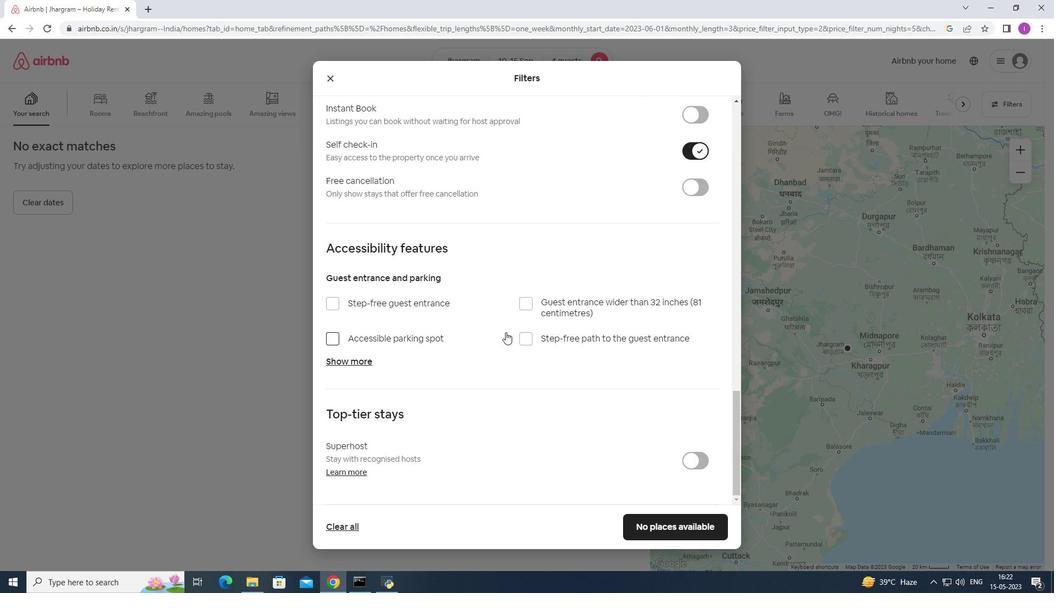 
Action: Mouse moved to (665, 522)
Screenshot: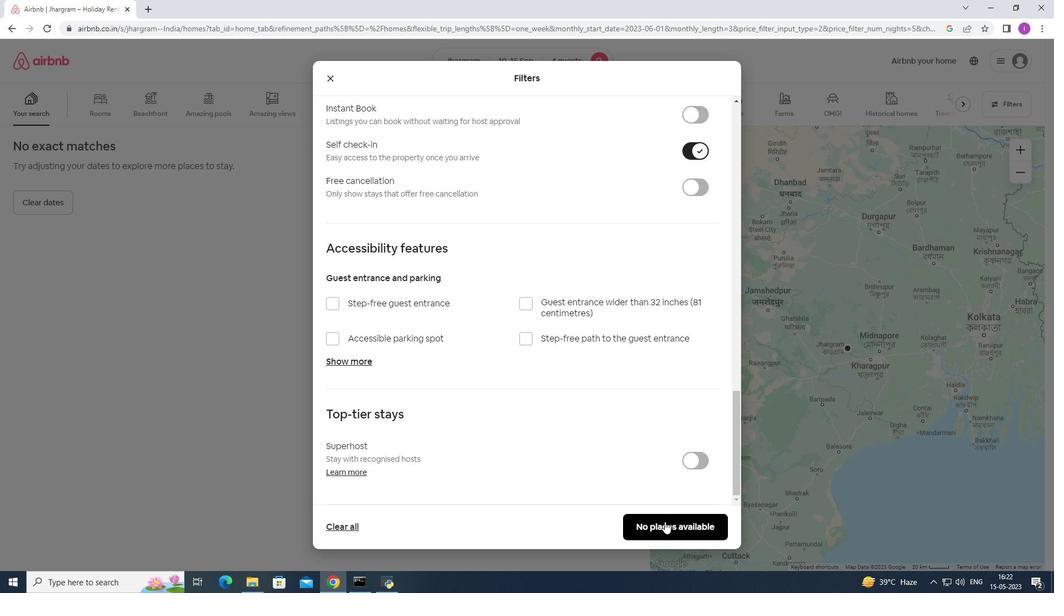 
Action: Mouse pressed left at (665, 522)
Screenshot: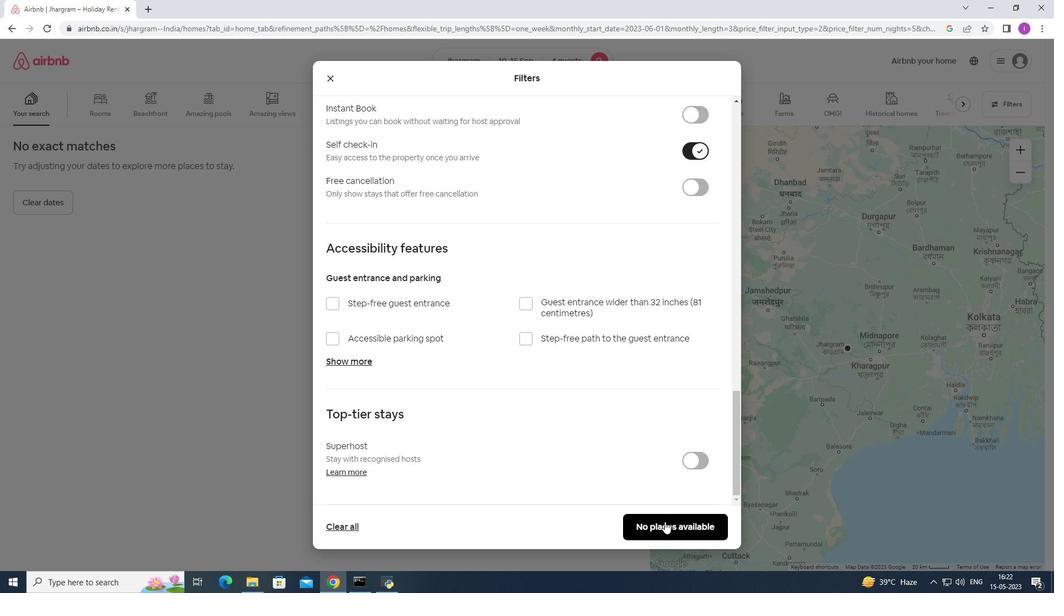 
Action: Mouse moved to (513, 455)
Screenshot: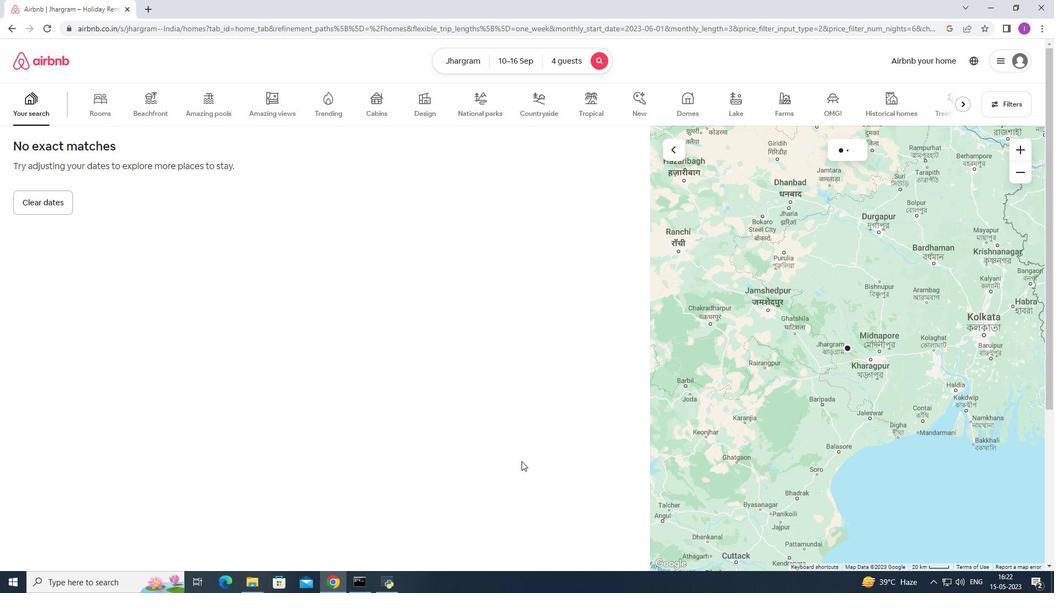 
